 Task: Find connections with filter location Es Senia with filter topic #Socialnetworkingwith filter profile language Potuguese with filter current company East-West Seed with filter school Velammal Engineering College with filter industry Wholesale Metals and Minerals with filter service category Wedding Planning with filter keywords title Credit Authorizer
Action: Mouse moved to (587, 67)
Screenshot: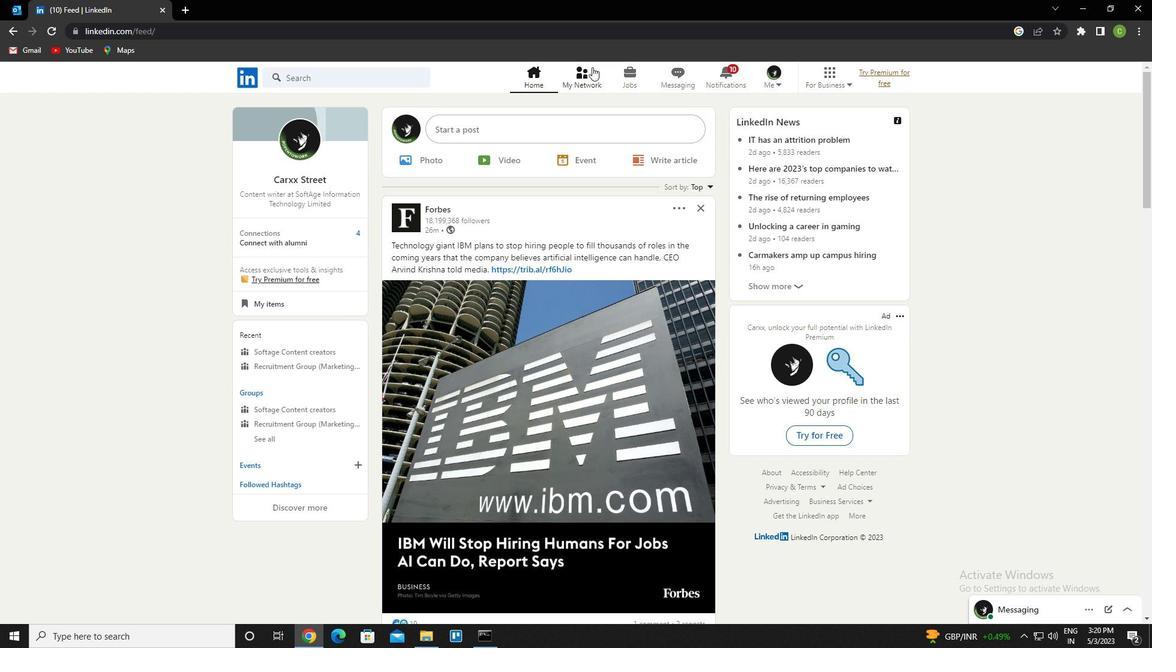 
Action: Mouse pressed left at (587, 67)
Screenshot: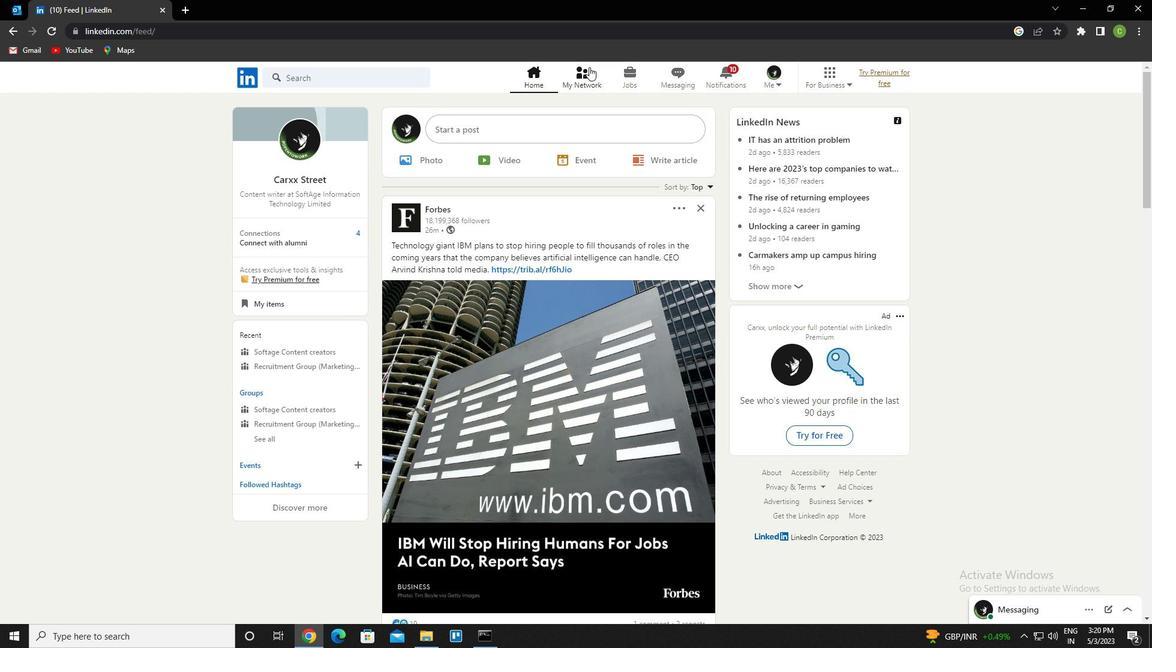 
Action: Mouse moved to (358, 145)
Screenshot: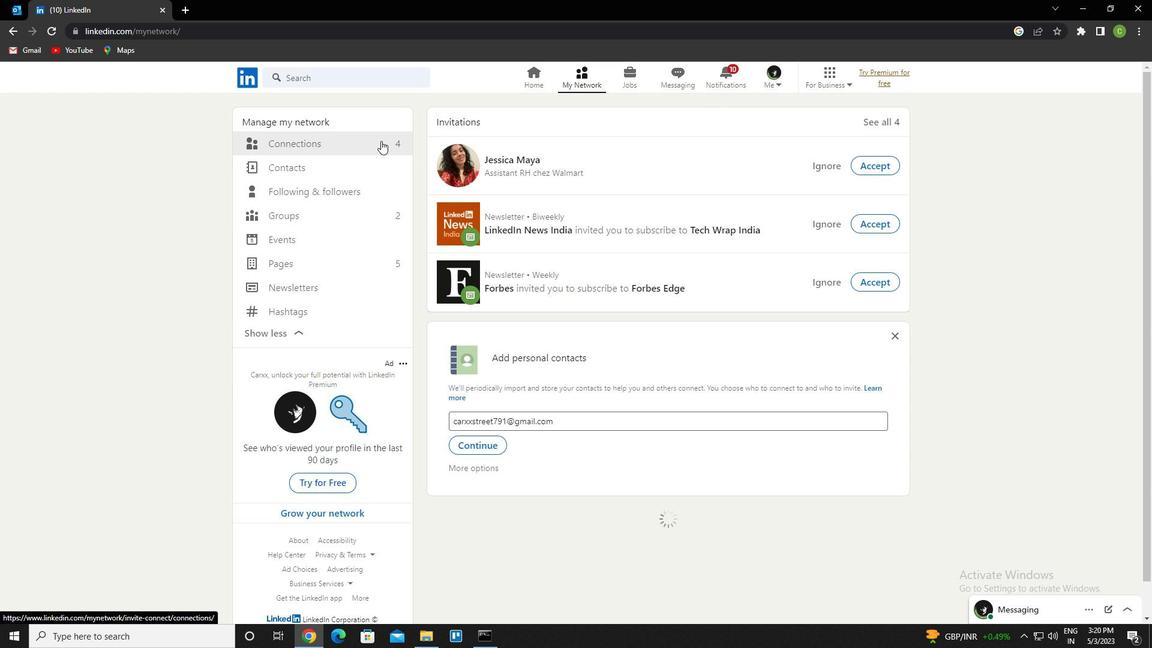 
Action: Mouse pressed left at (358, 145)
Screenshot: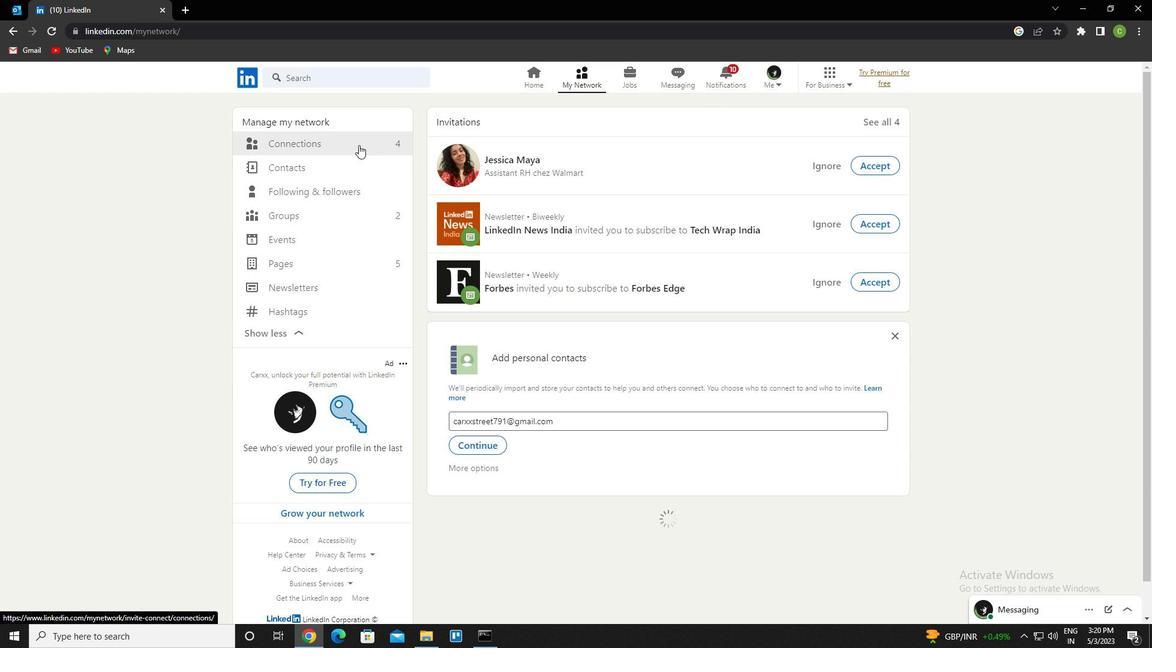 
Action: Mouse moved to (670, 145)
Screenshot: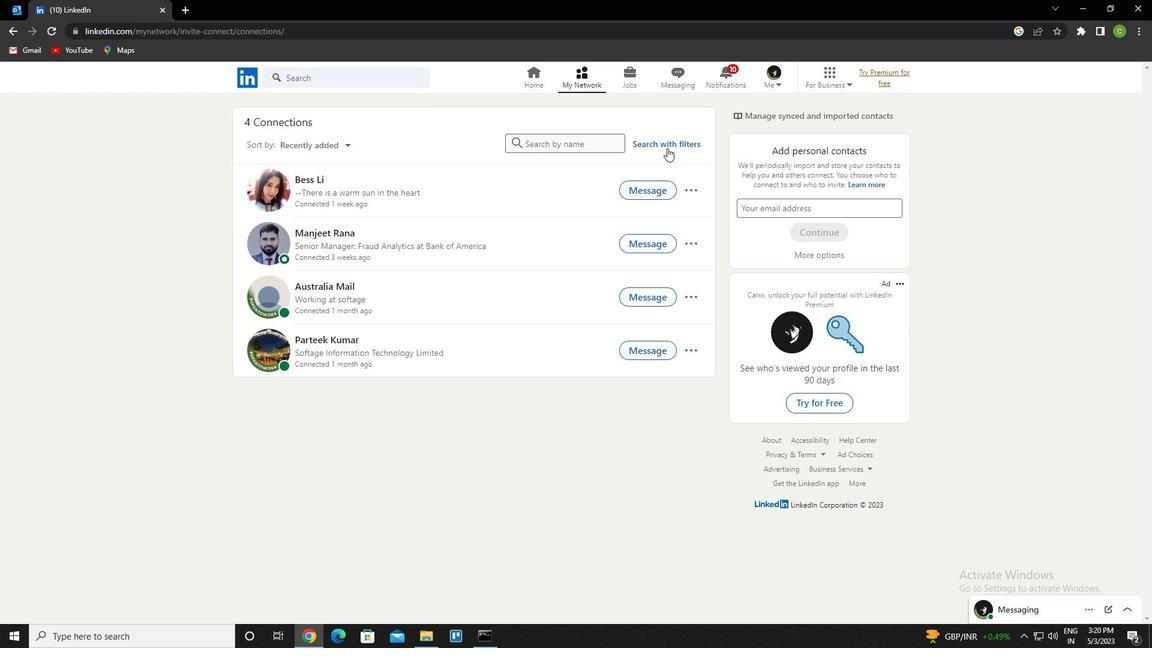 
Action: Mouse pressed left at (670, 145)
Screenshot: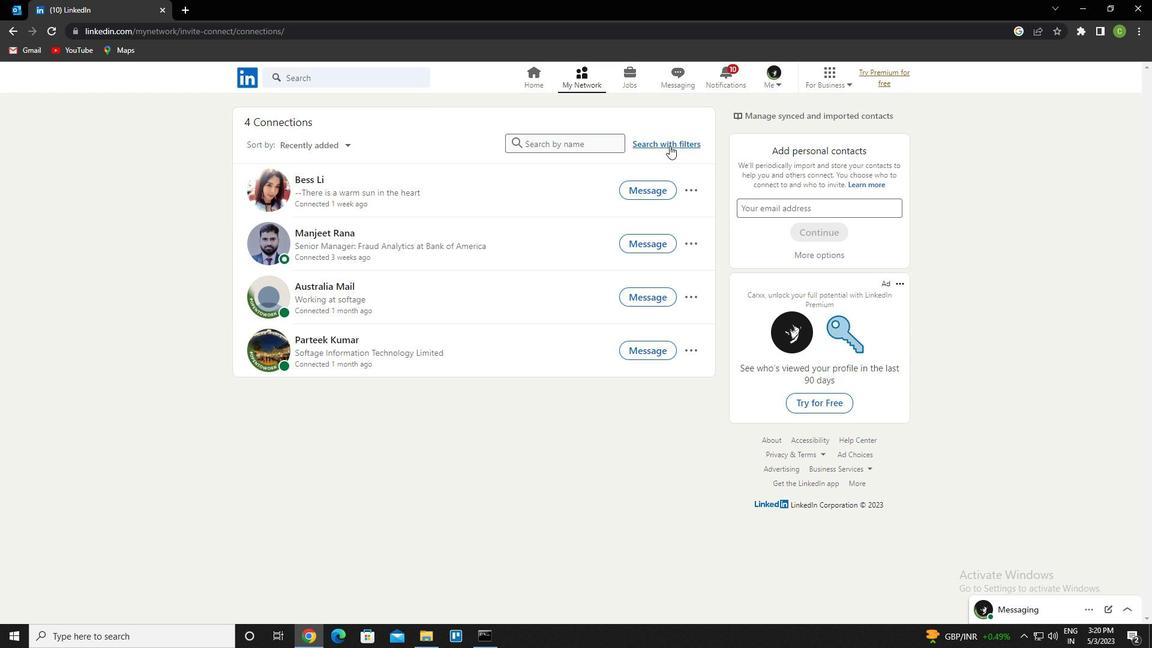 
Action: Mouse moved to (615, 115)
Screenshot: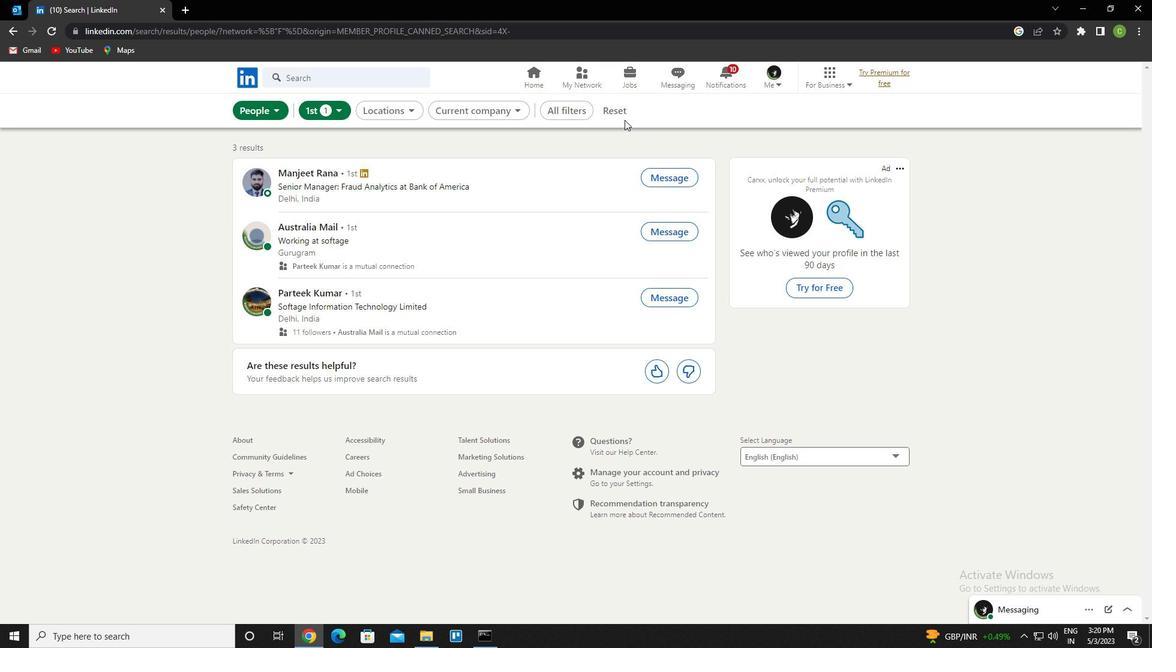
Action: Mouse pressed left at (615, 115)
Screenshot: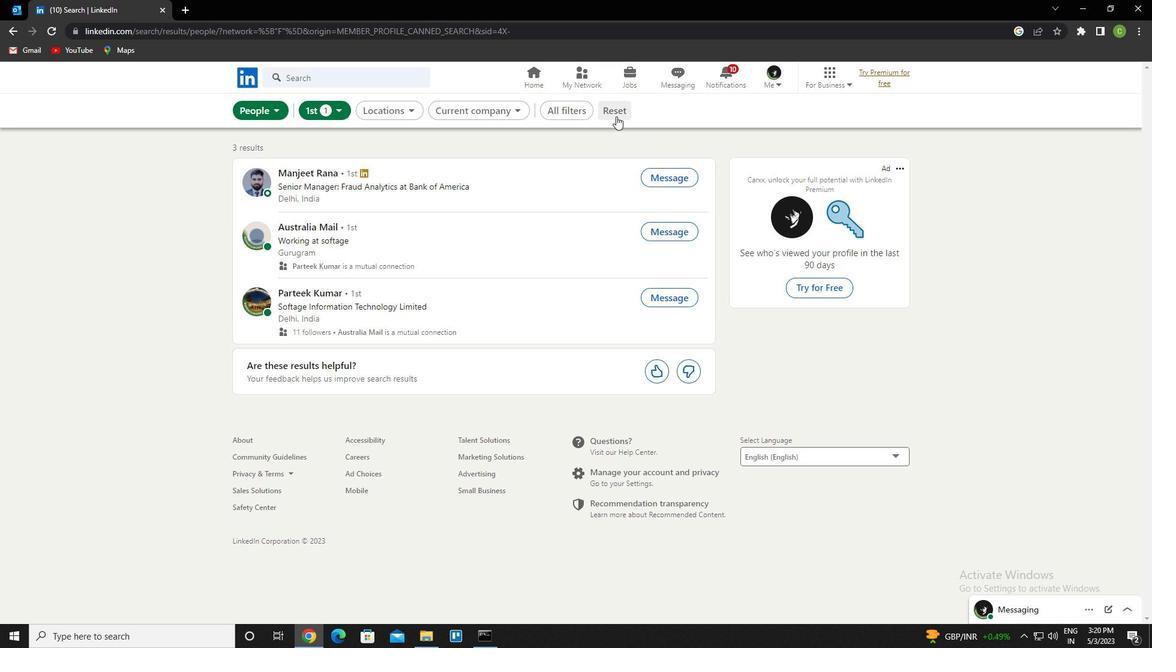 
Action: Mouse moved to (597, 115)
Screenshot: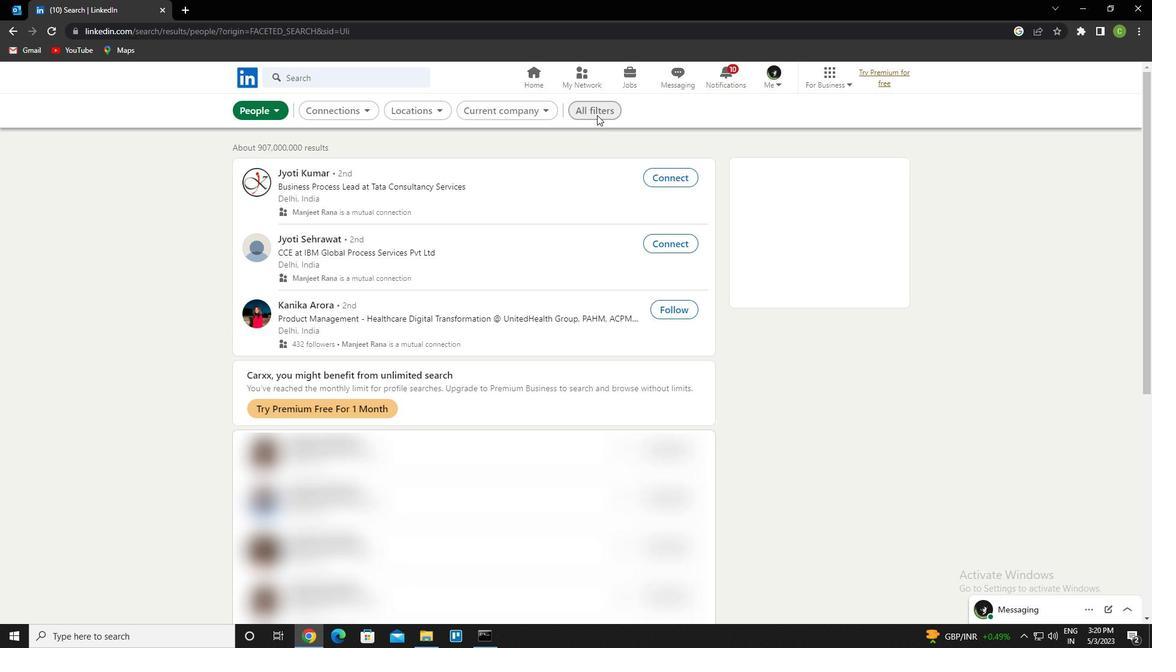 
Action: Mouse pressed left at (597, 115)
Screenshot: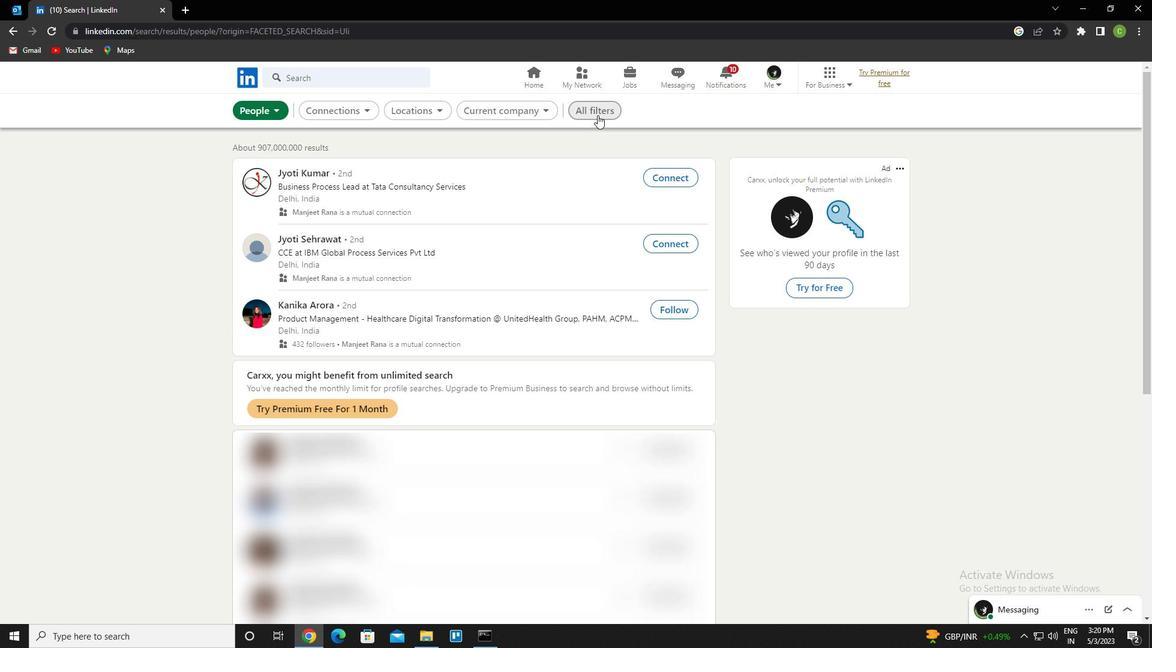 
Action: Mouse moved to (1139, 357)
Screenshot: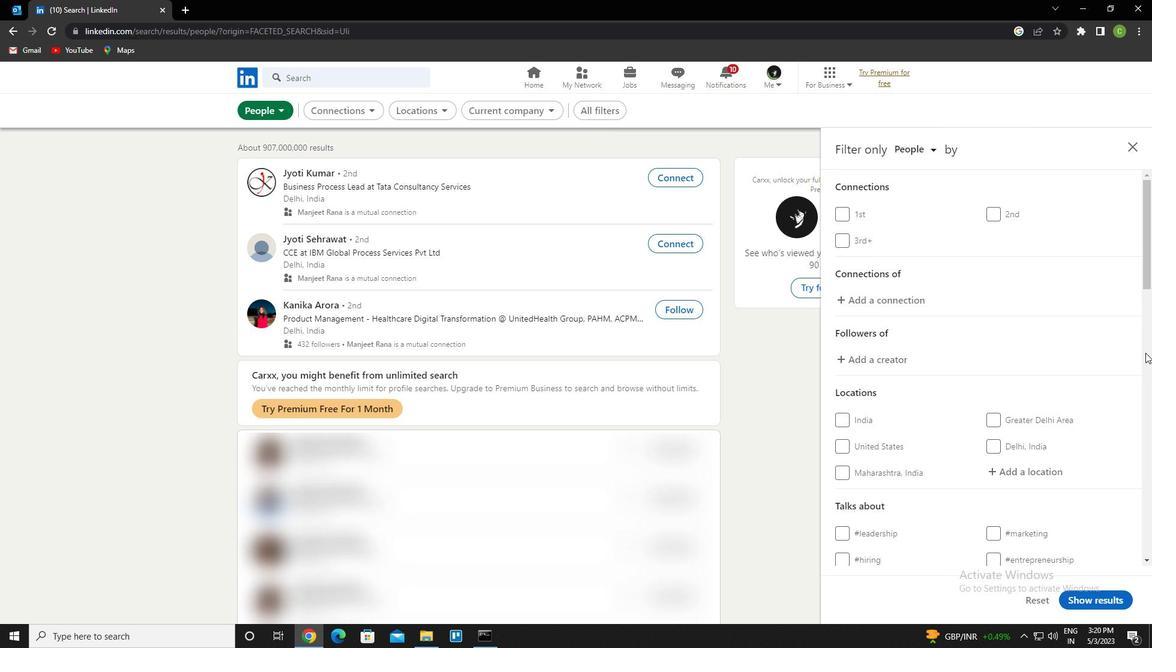 
Action: Mouse scrolled (1139, 357) with delta (0, 0)
Screenshot: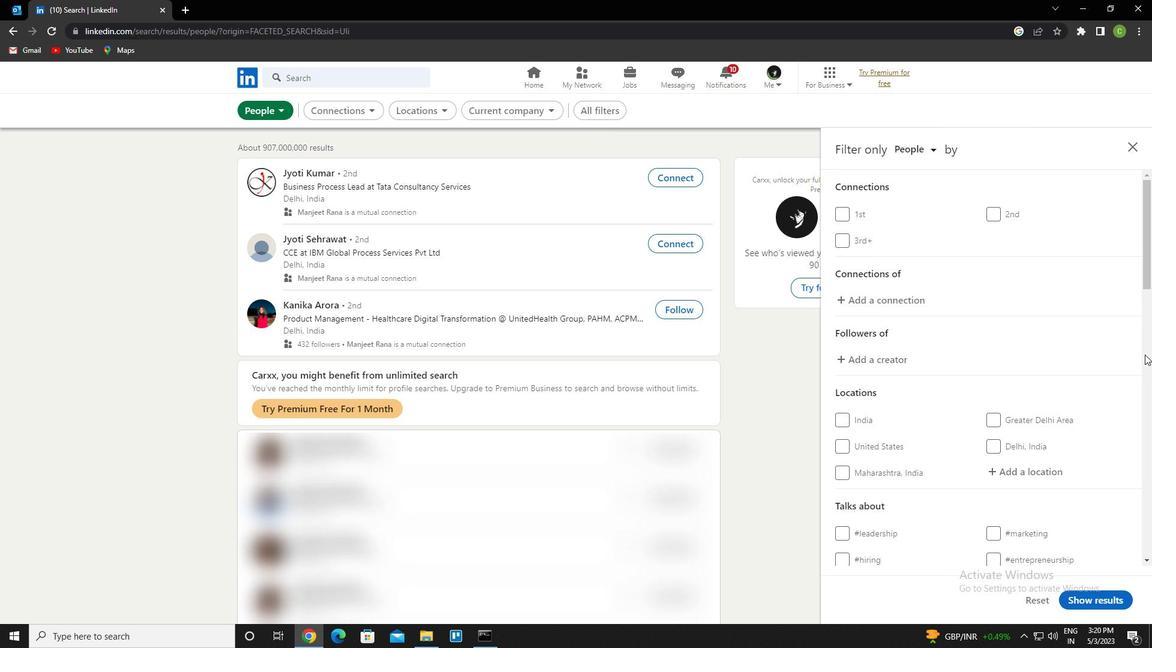 
Action: Mouse moved to (1061, 347)
Screenshot: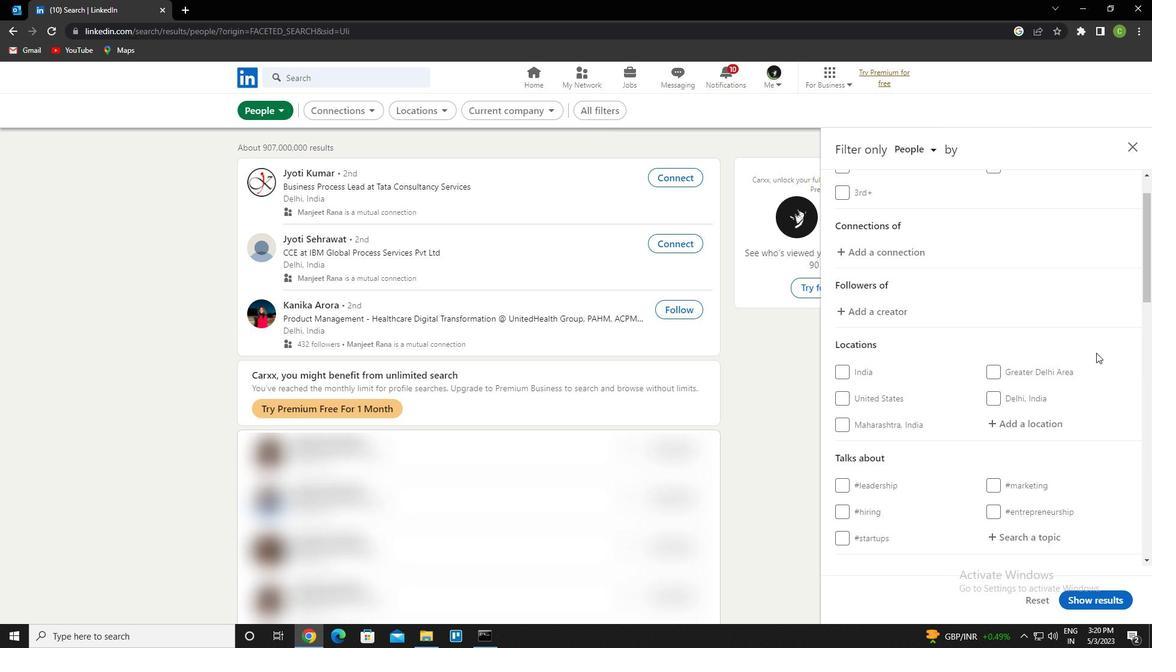 
Action: Mouse scrolled (1061, 346) with delta (0, 0)
Screenshot: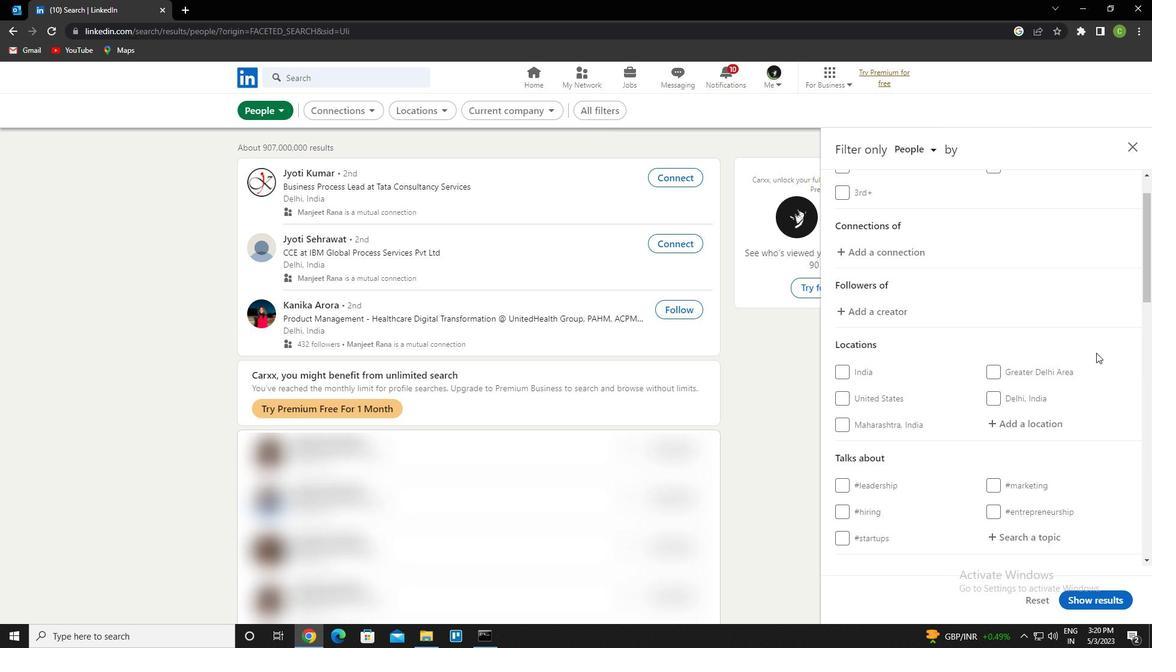 
Action: Mouse moved to (1050, 346)
Screenshot: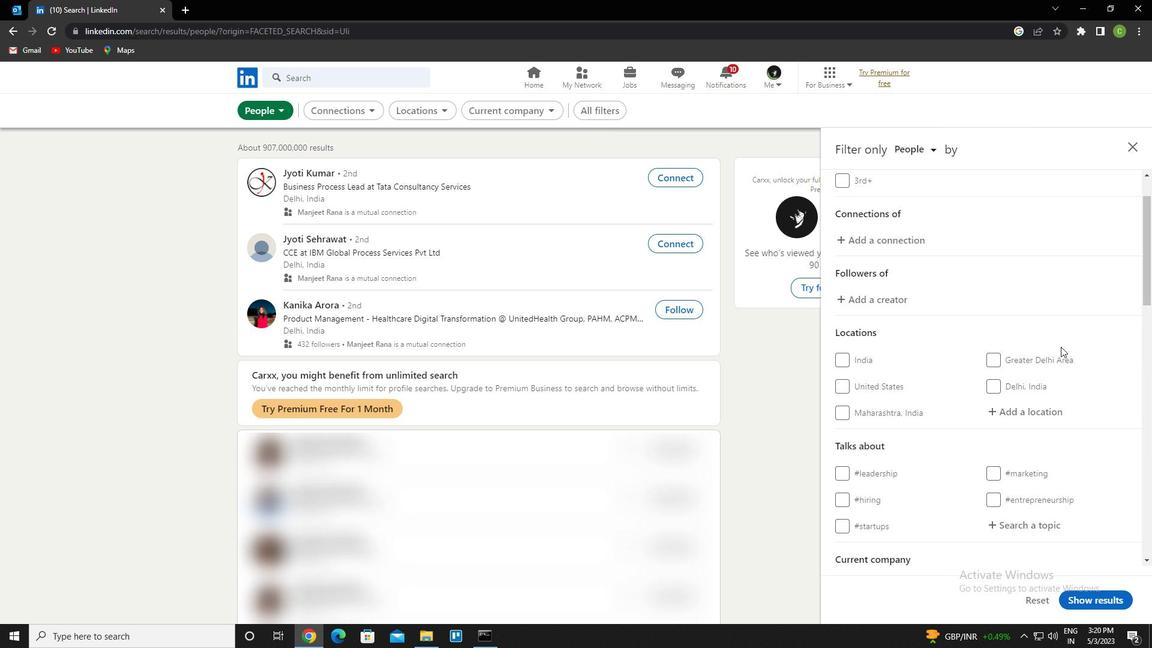 
Action: Mouse scrolled (1050, 345) with delta (0, 0)
Screenshot: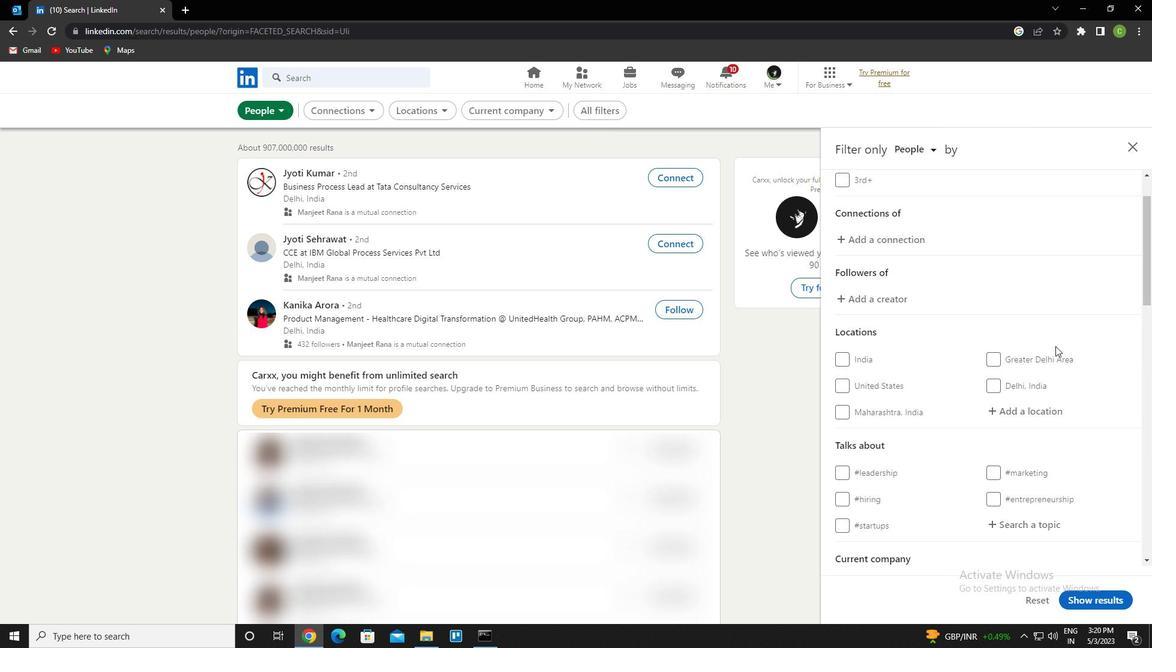 
Action: Mouse moved to (1041, 295)
Screenshot: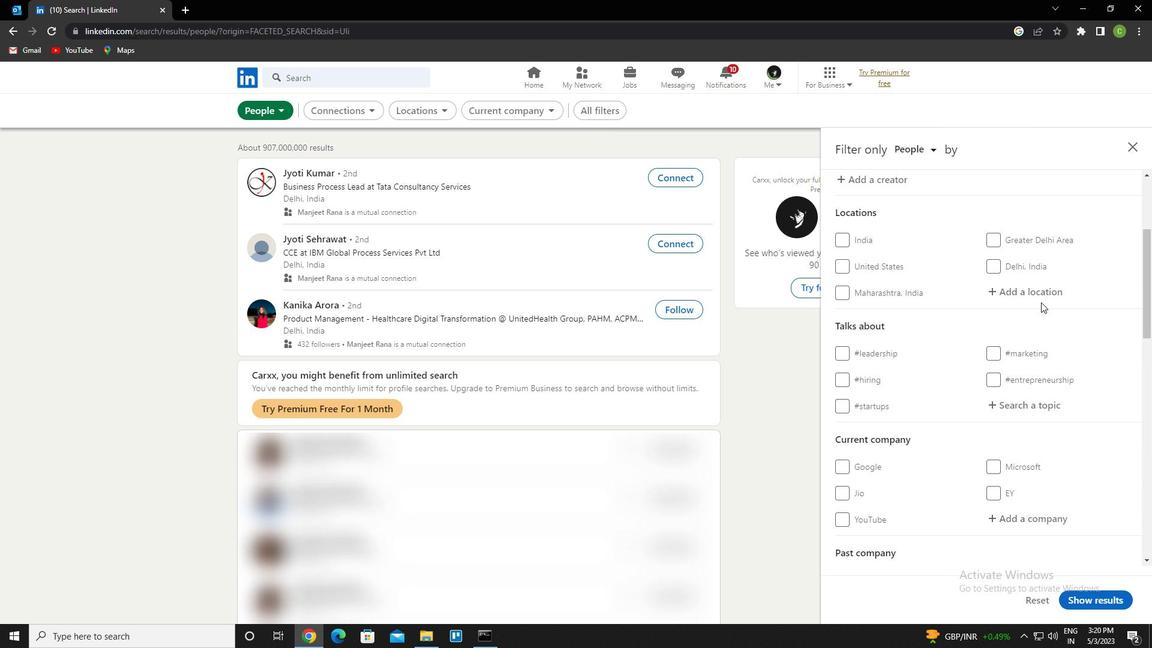 
Action: Mouse pressed left at (1041, 295)
Screenshot: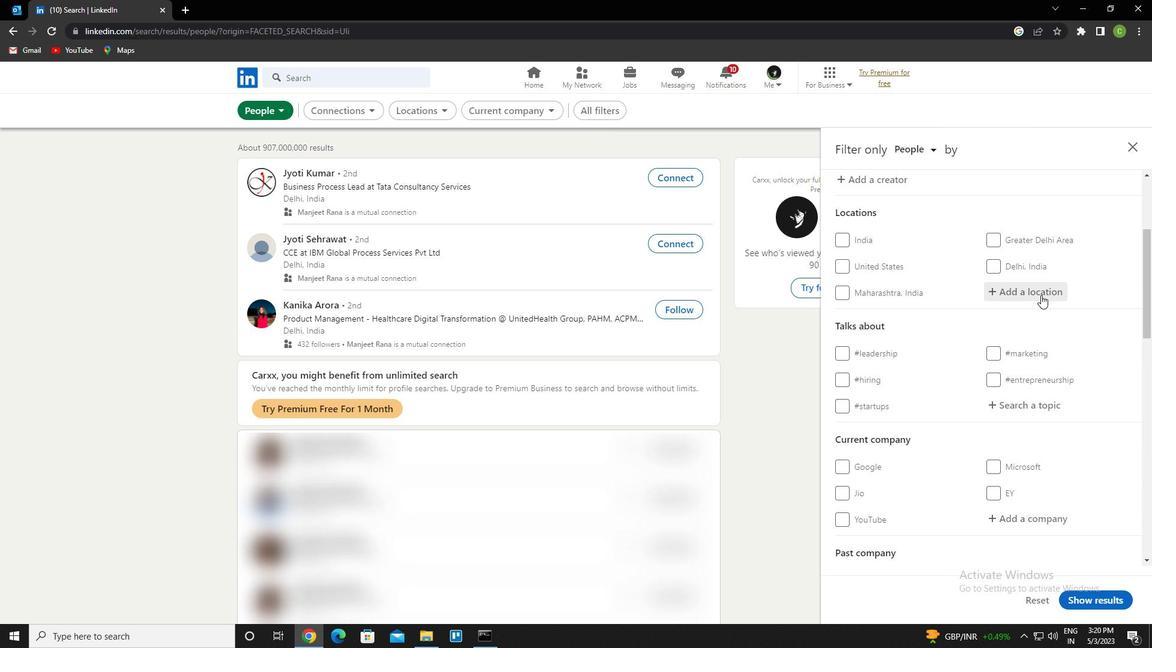 
Action: Key pressed <Key.caps_lock>e<Key.caps_lock>s<Key.space><Key.caps_lock>s<Key.caps_lock>enia<Key.down><Key.enter>
Screenshot: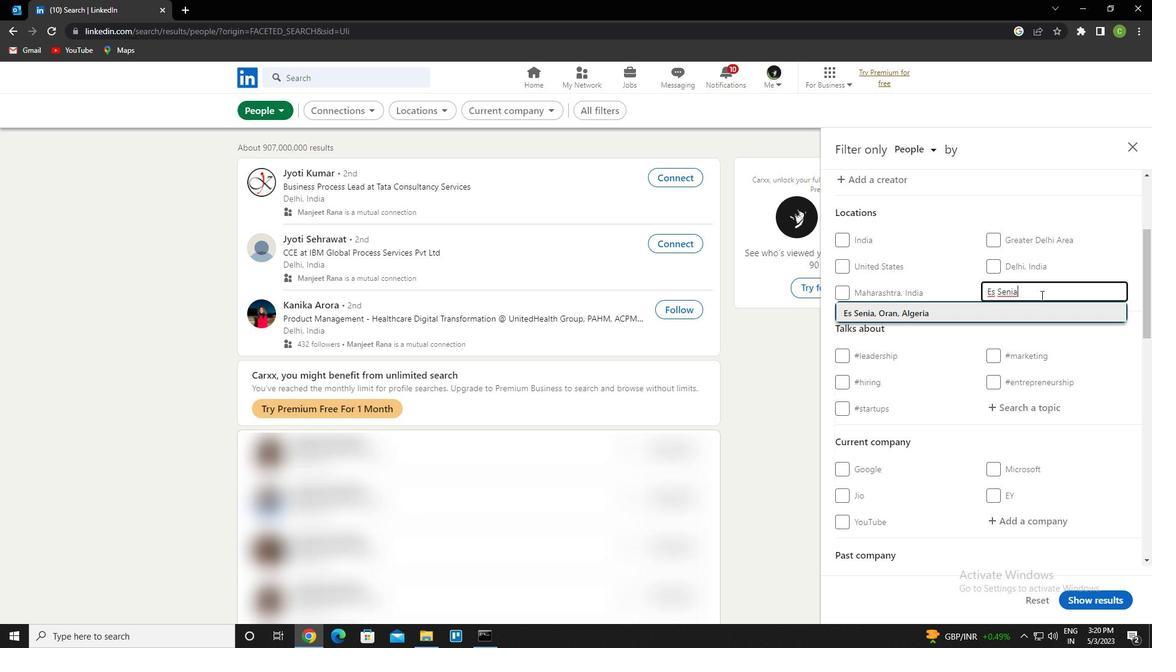 
Action: Mouse moved to (1146, 354)
Screenshot: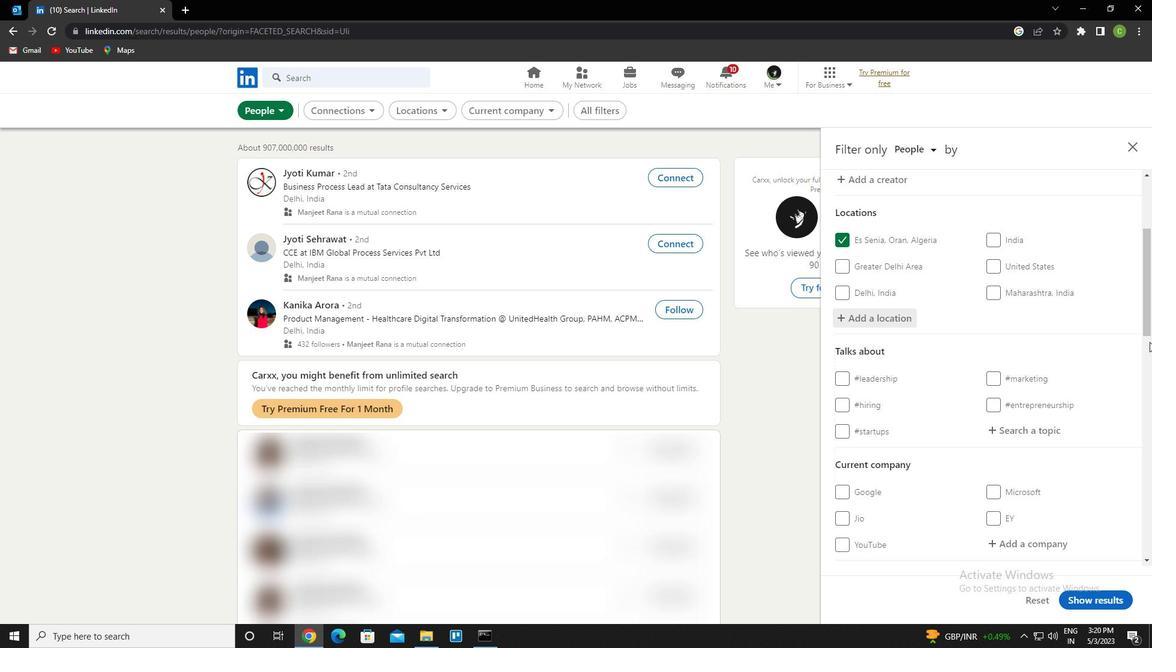 
Action: Mouse scrolled (1146, 354) with delta (0, 0)
Screenshot: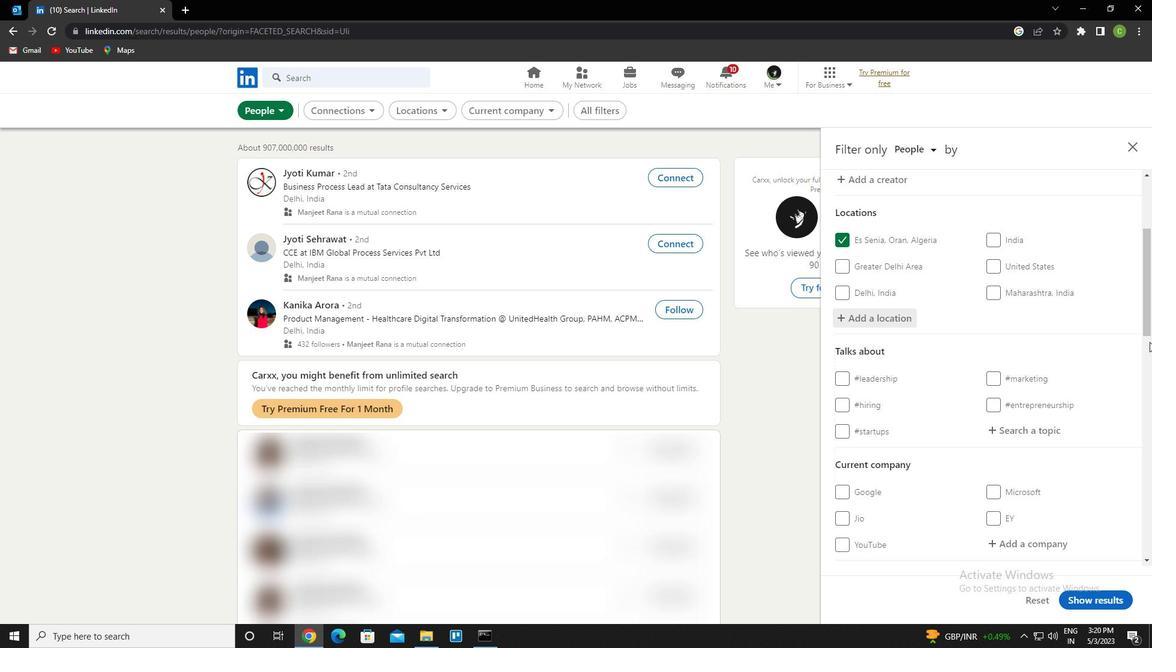 
Action: Mouse moved to (1140, 363)
Screenshot: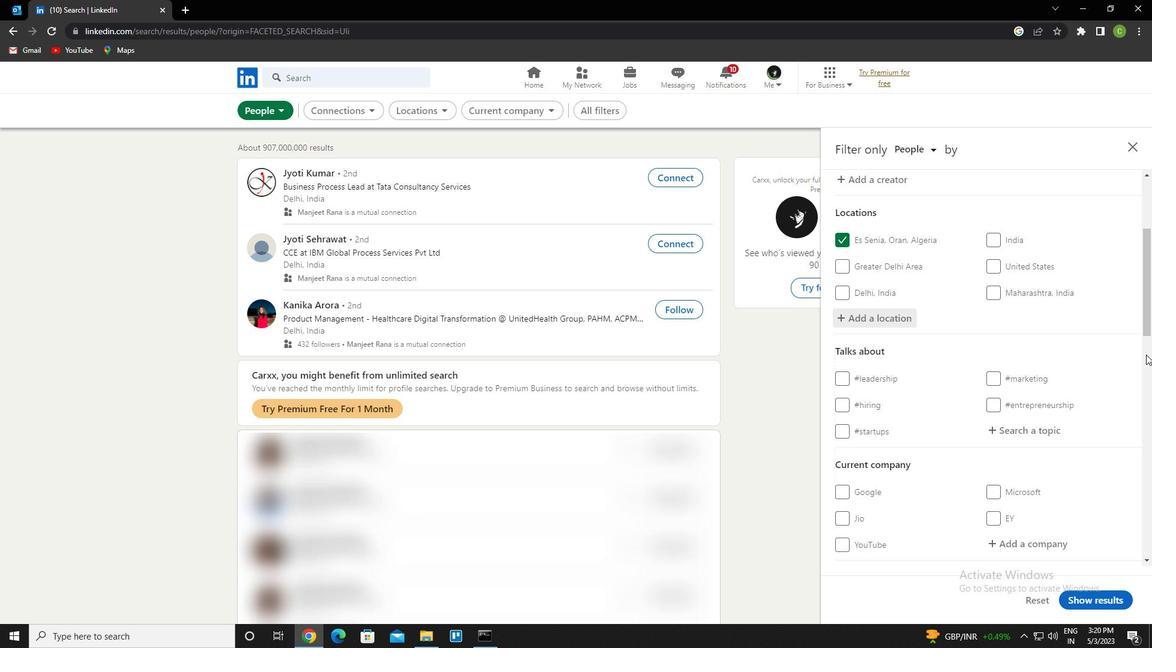 
Action: Mouse scrolled (1140, 362) with delta (0, 0)
Screenshot: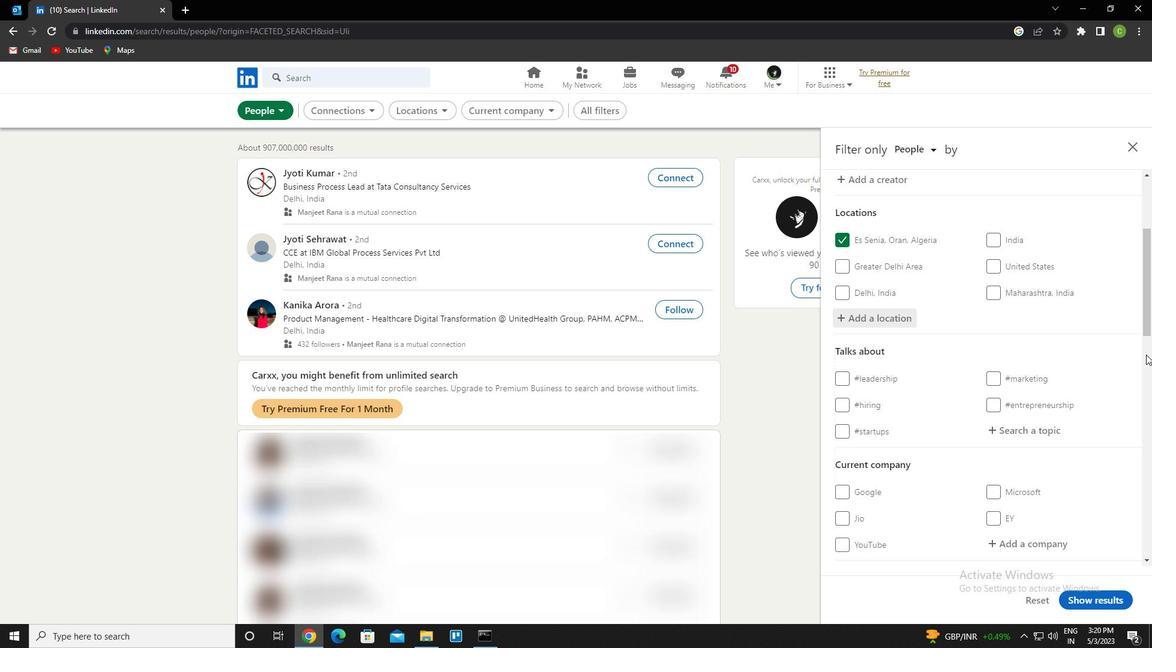 
Action: Mouse moved to (1029, 313)
Screenshot: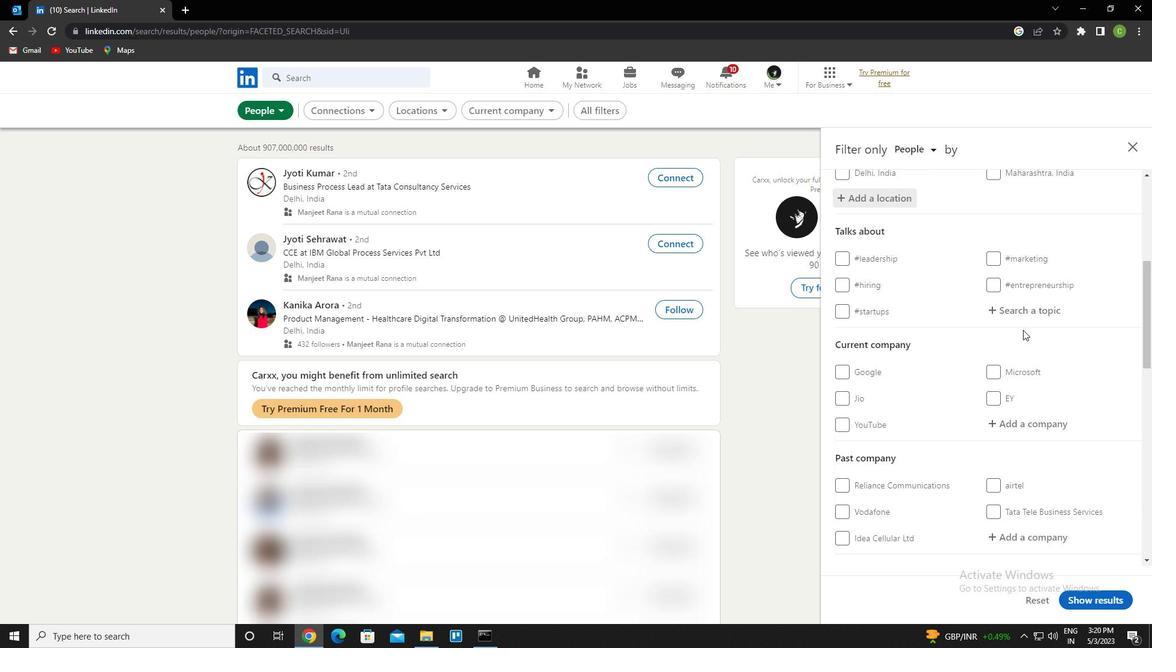 
Action: Mouse pressed left at (1029, 313)
Screenshot: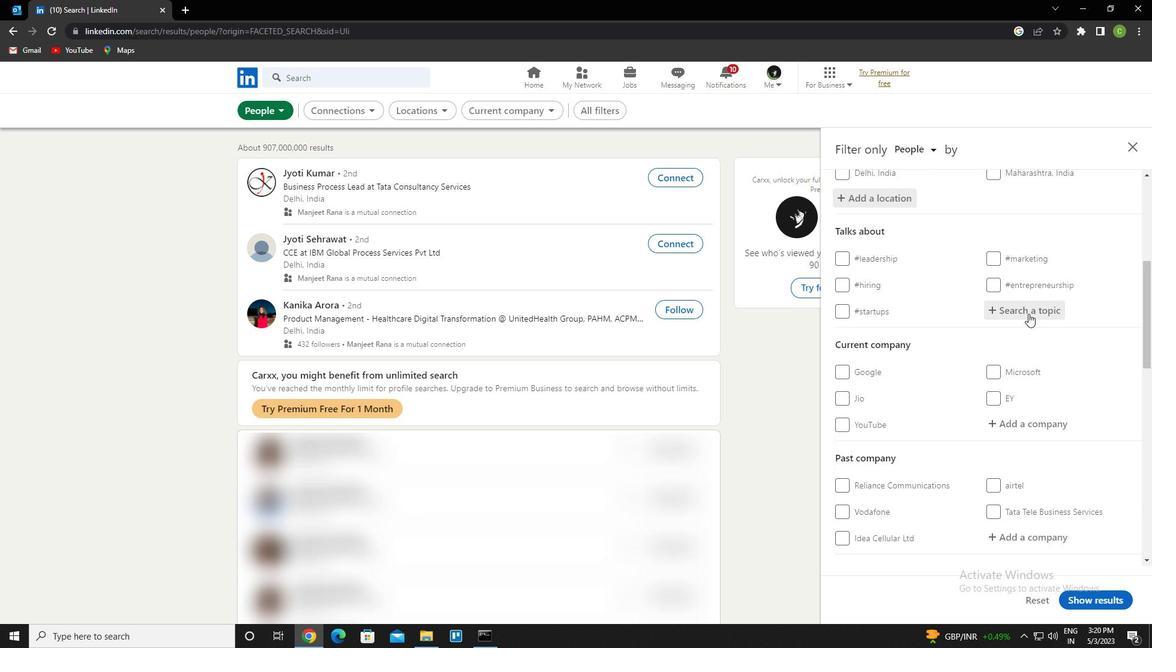 
Action: Key pressed socialnetworking<Key.down><Key.enter>
Screenshot: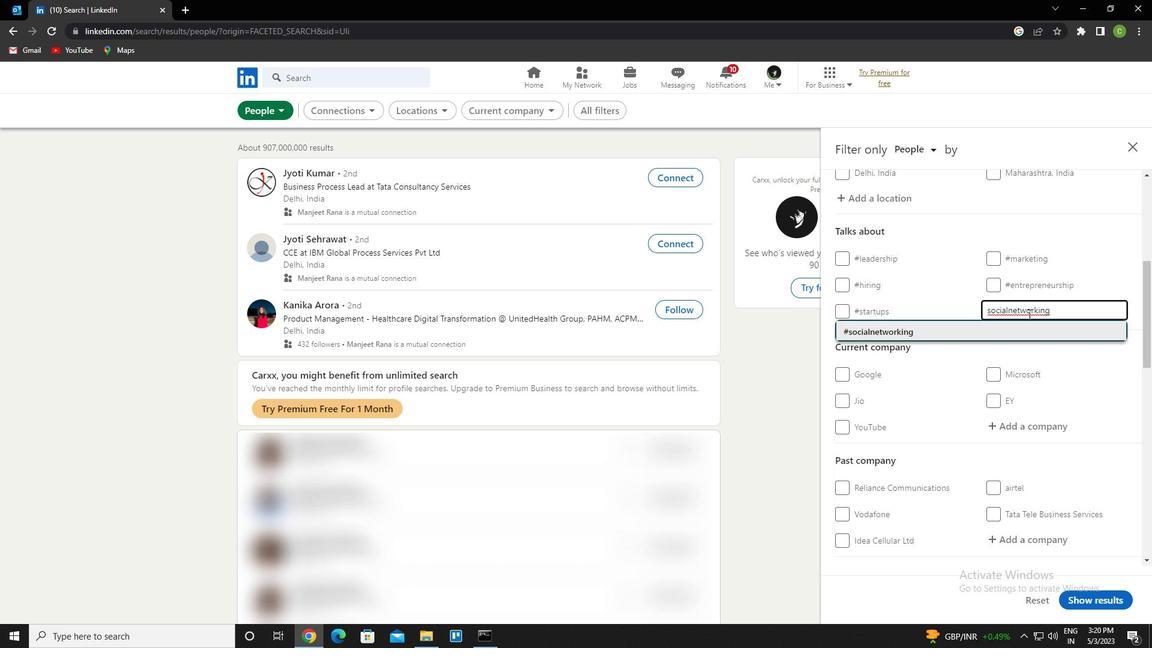 
Action: Mouse moved to (1044, 312)
Screenshot: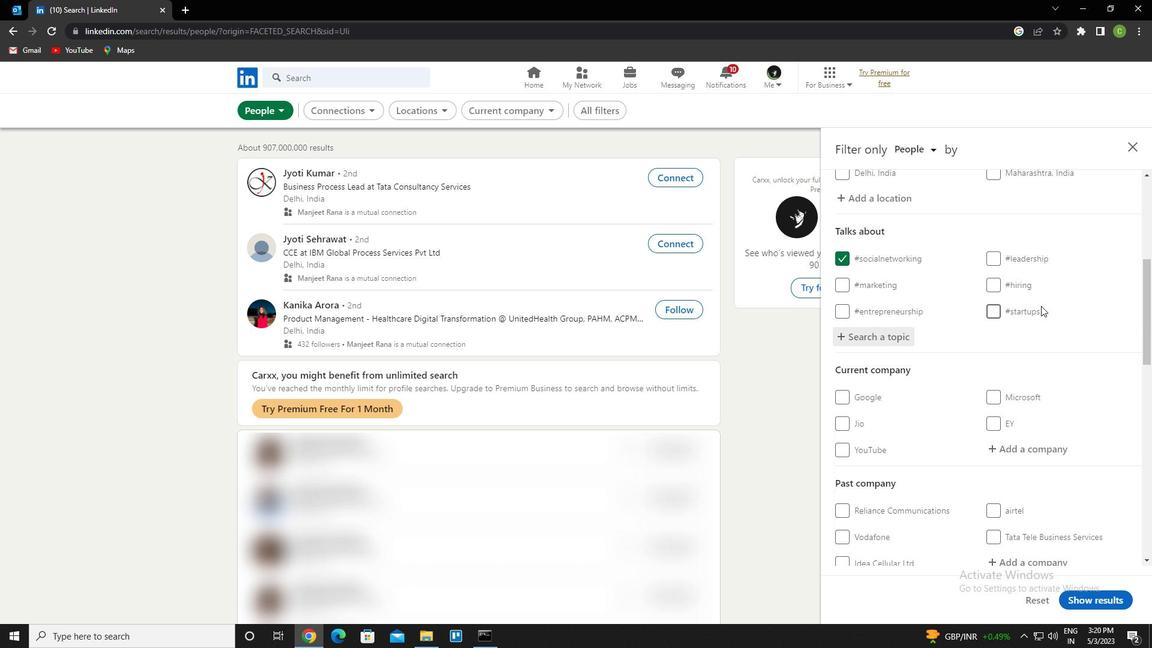 
Action: Mouse scrolled (1044, 311) with delta (0, 0)
Screenshot: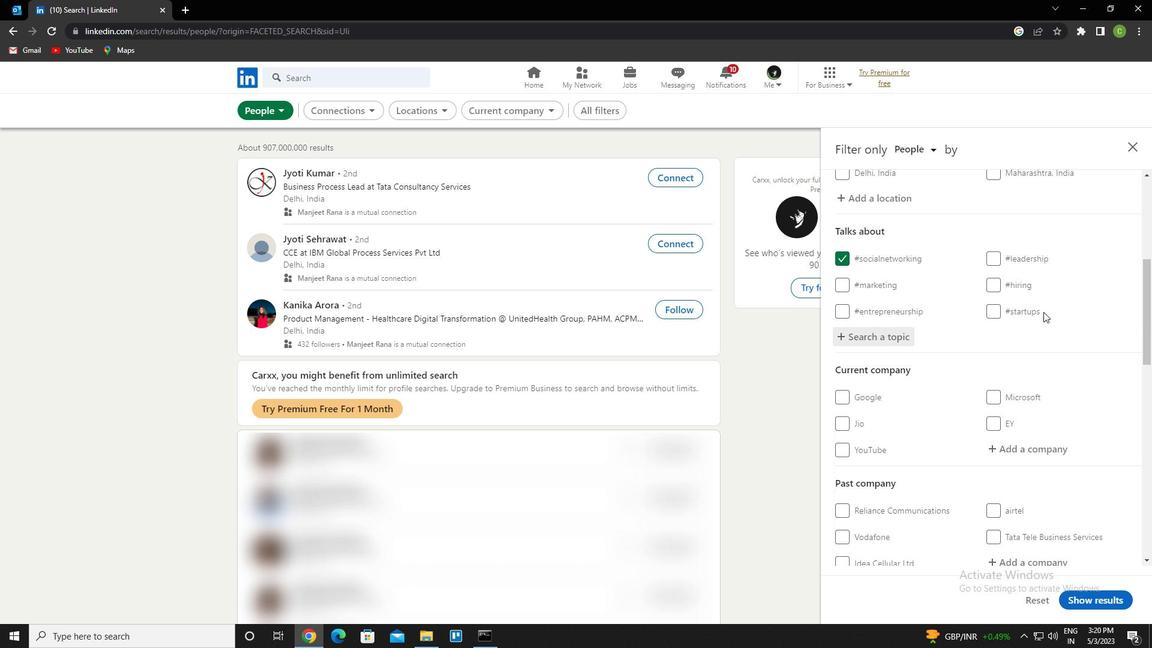 
Action: Mouse moved to (1044, 312)
Screenshot: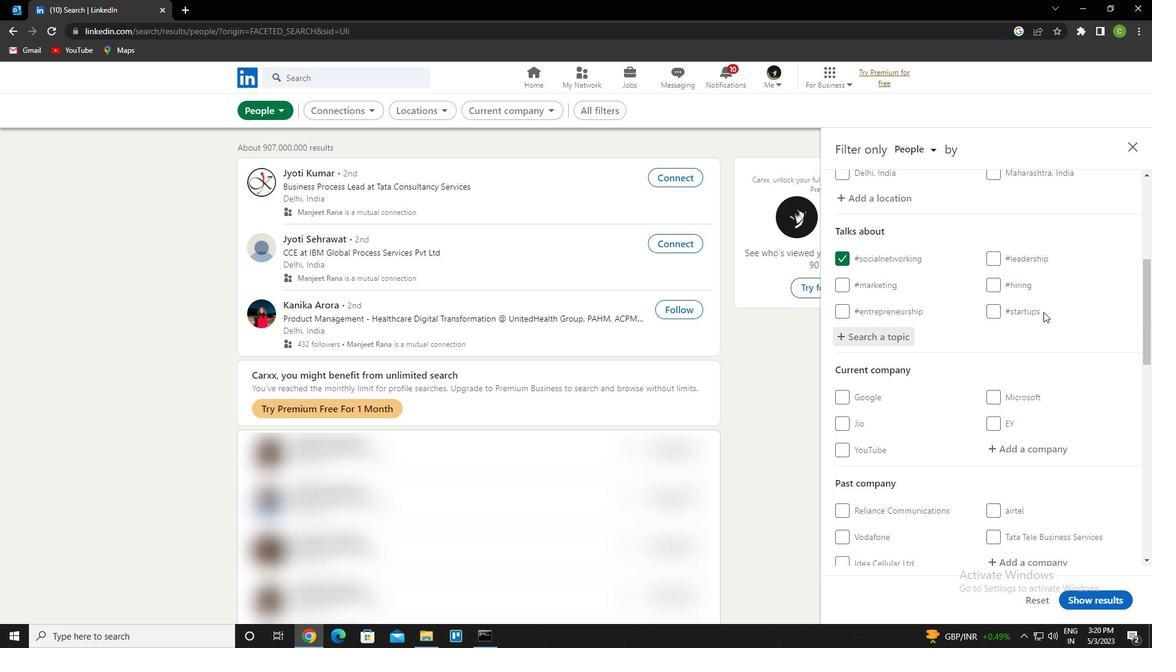 
Action: Mouse scrolled (1044, 312) with delta (0, 0)
Screenshot: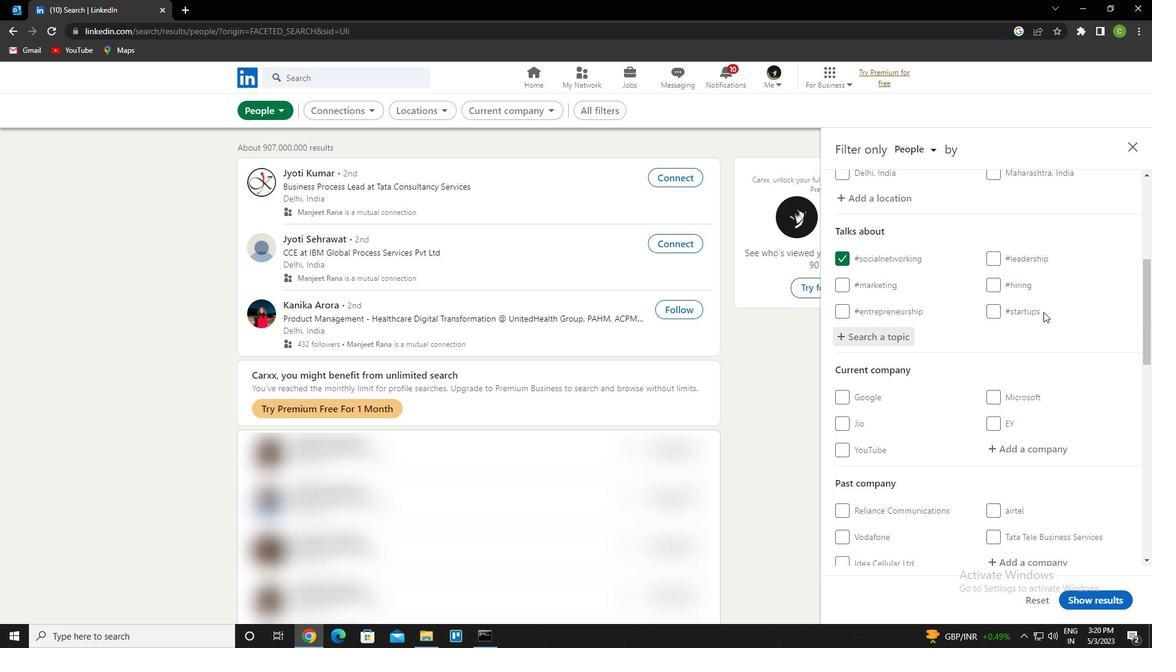
Action: Mouse scrolled (1044, 312) with delta (0, 0)
Screenshot: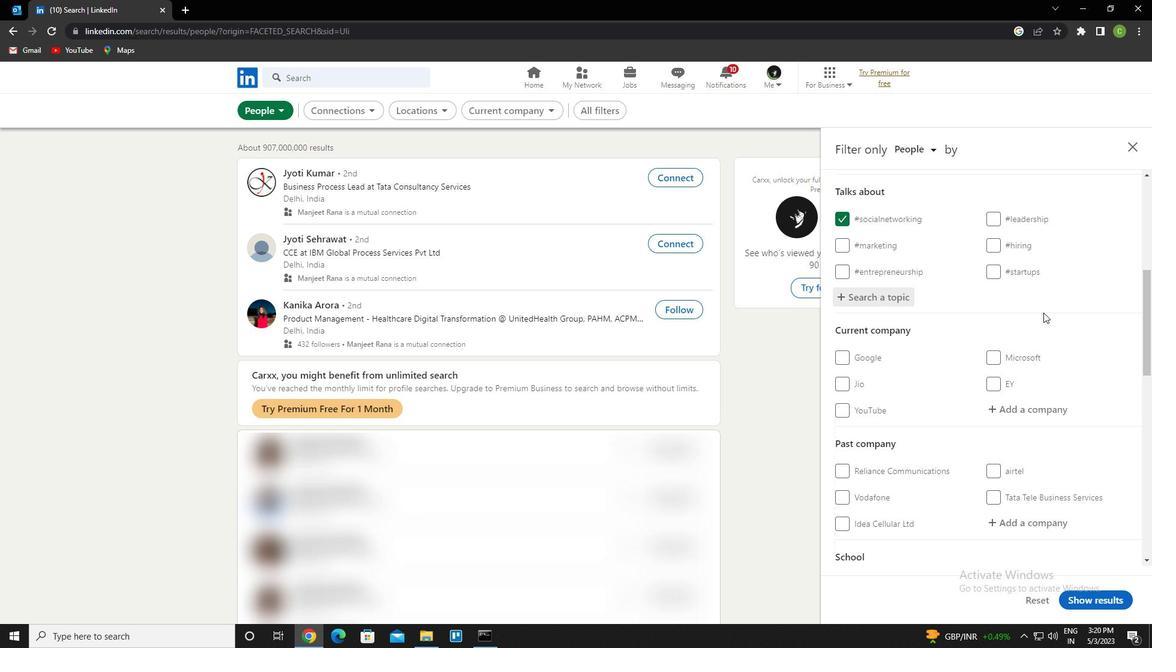 
Action: Mouse scrolled (1044, 312) with delta (0, 0)
Screenshot: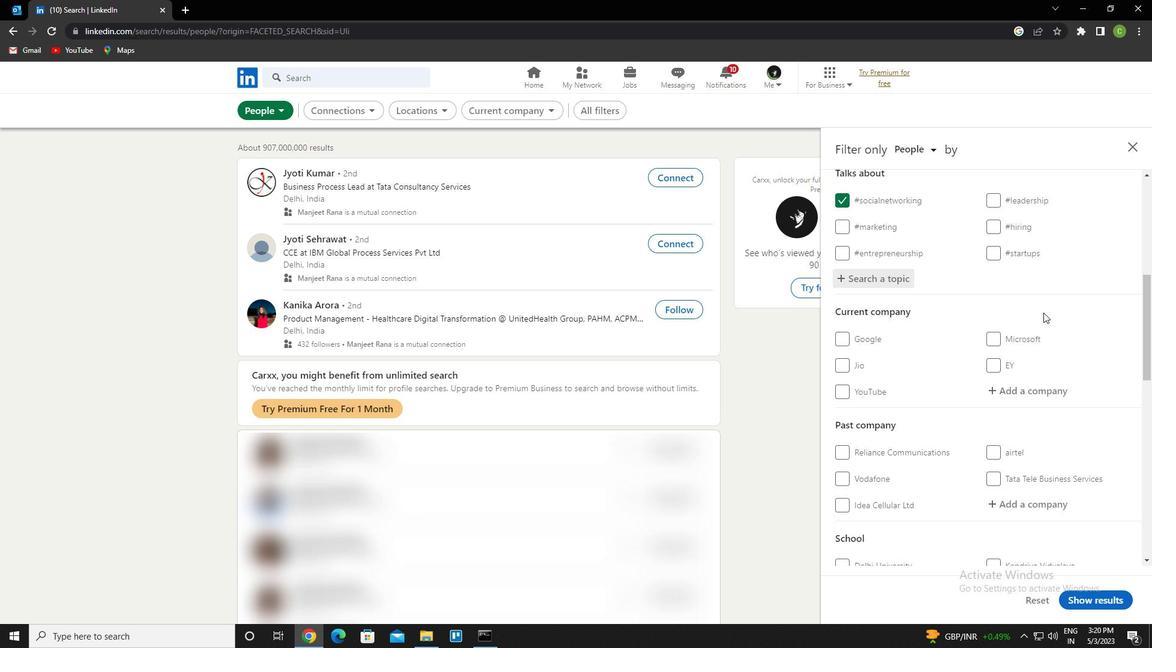
Action: Mouse moved to (1043, 313)
Screenshot: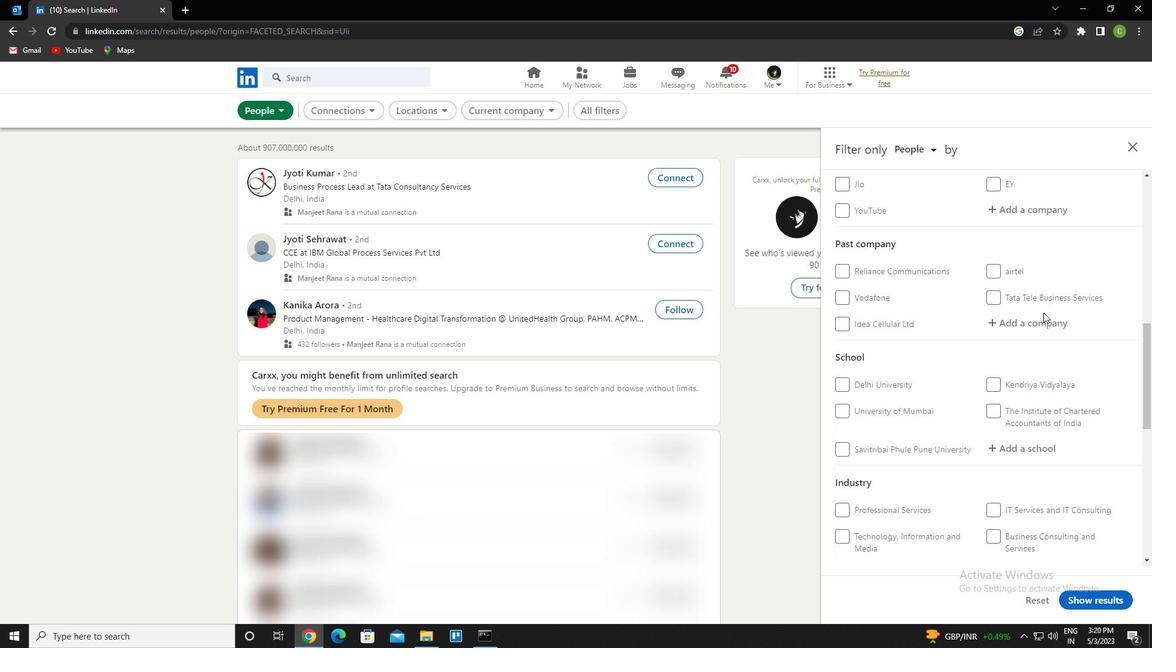 
Action: Mouse scrolled (1043, 313) with delta (0, 0)
Screenshot: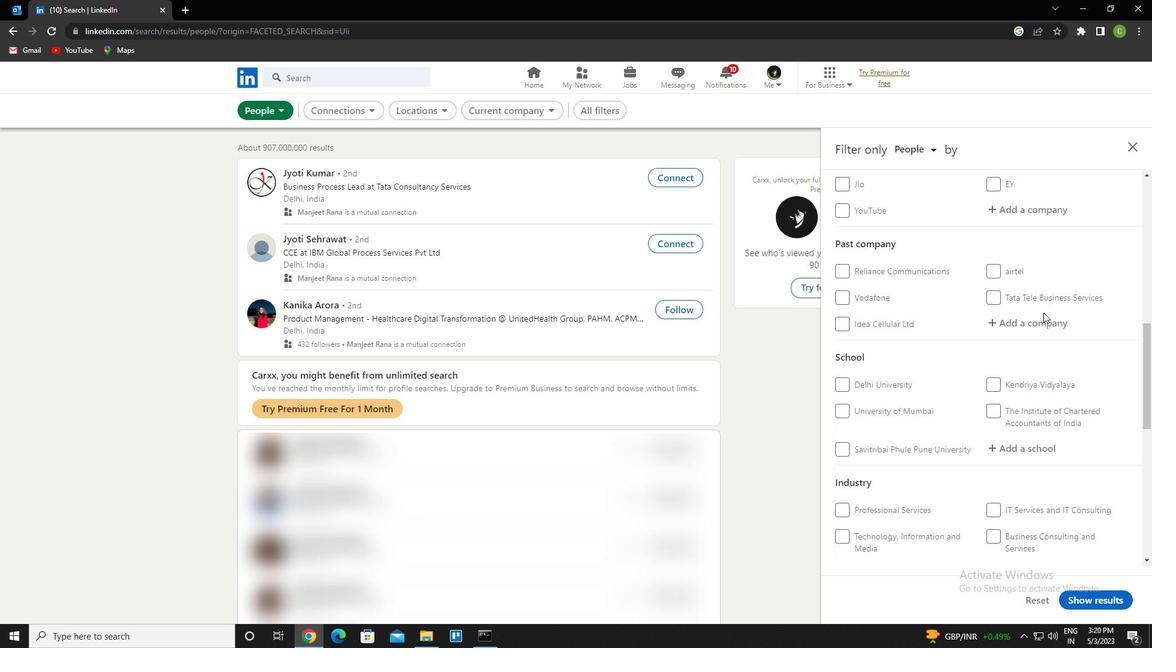 
Action: Mouse moved to (1043, 314)
Screenshot: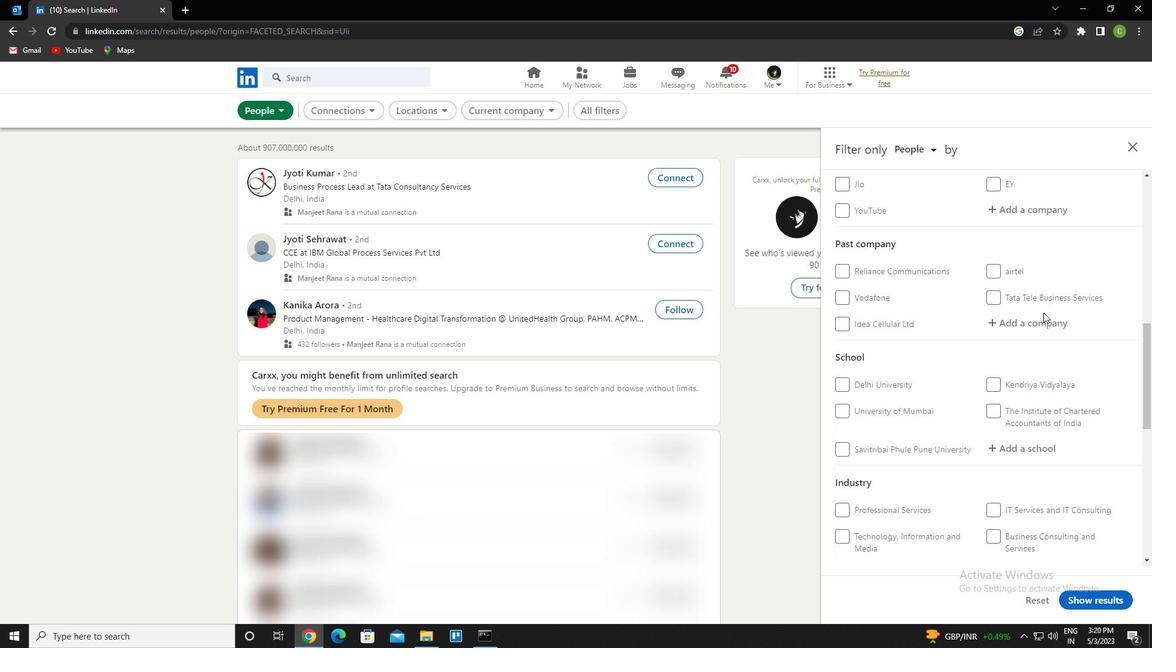 
Action: Mouse scrolled (1043, 313) with delta (0, 0)
Screenshot: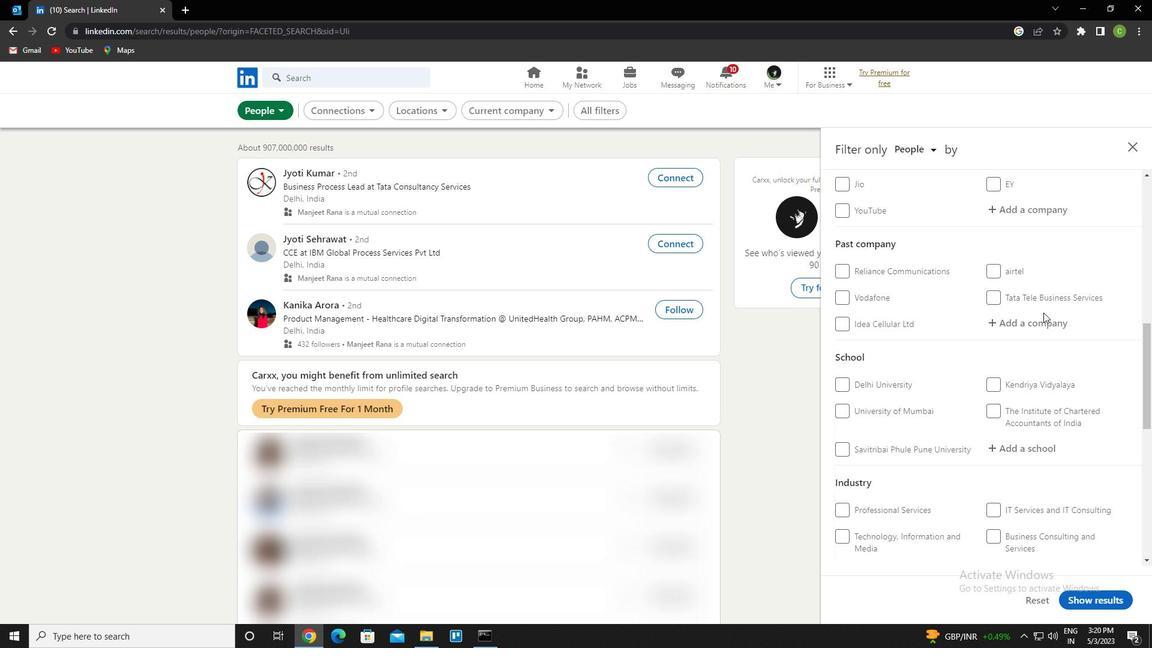 
Action: Mouse moved to (1043, 315)
Screenshot: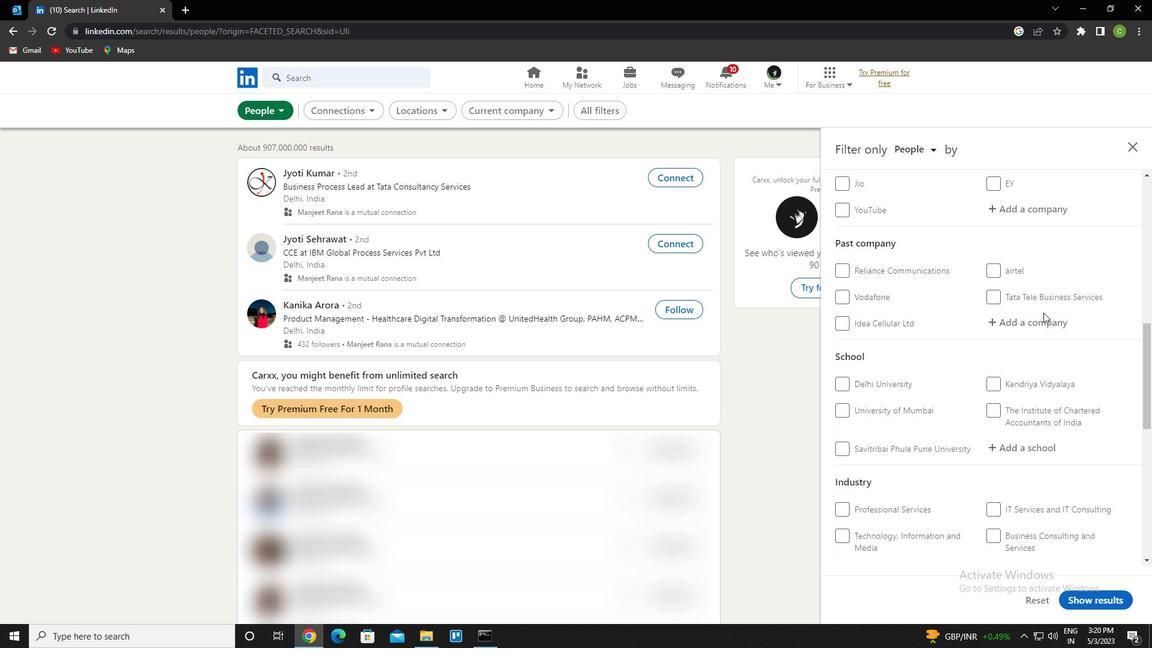 
Action: Mouse scrolled (1043, 314) with delta (0, 0)
Screenshot: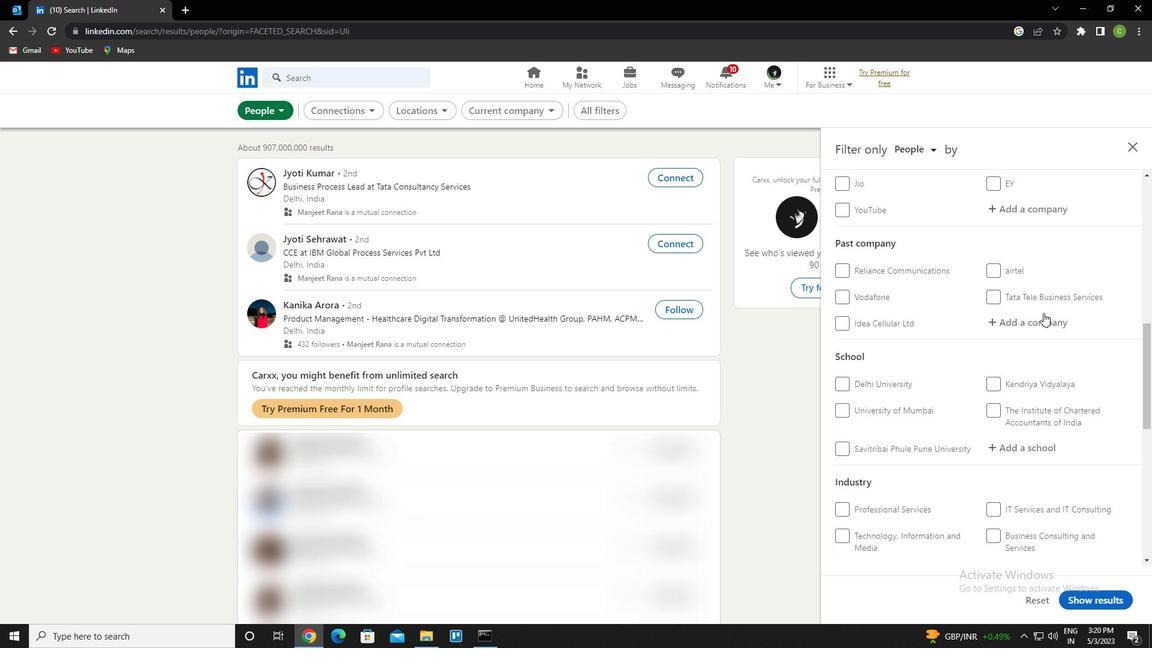 
Action: Mouse moved to (997, 483)
Screenshot: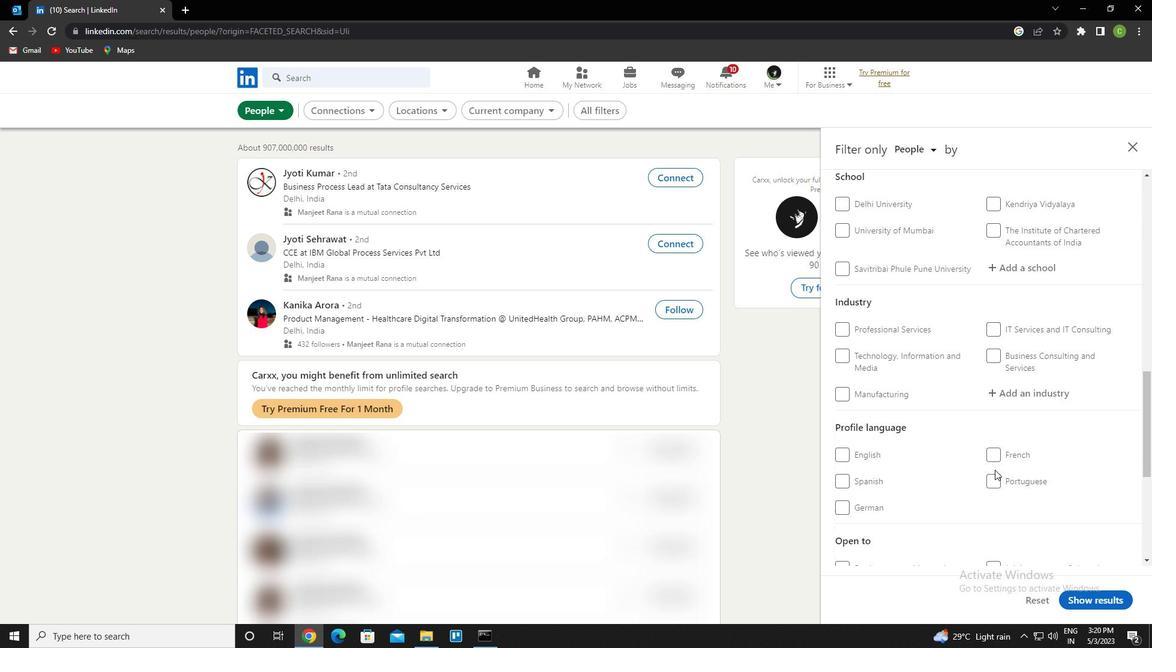 
Action: Mouse pressed left at (997, 483)
Screenshot: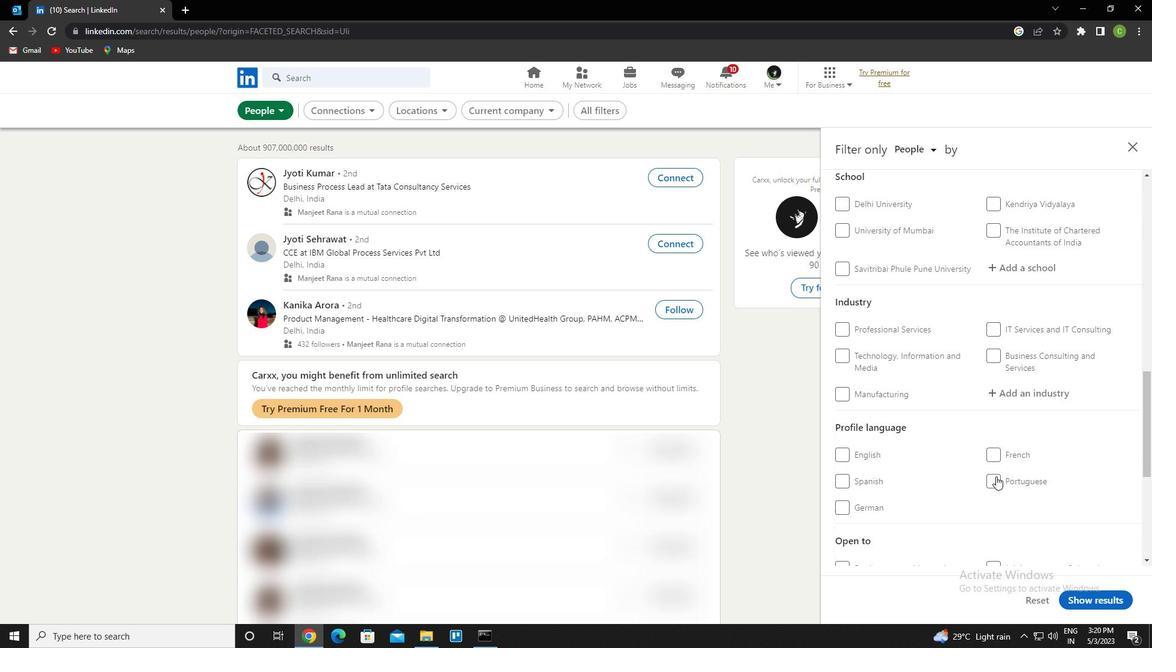 
Action: Mouse moved to (983, 406)
Screenshot: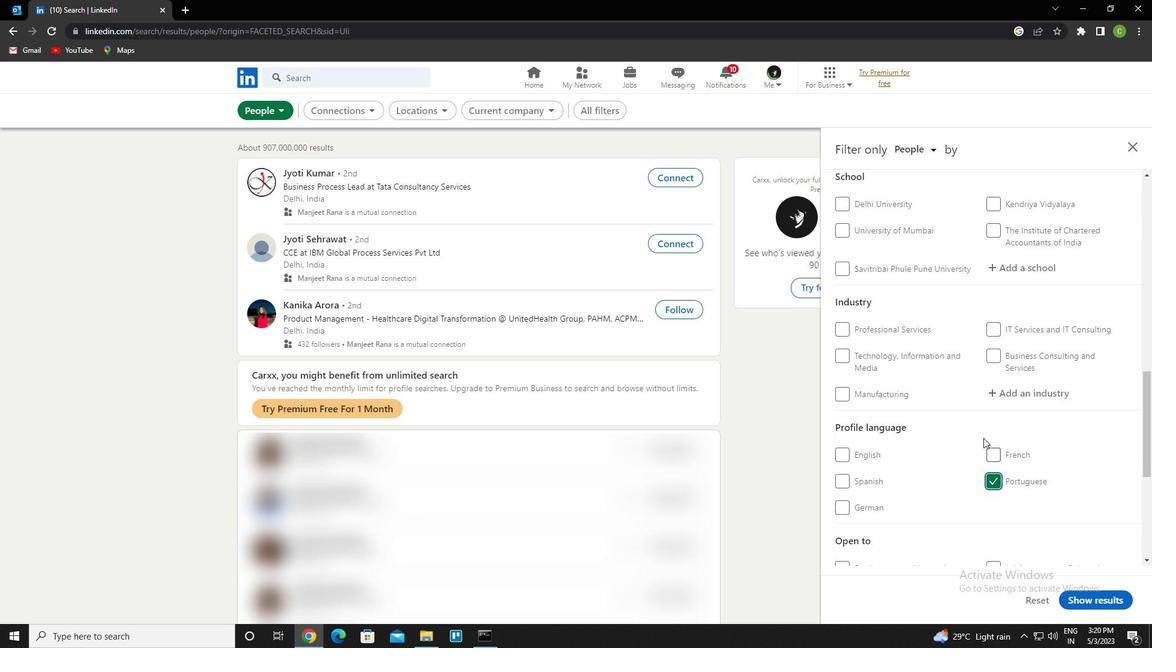 
Action: Mouse scrolled (983, 407) with delta (0, 0)
Screenshot: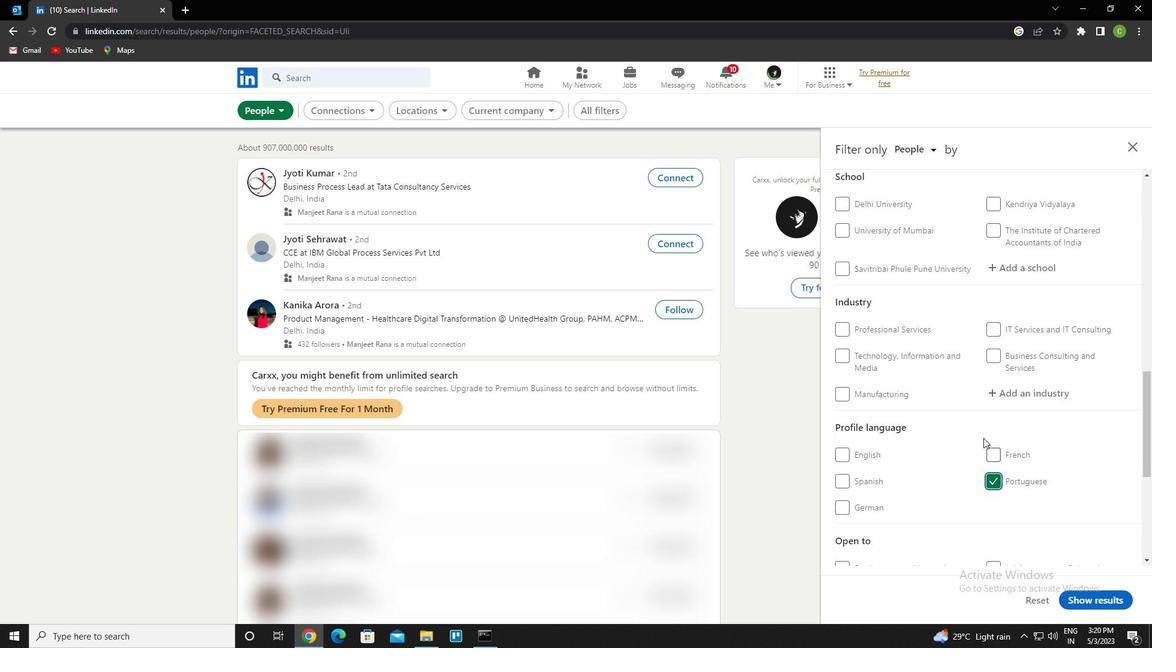 
Action: Mouse scrolled (983, 407) with delta (0, 0)
Screenshot: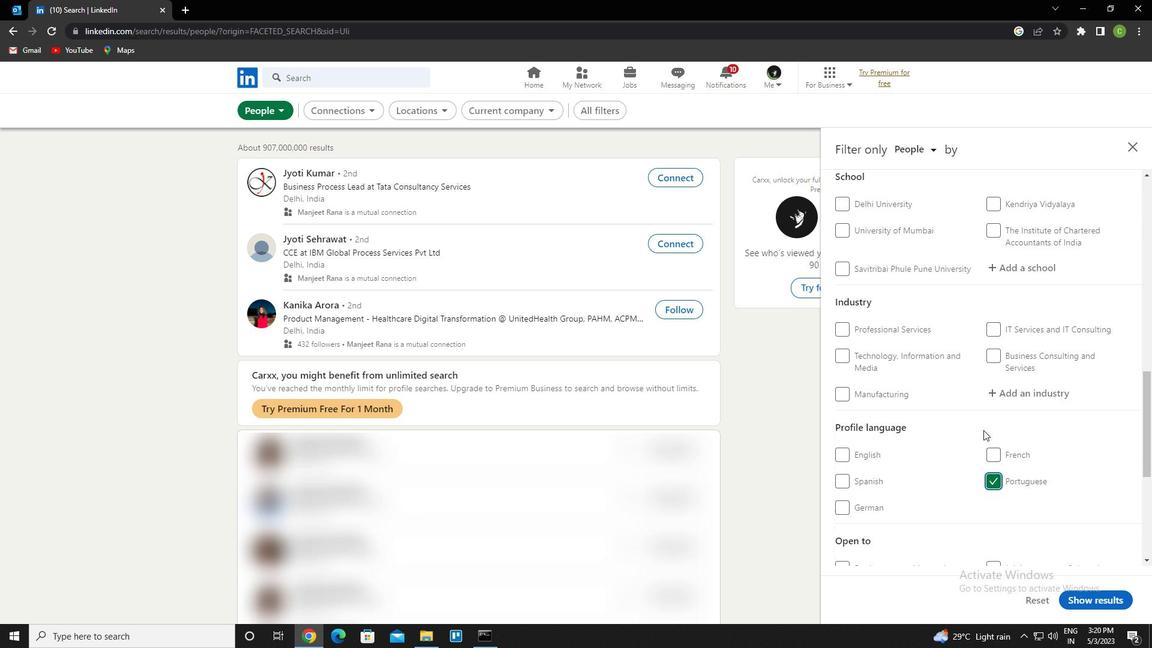 
Action: Mouse scrolled (983, 407) with delta (0, 0)
Screenshot: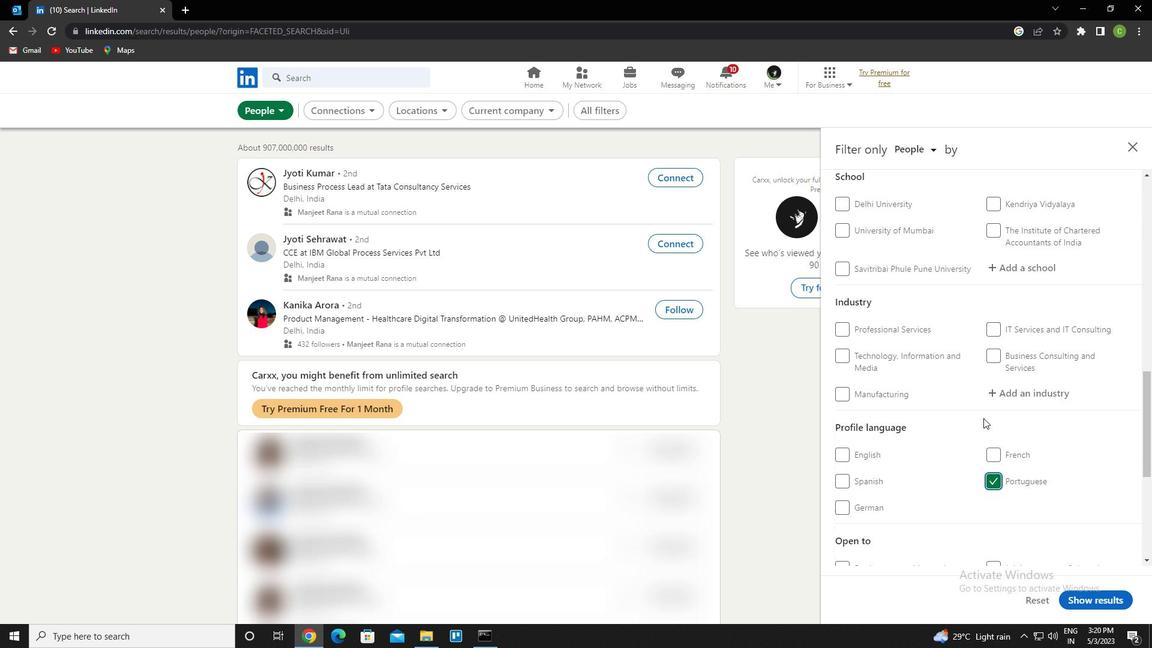 
Action: Mouse moved to (983, 405)
Screenshot: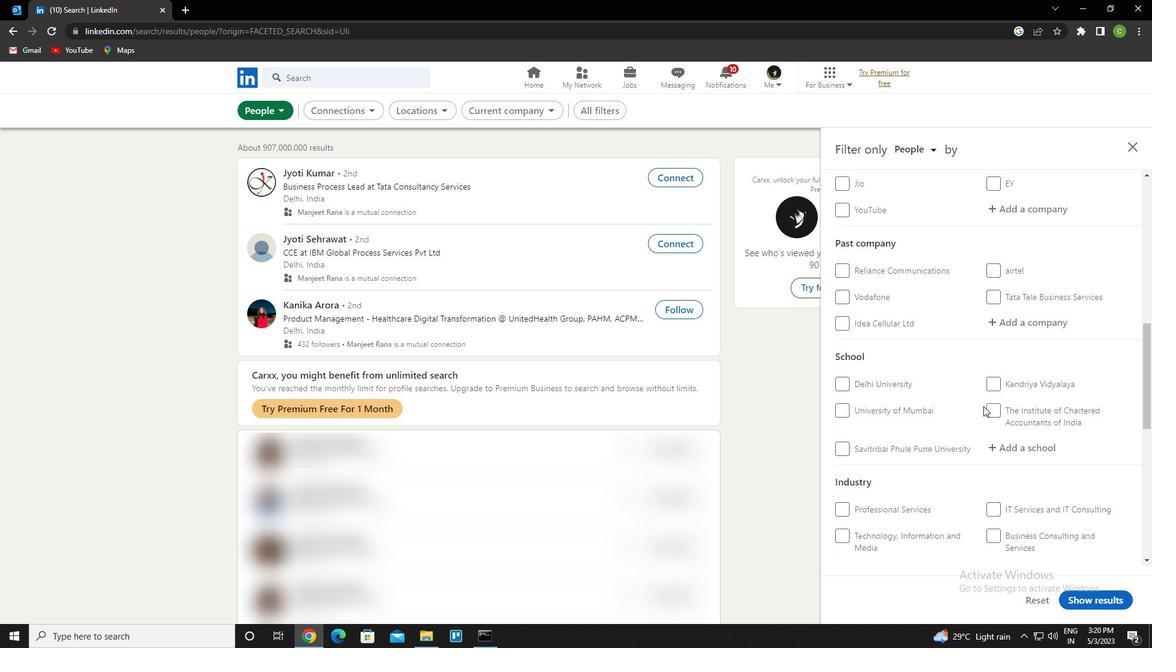 
Action: Mouse scrolled (983, 406) with delta (0, 0)
Screenshot: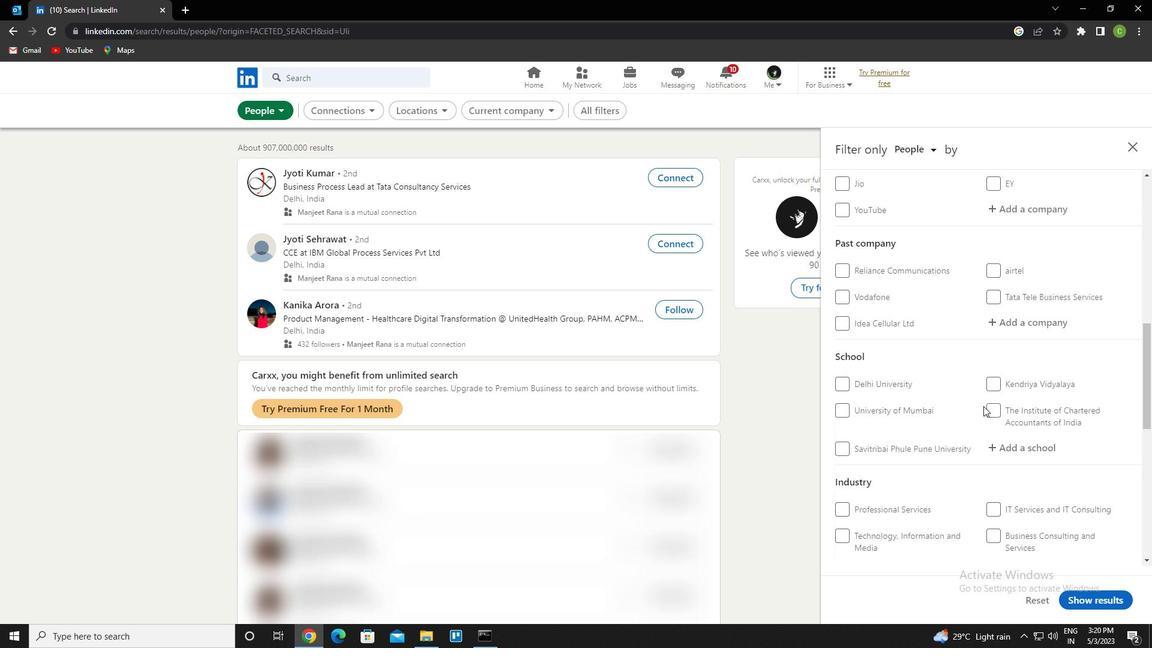 
Action: Mouse scrolled (983, 406) with delta (0, 0)
Screenshot: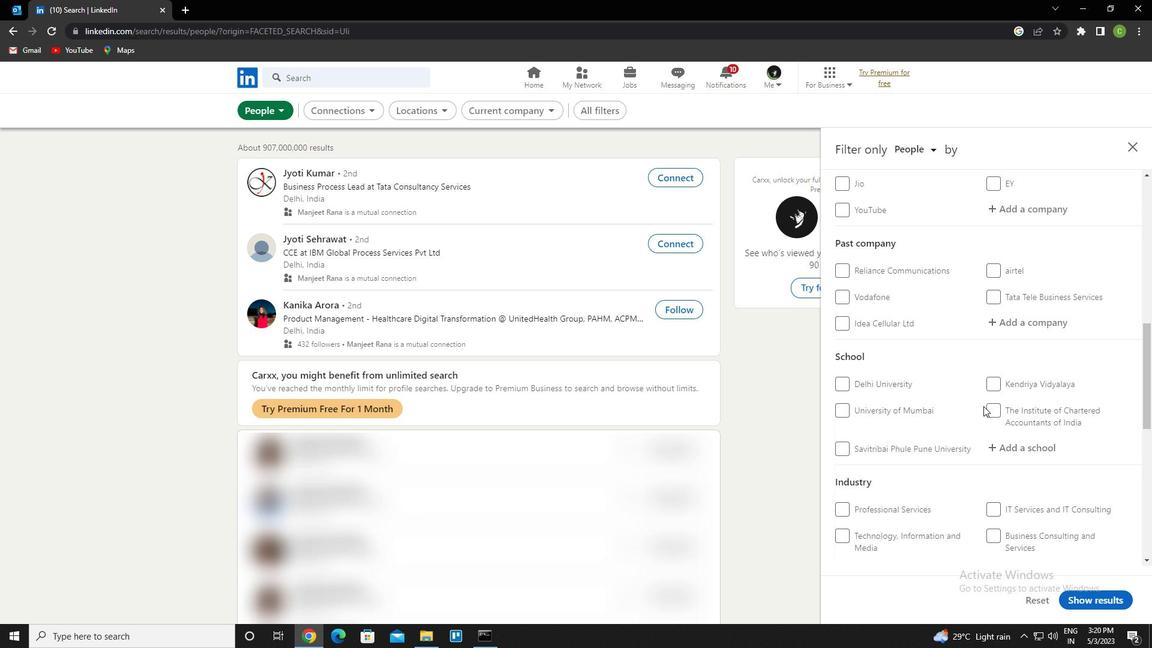 
Action: Mouse moved to (1050, 323)
Screenshot: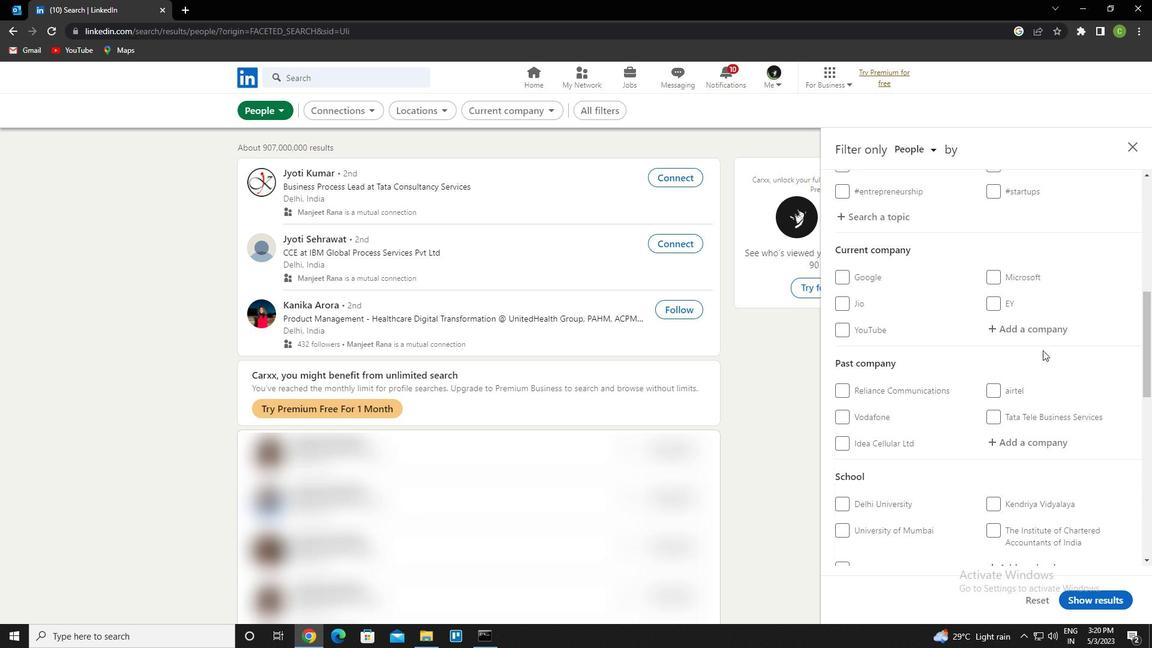 
Action: Mouse pressed left at (1050, 323)
Screenshot: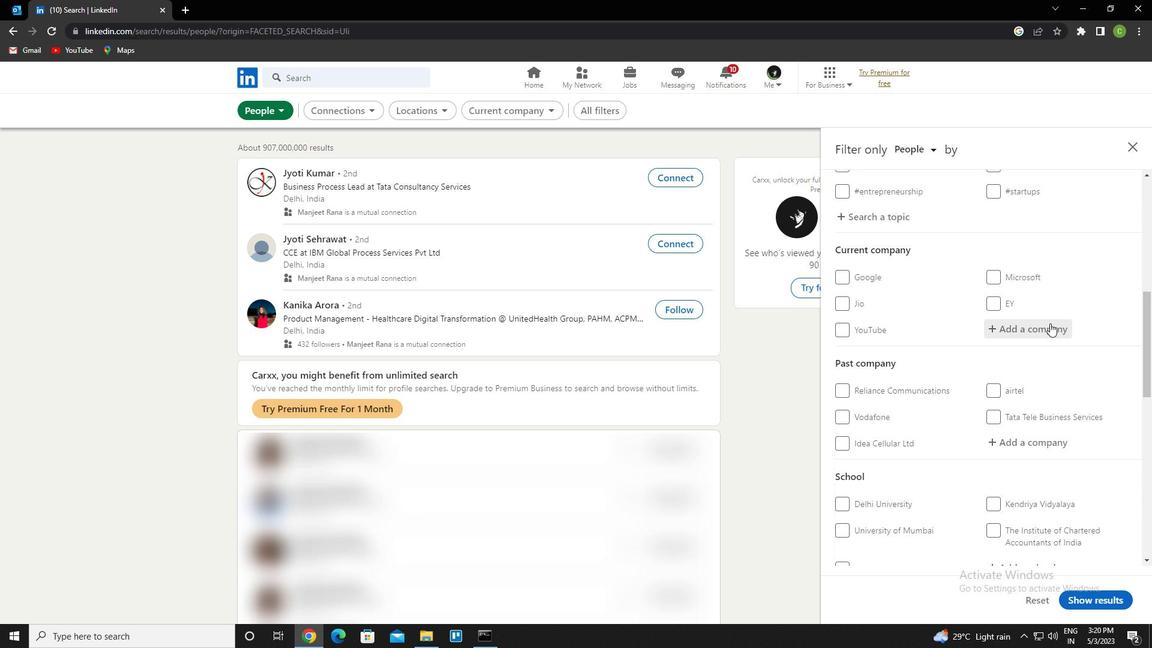 
Action: Key pressed <Key.caps_lock>e<Key.caps_lock>ast-<Key.caps_lock>w<Key.caps_lock>est<Key.space><Key.caps_lock>s<Key.caps_lock>eed<Key.down><Key.enter>
Screenshot: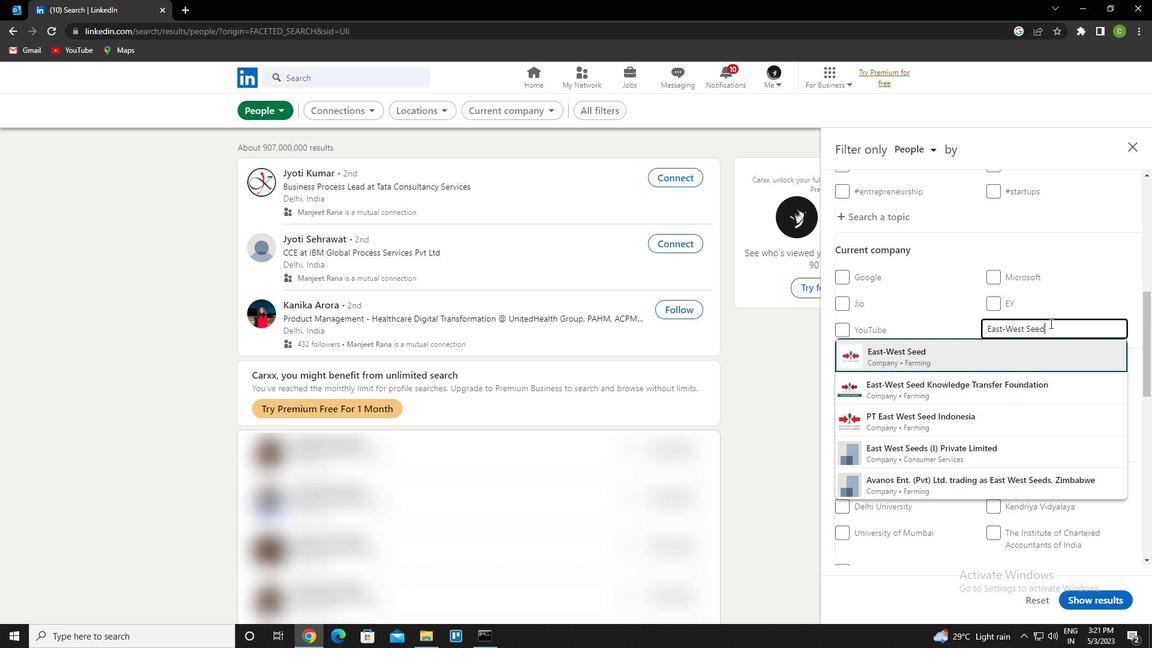 
Action: Mouse moved to (1050, 324)
Screenshot: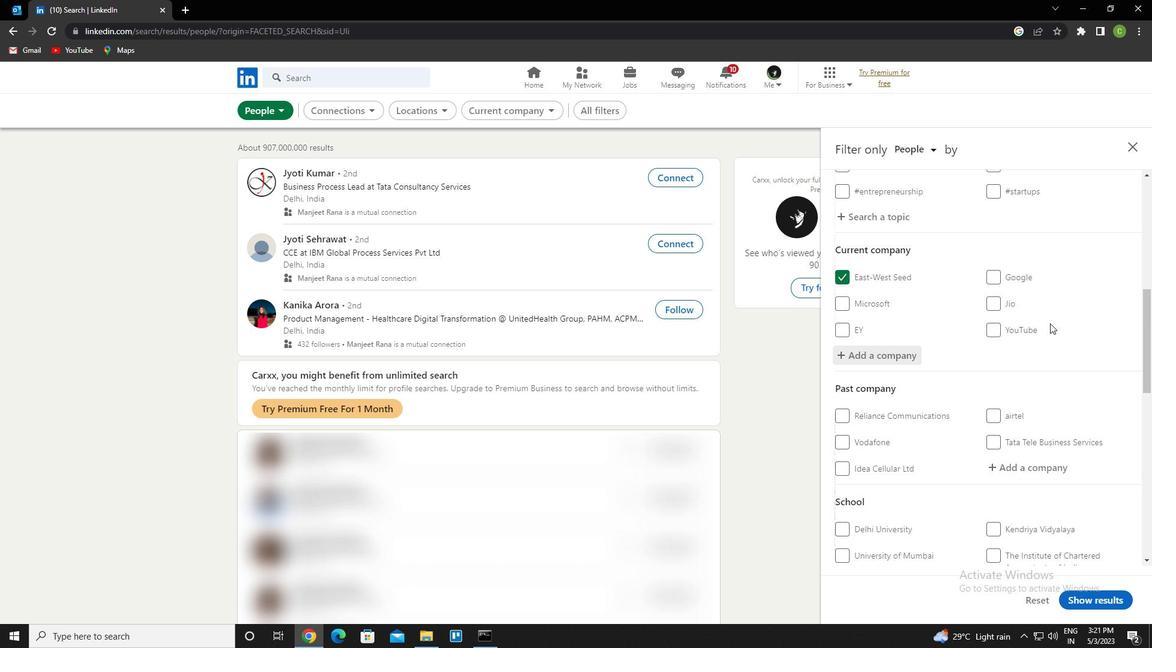 
Action: Mouse scrolled (1050, 324) with delta (0, 0)
Screenshot: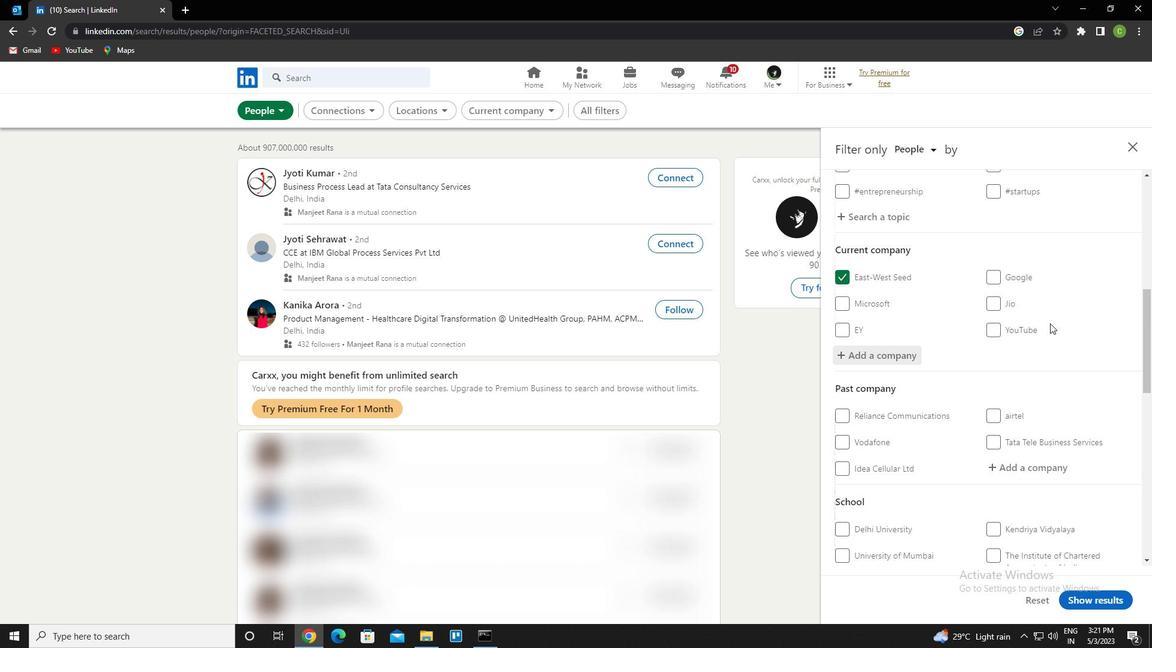
Action: Mouse moved to (1048, 332)
Screenshot: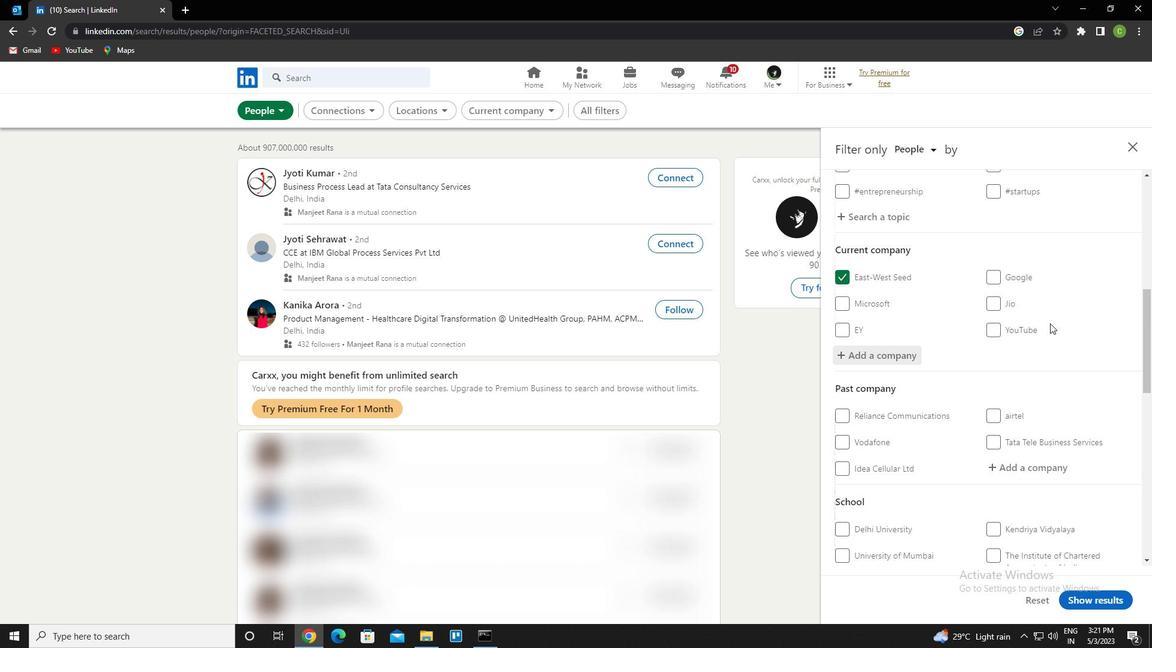 
Action: Mouse scrolled (1048, 331) with delta (0, 0)
Screenshot: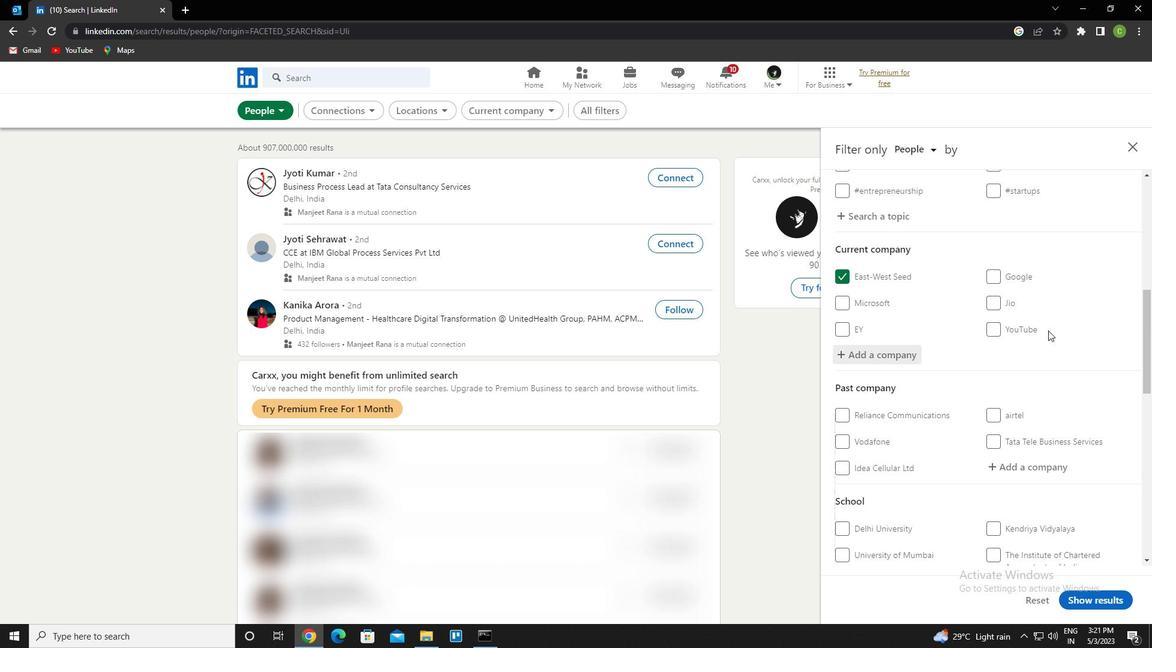 
Action: Mouse scrolled (1048, 331) with delta (0, 0)
Screenshot: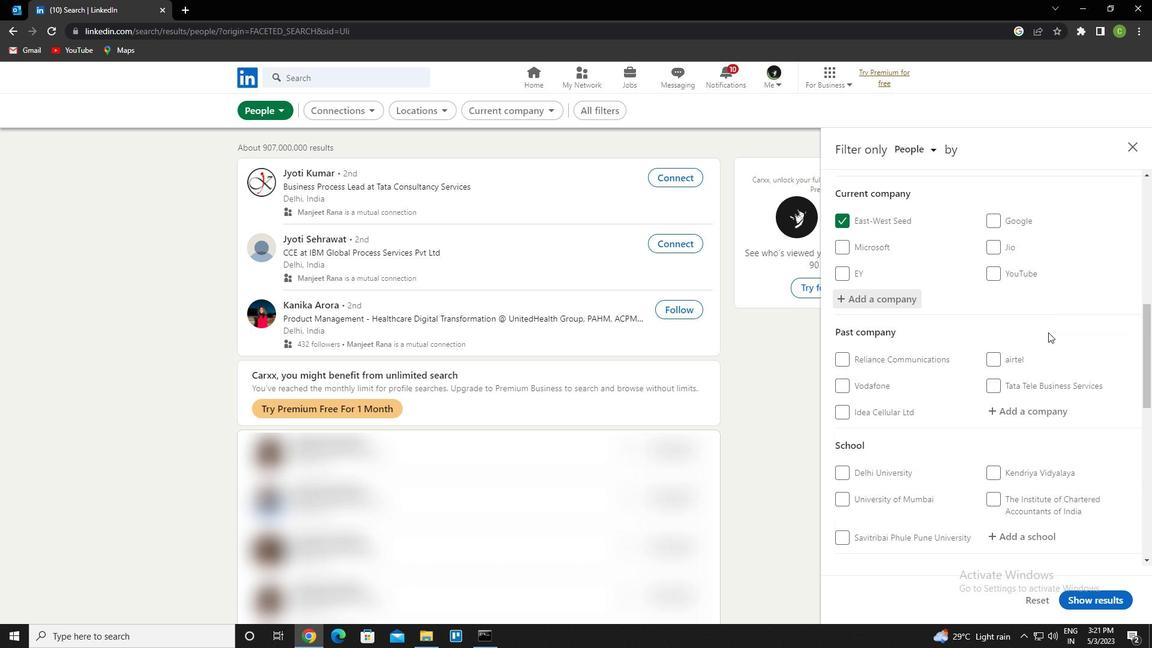 
Action: Mouse moved to (1024, 408)
Screenshot: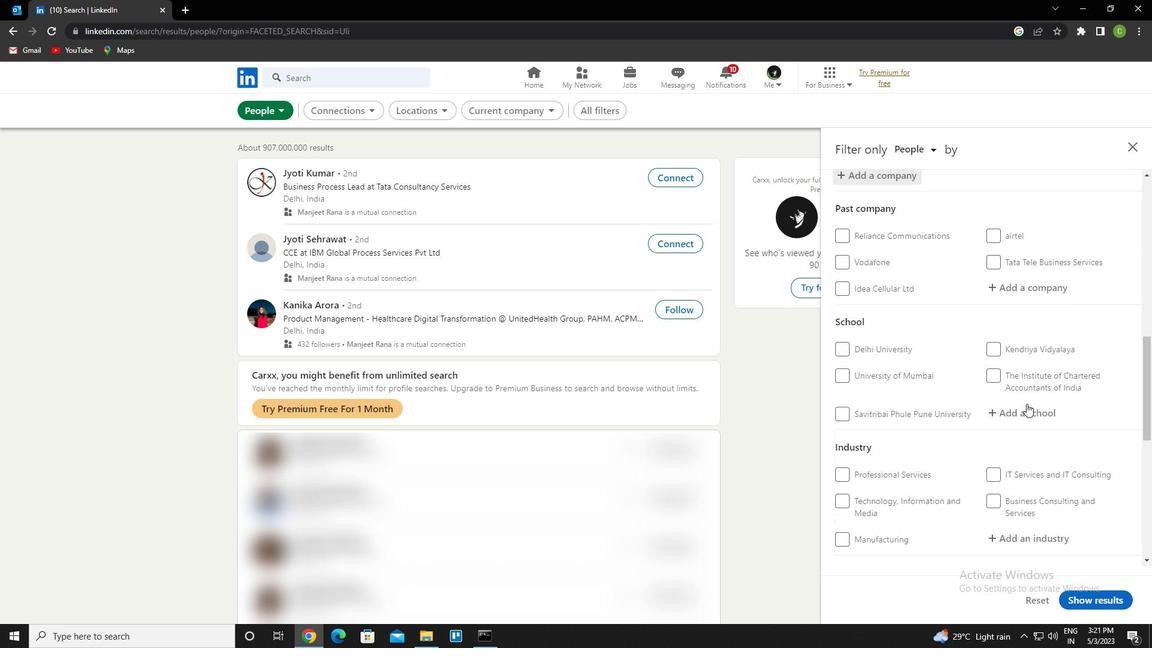 
Action: Mouse pressed left at (1024, 408)
Screenshot: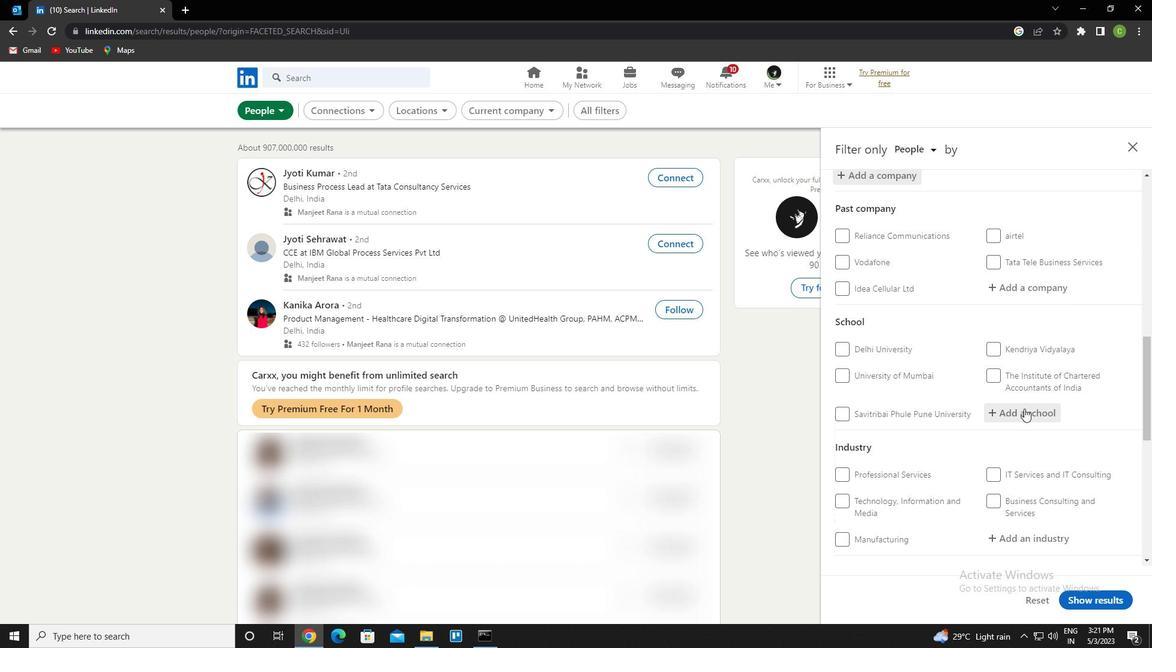 
Action: Key pressed <Key.caps_lock>v<Key.caps_lock>elammal<Key.space>engineering<Key.down><Key.enter>
Screenshot: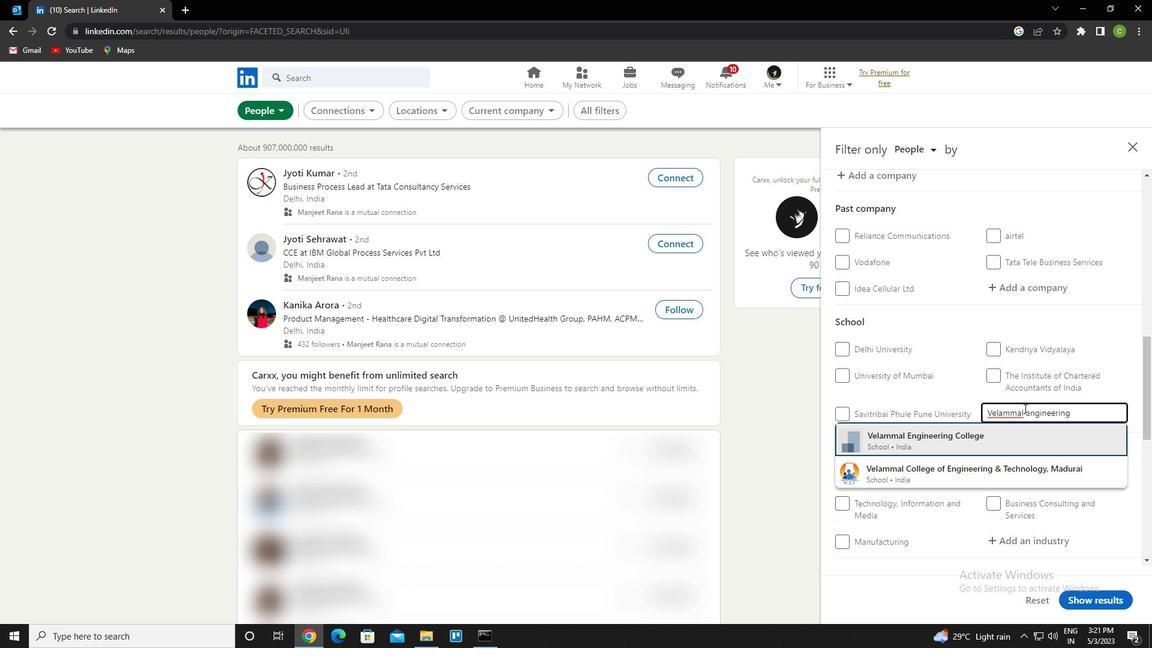 
Action: Mouse moved to (1025, 408)
Screenshot: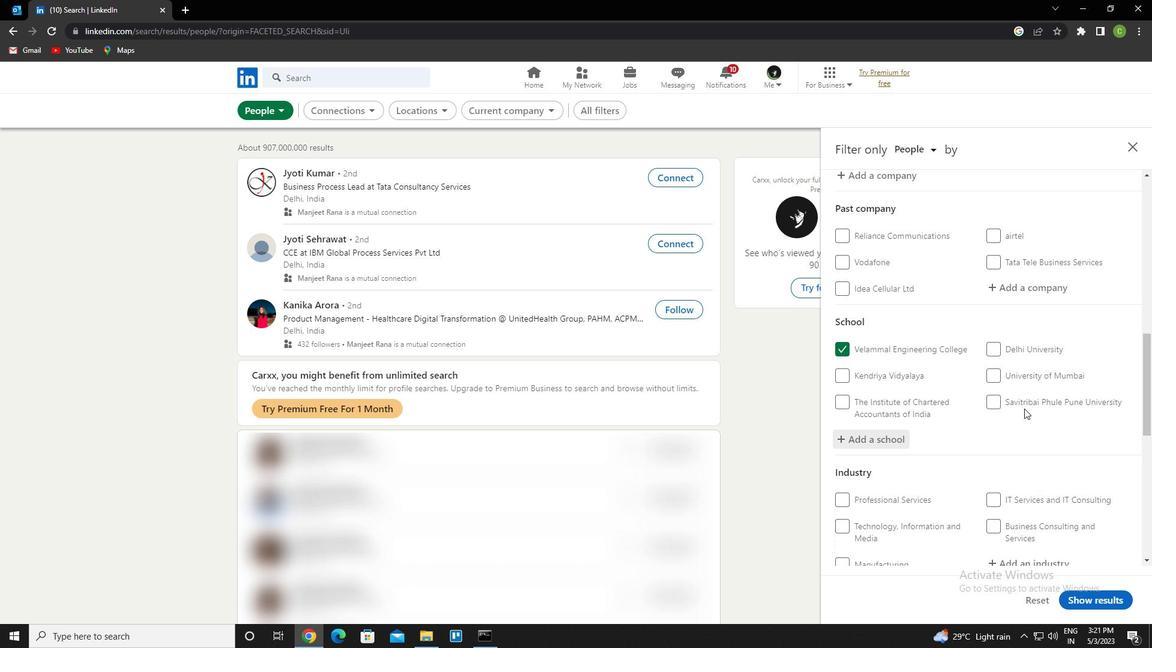 
Action: Mouse scrolled (1025, 407) with delta (0, 0)
Screenshot: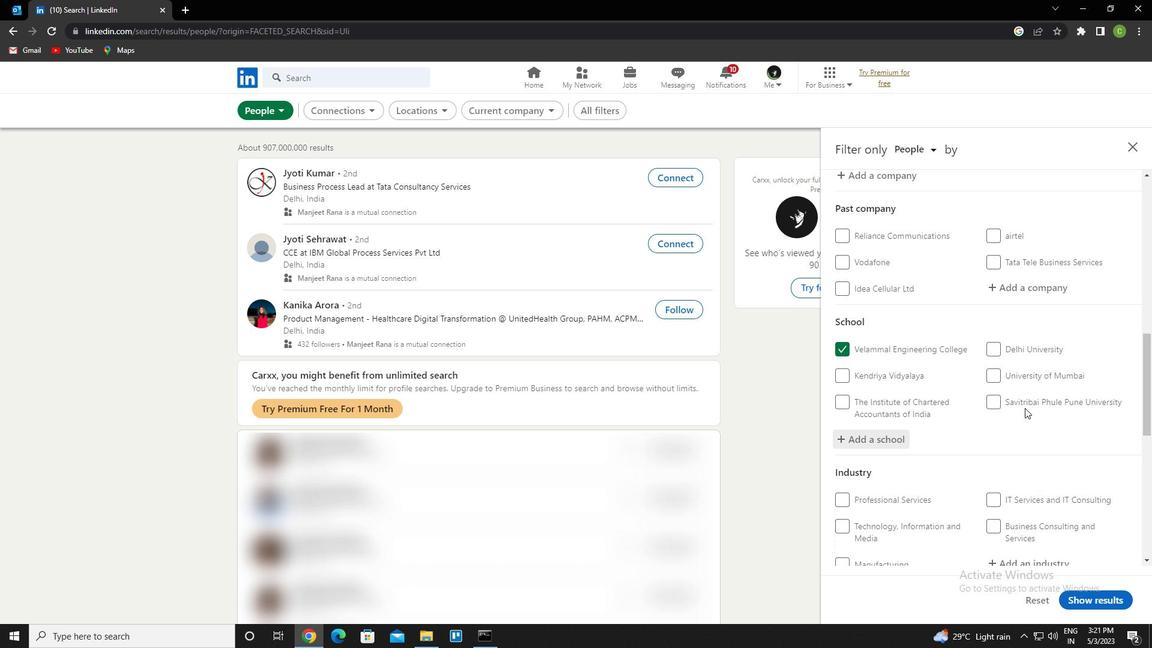 
Action: Mouse scrolled (1025, 407) with delta (0, 0)
Screenshot: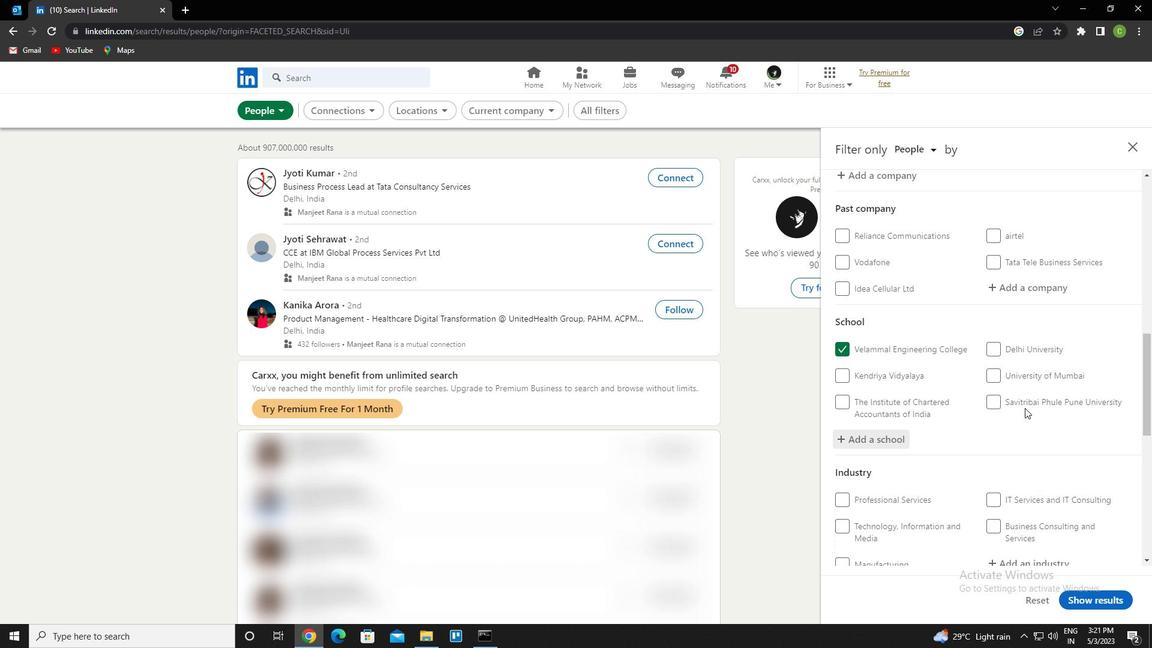 
Action: Mouse moved to (1026, 408)
Screenshot: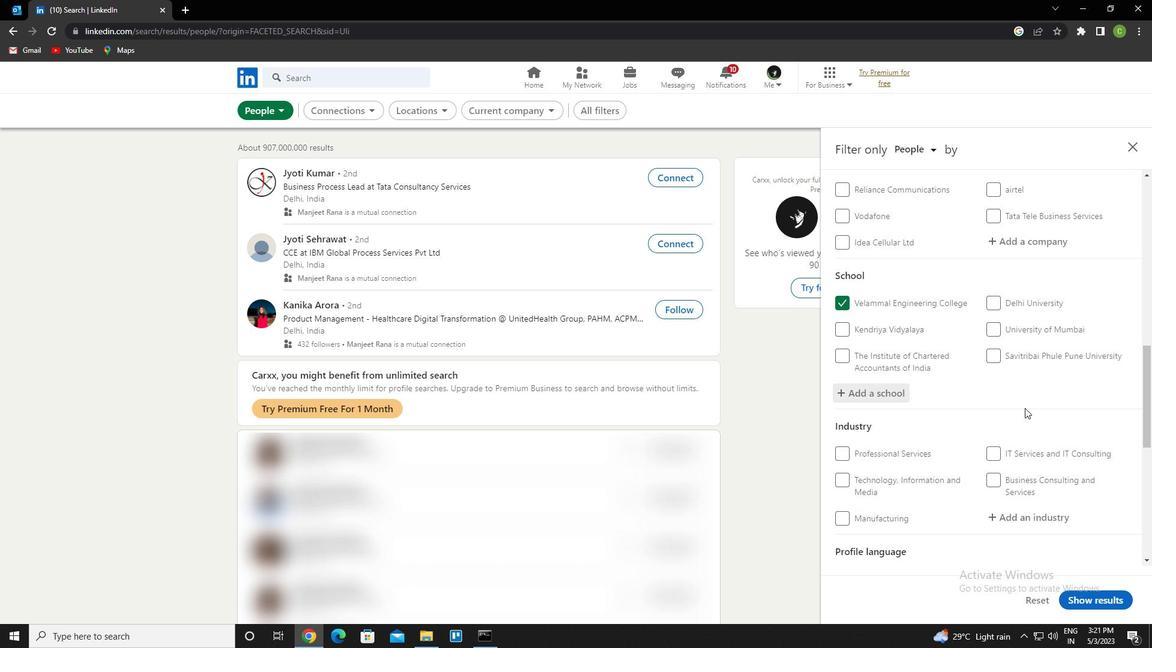 
Action: Mouse scrolled (1026, 408) with delta (0, 0)
Screenshot: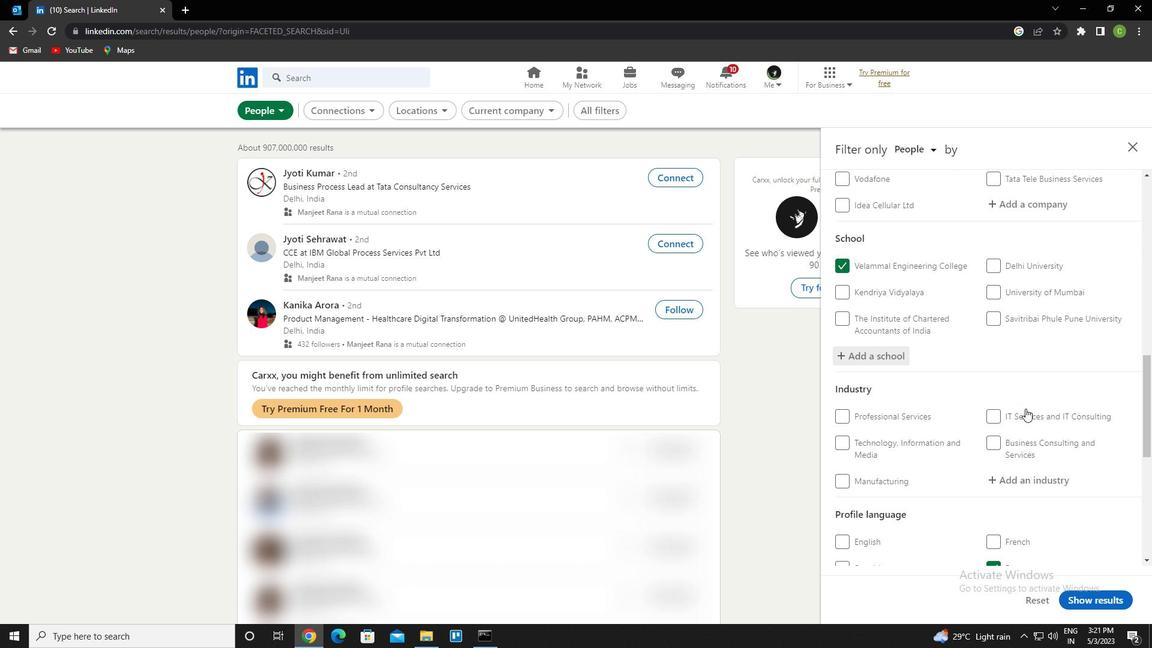 
Action: Mouse moved to (1026, 409)
Screenshot: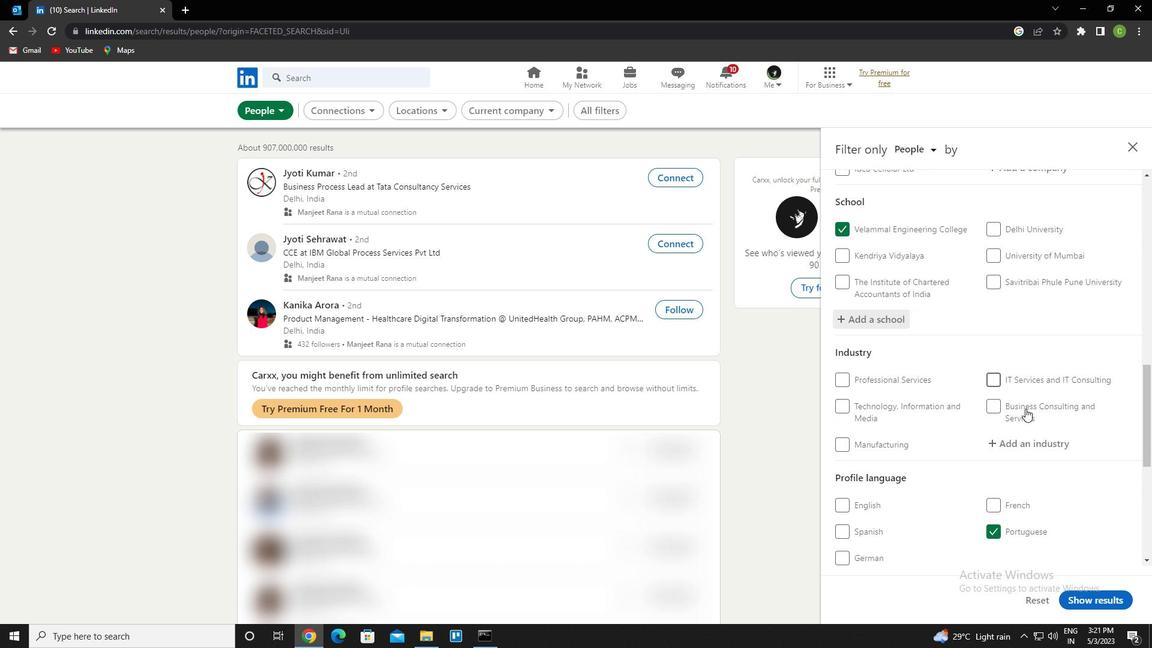 
Action: Mouse scrolled (1026, 408) with delta (0, 0)
Screenshot: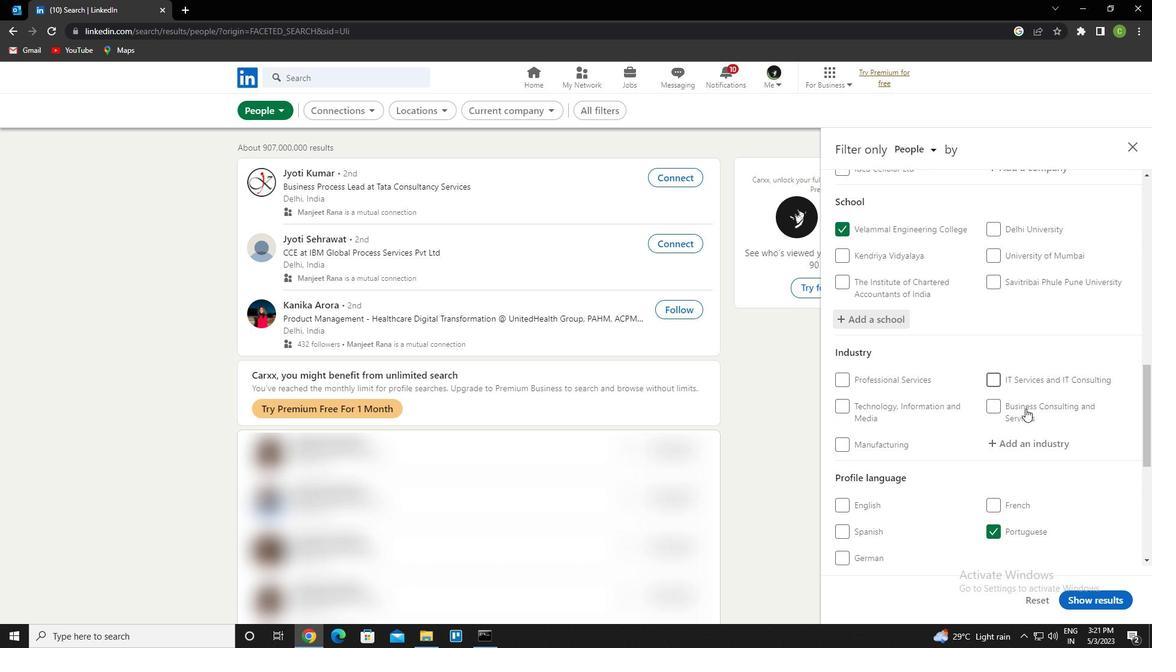 
Action: Mouse moved to (1048, 319)
Screenshot: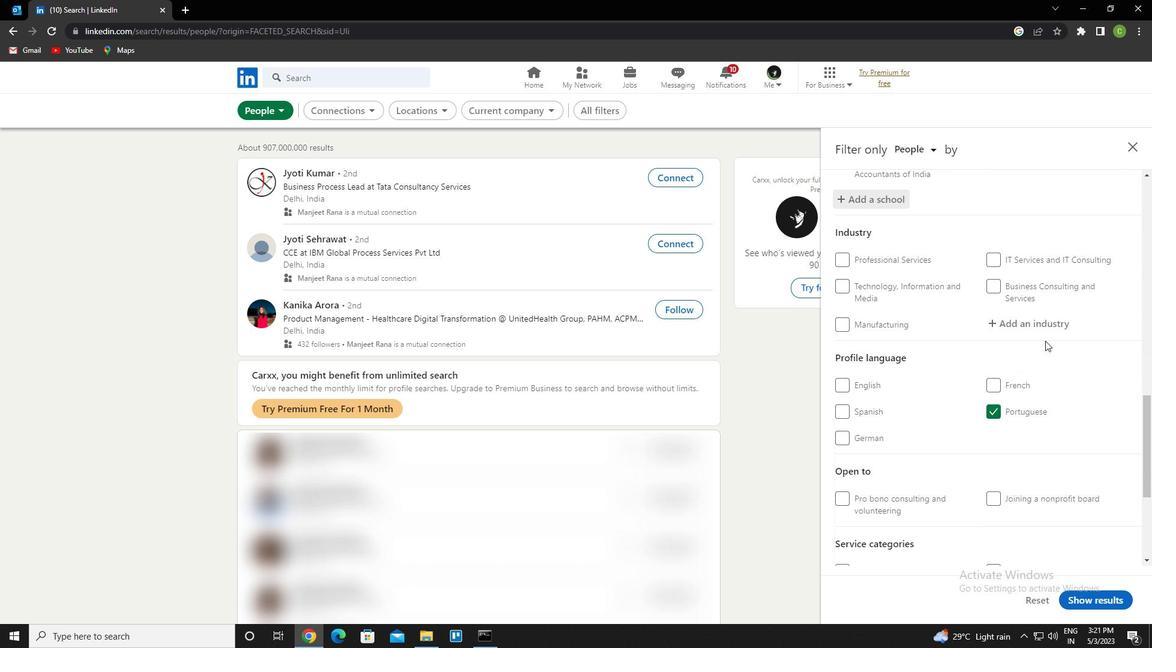 
Action: Mouse pressed left at (1048, 319)
Screenshot: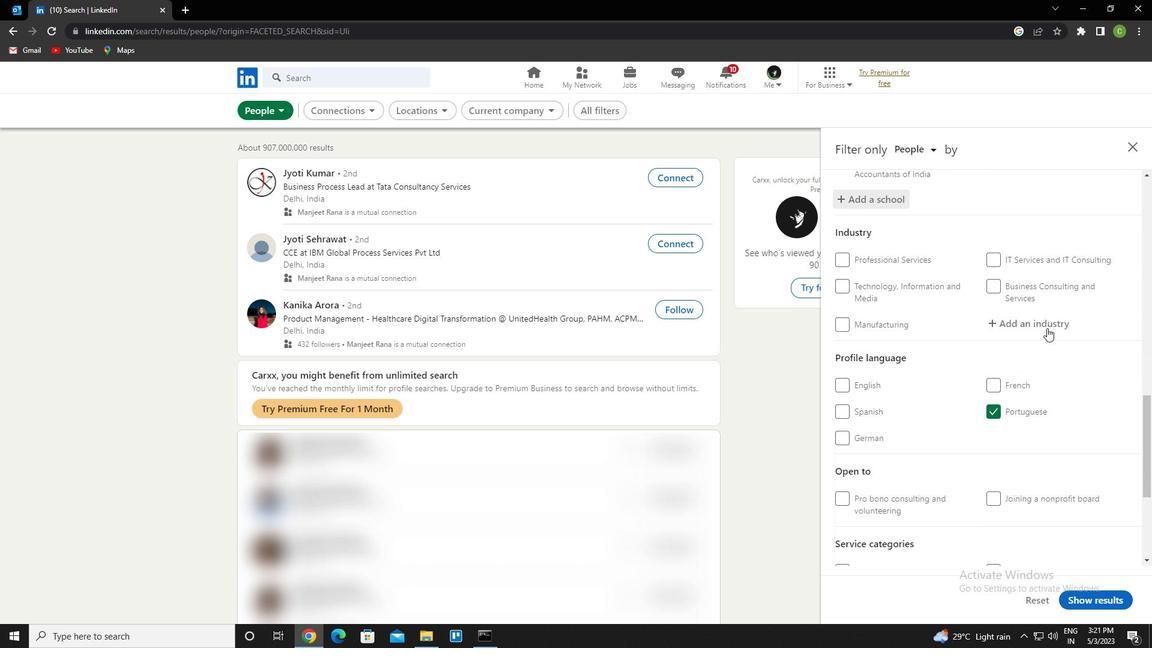 
Action: Mouse moved to (1048, 318)
Screenshot: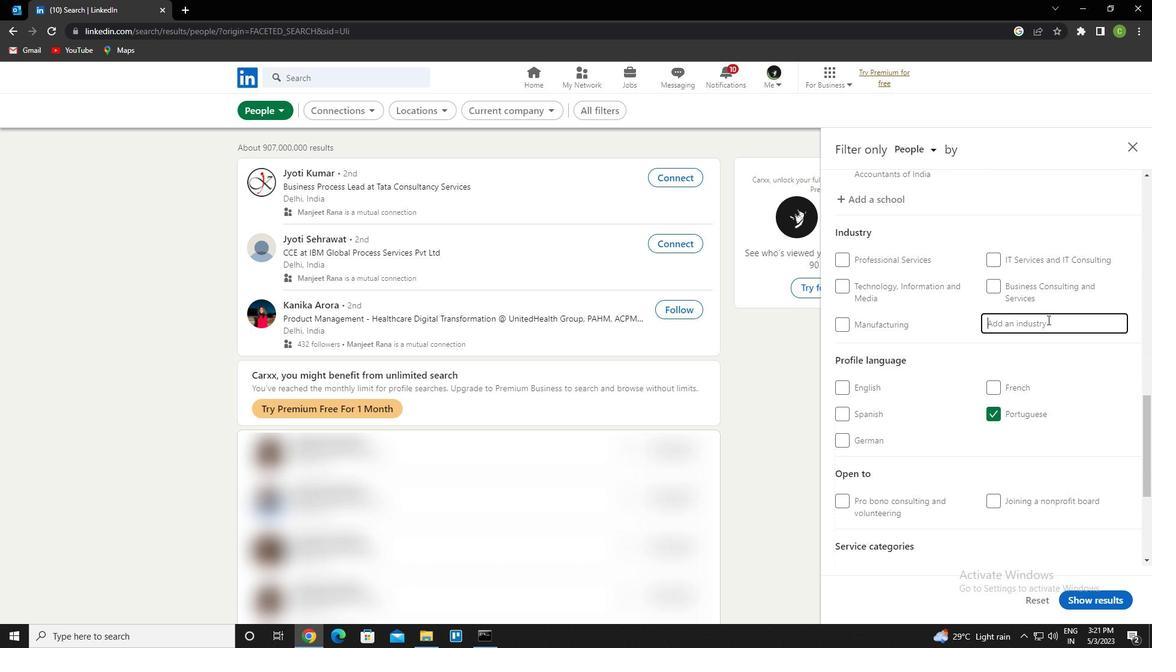 
Action: Key pressed wholesale<Key.space>metals<Key.down><Key.enter>
Screenshot: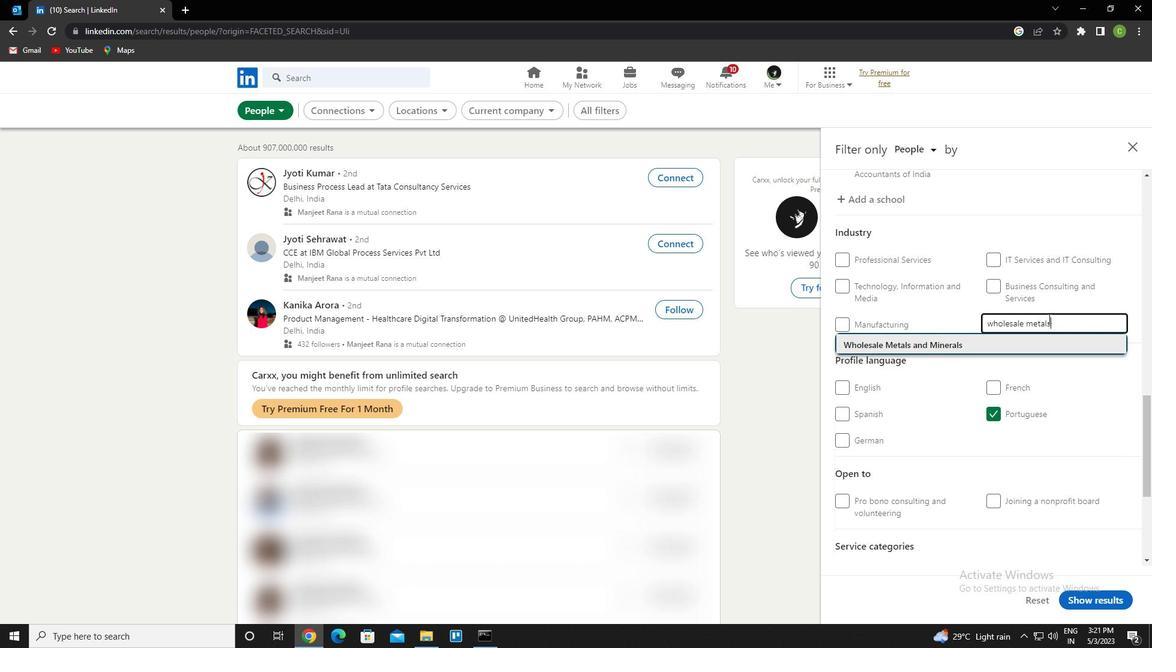 
Action: Mouse moved to (1138, 168)
Screenshot: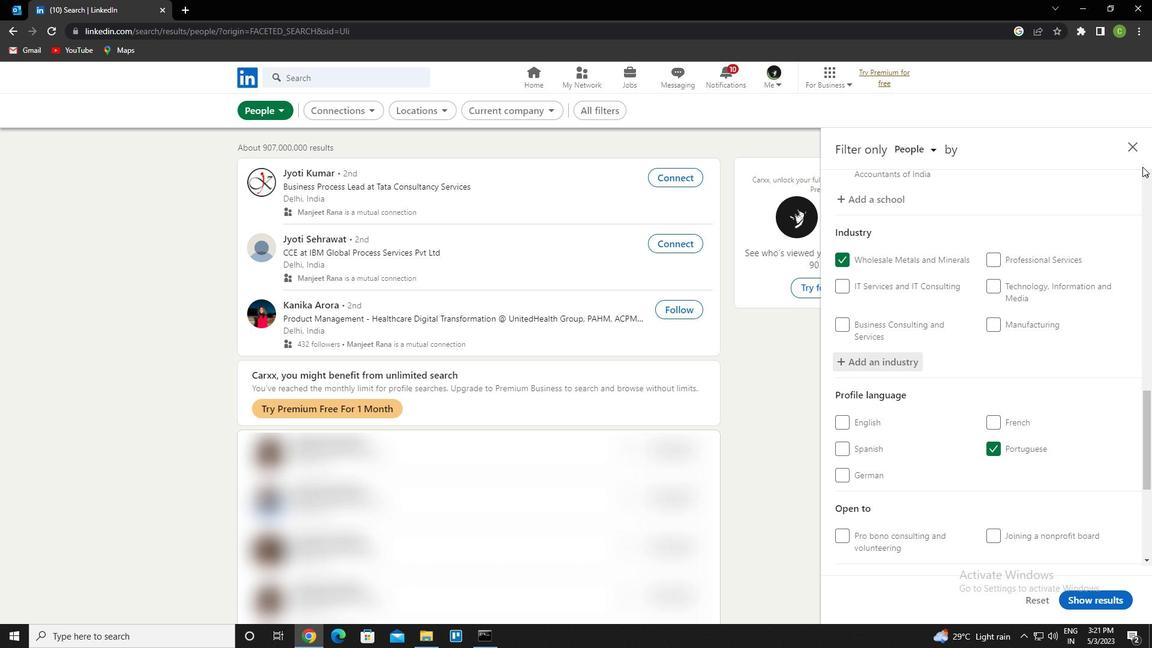 
Action: Mouse scrolled (1138, 168) with delta (0, 0)
Screenshot: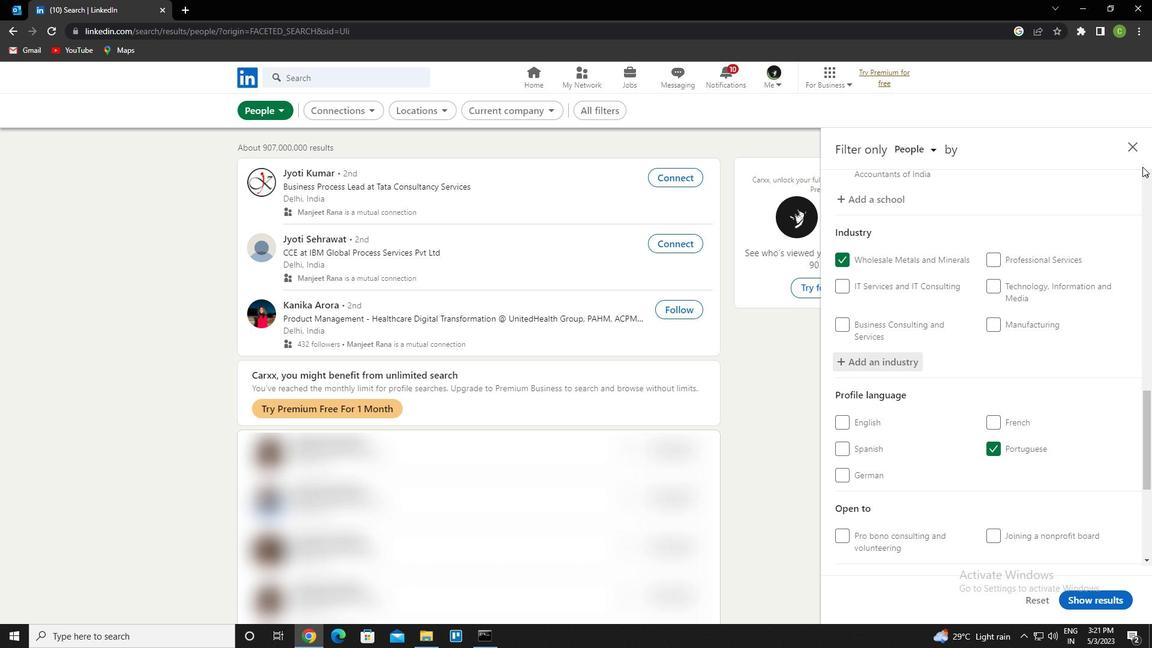 
Action: Mouse moved to (1129, 178)
Screenshot: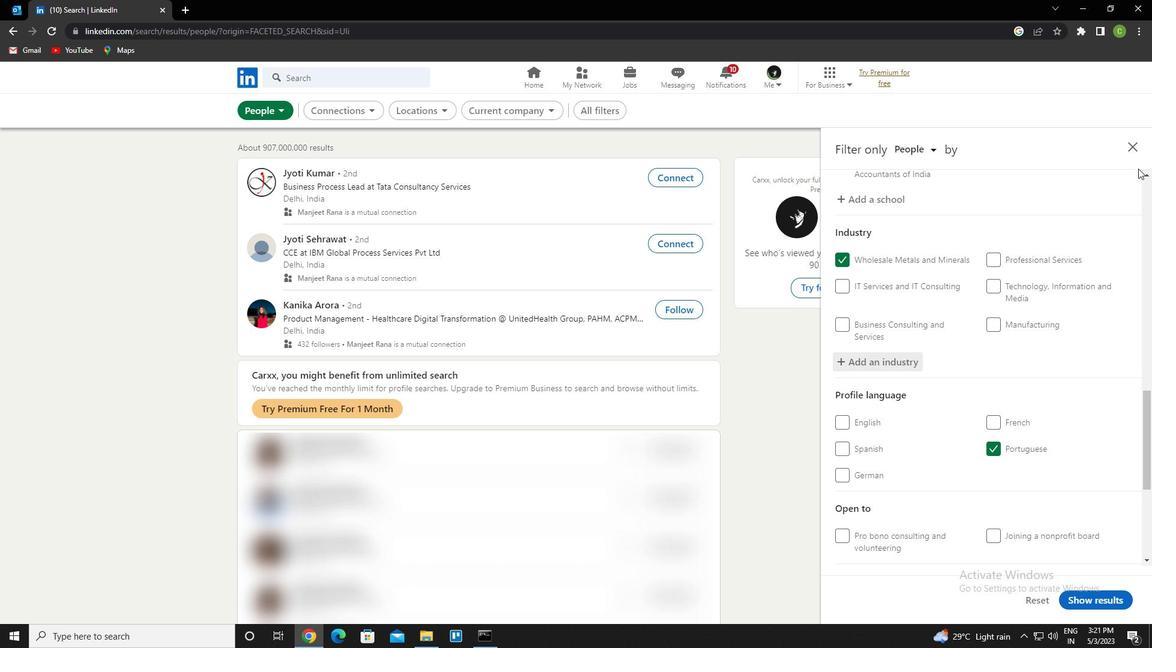 
Action: Mouse scrolled (1129, 178) with delta (0, 0)
Screenshot: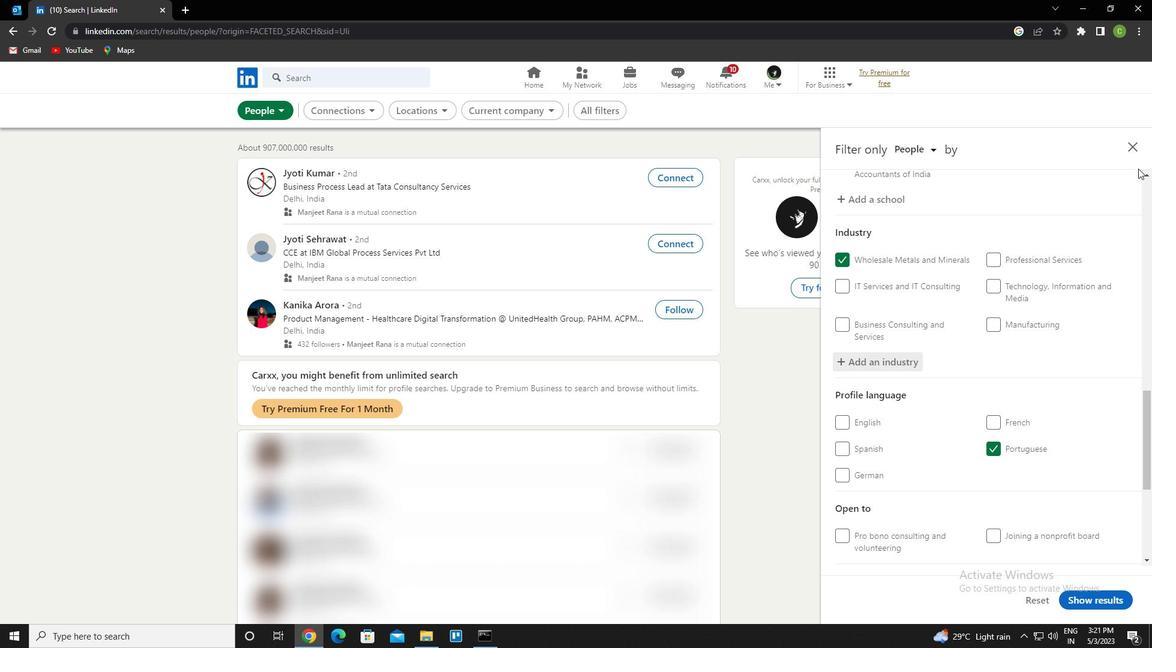 
Action: Mouse moved to (1059, 308)
Screenshot: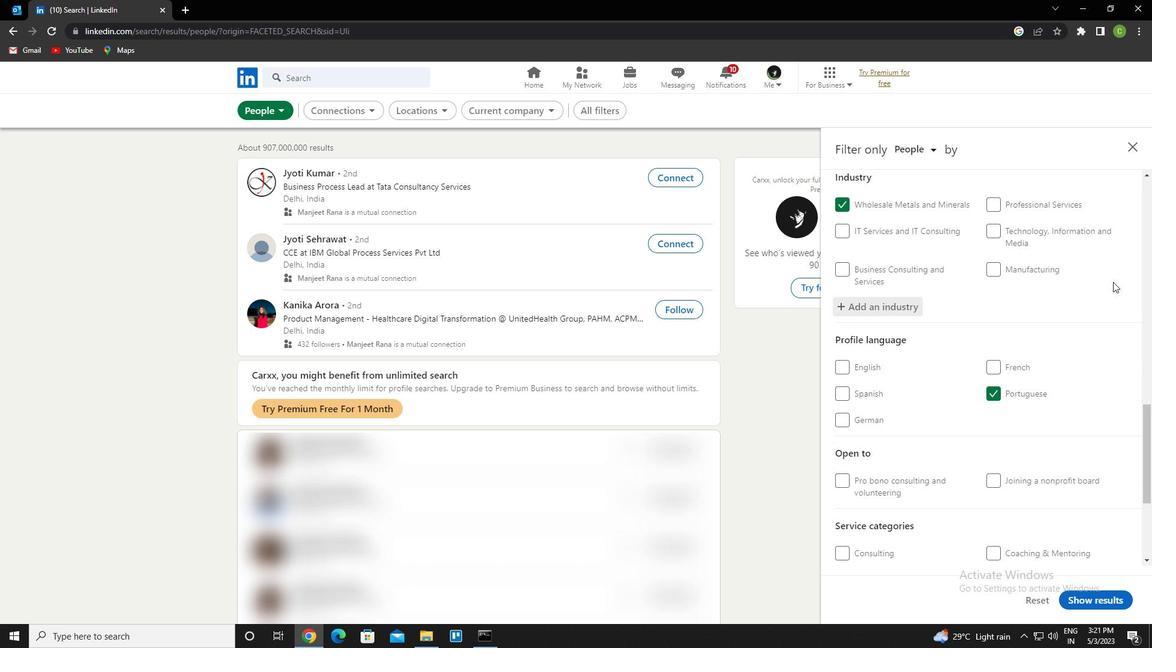 
Action: Mouse scrolled (1059, 307) with delta (0, 0)
Screenshot: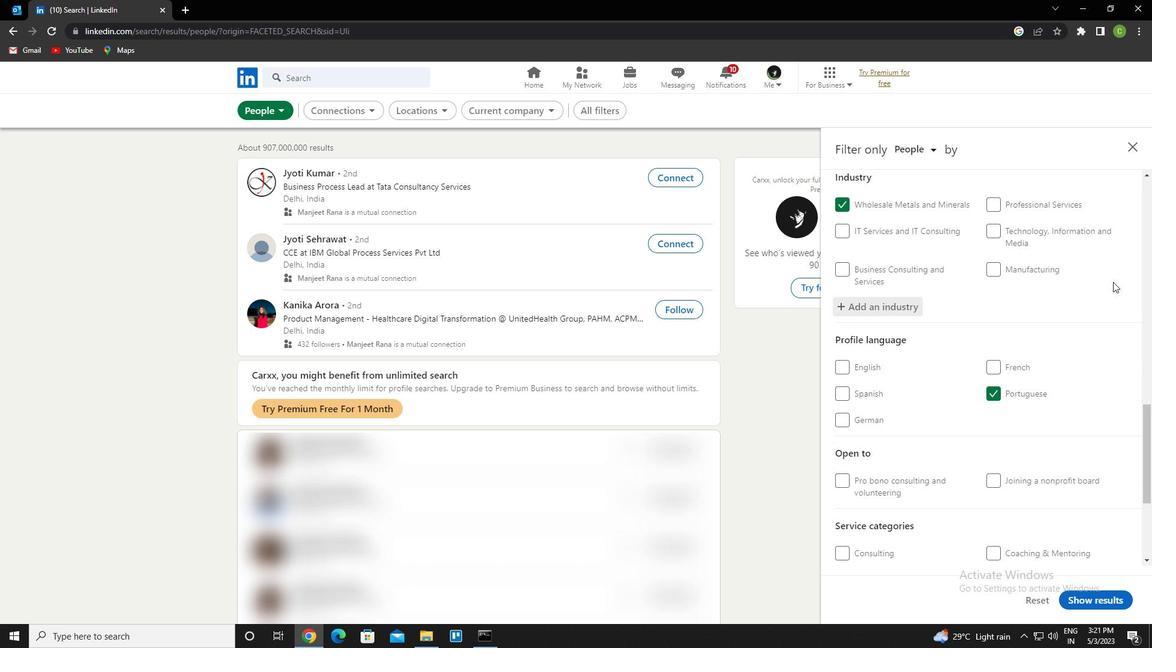
Action: Mouse moved to (1046, 310)
Screenshot: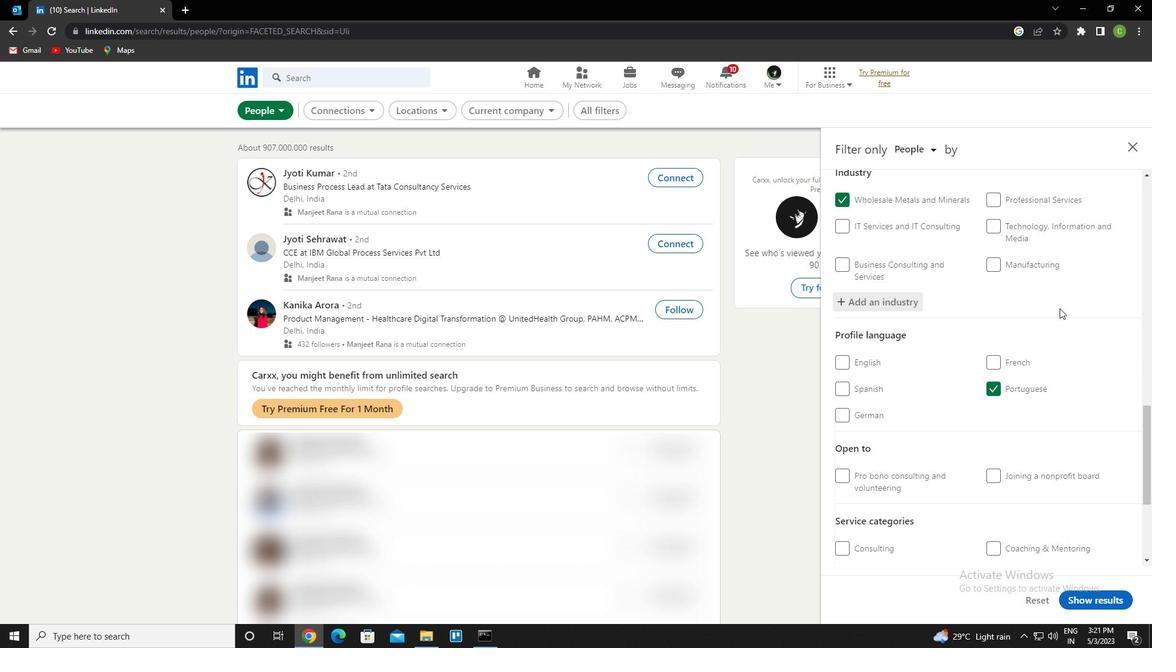 
Action: Mouse scrolled (1046, 310) with delta (0, 0)
Screenshot: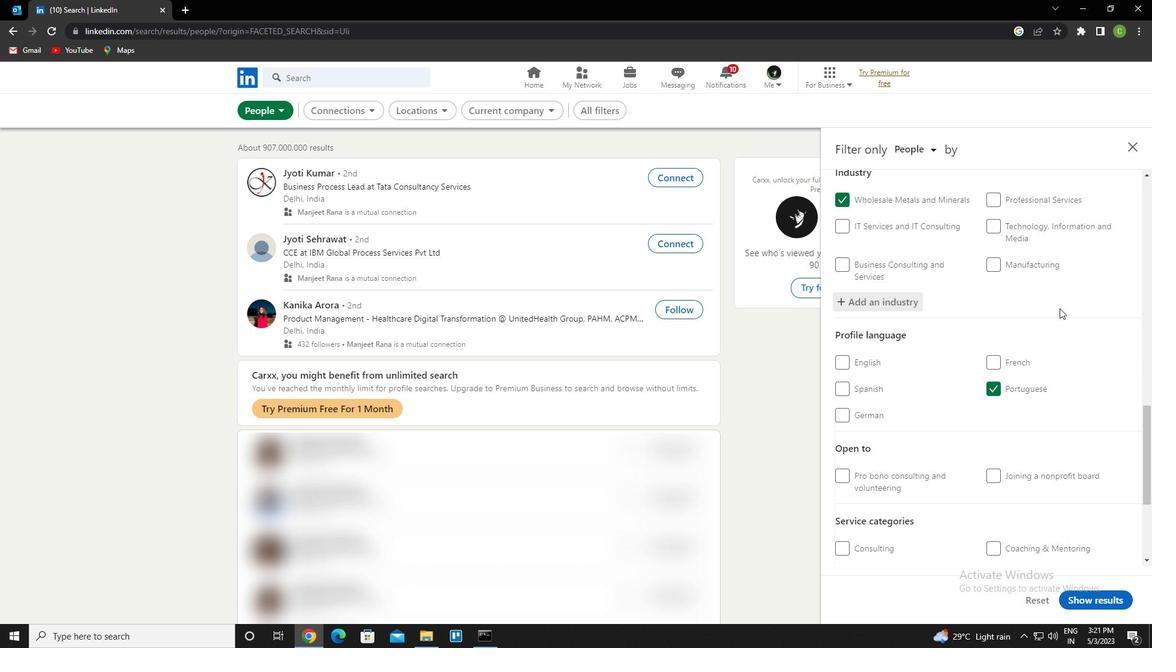 
Action: Mouse moved to (1040, 311)
Screenshot: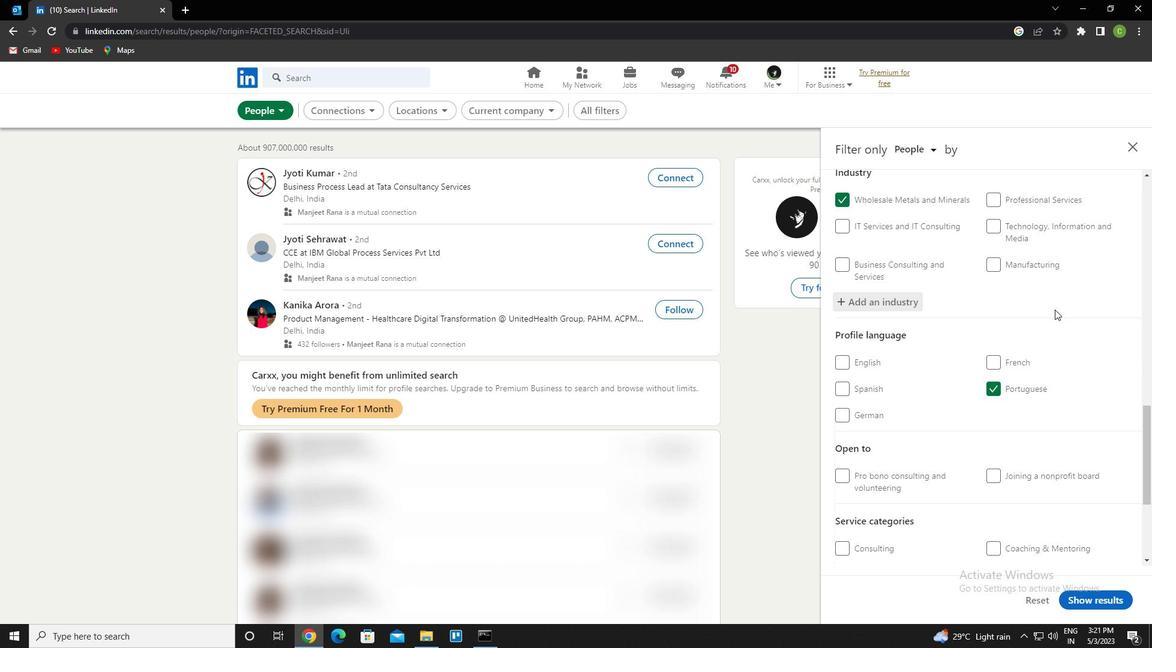 
Action: Mouse scrolled (1040, 310) with delta (0, 0)
Screenshot: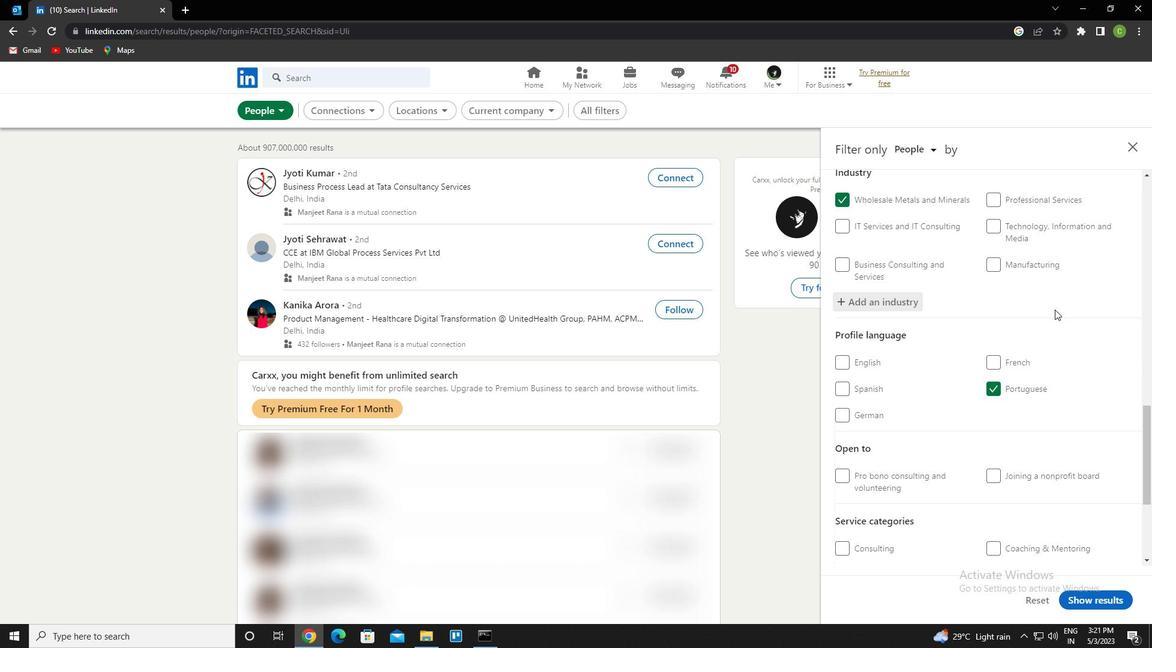 
Action: Mouse moved to (1038, 312)
Screenshot: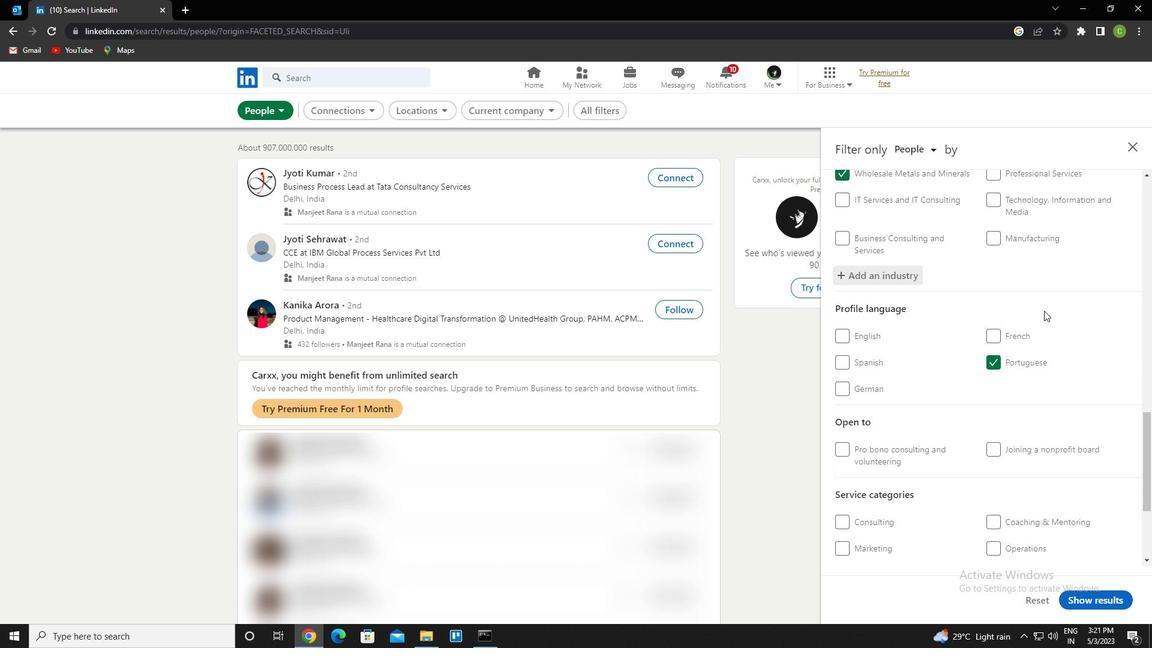 
Action: Mouse scrolled (1038, 311) with delta (0, 0)
Screenshot: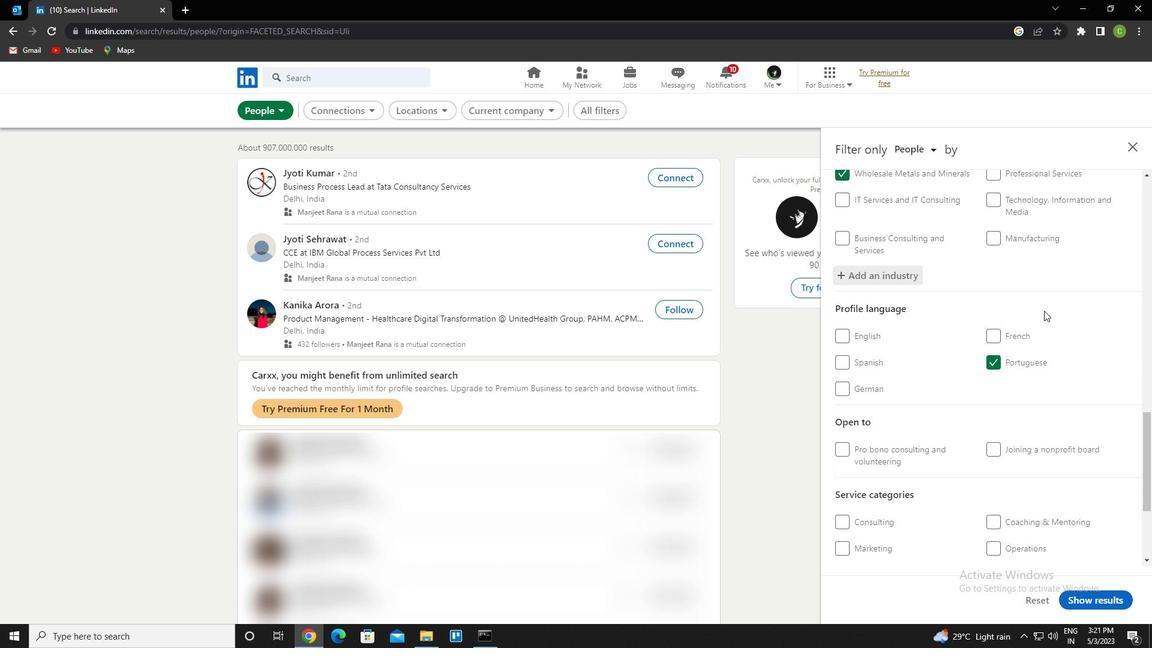 
Action: Mouse moved to (1019, 398)
Screenshot: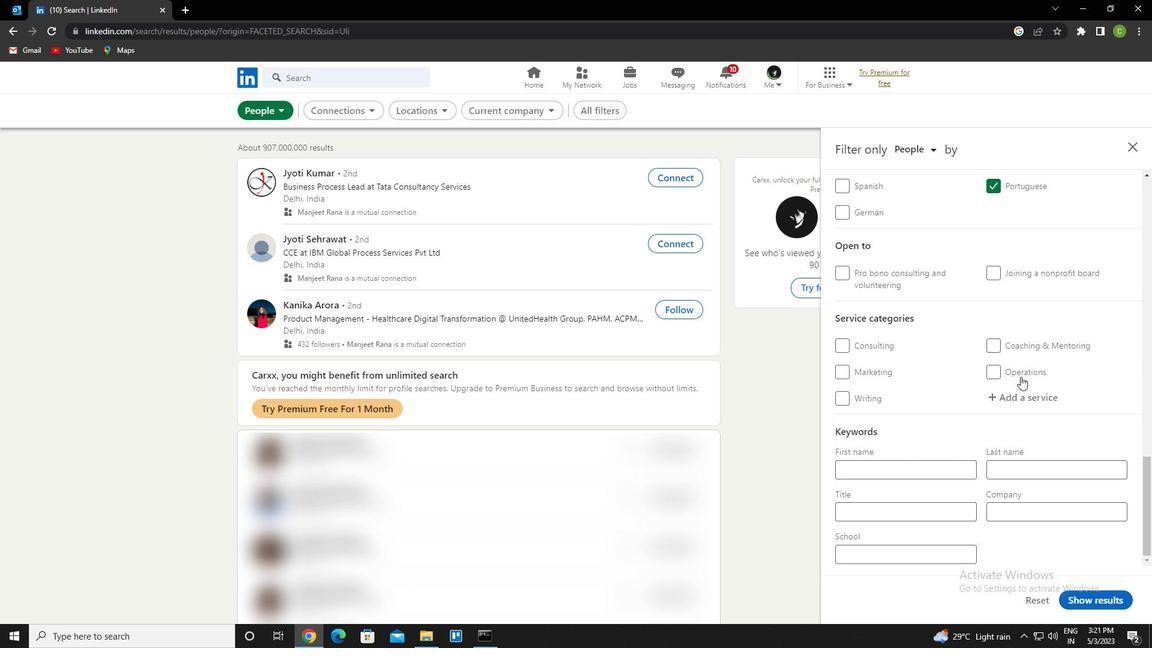 
Action: Mouse pressed left at (1019, 398)
Screenshot: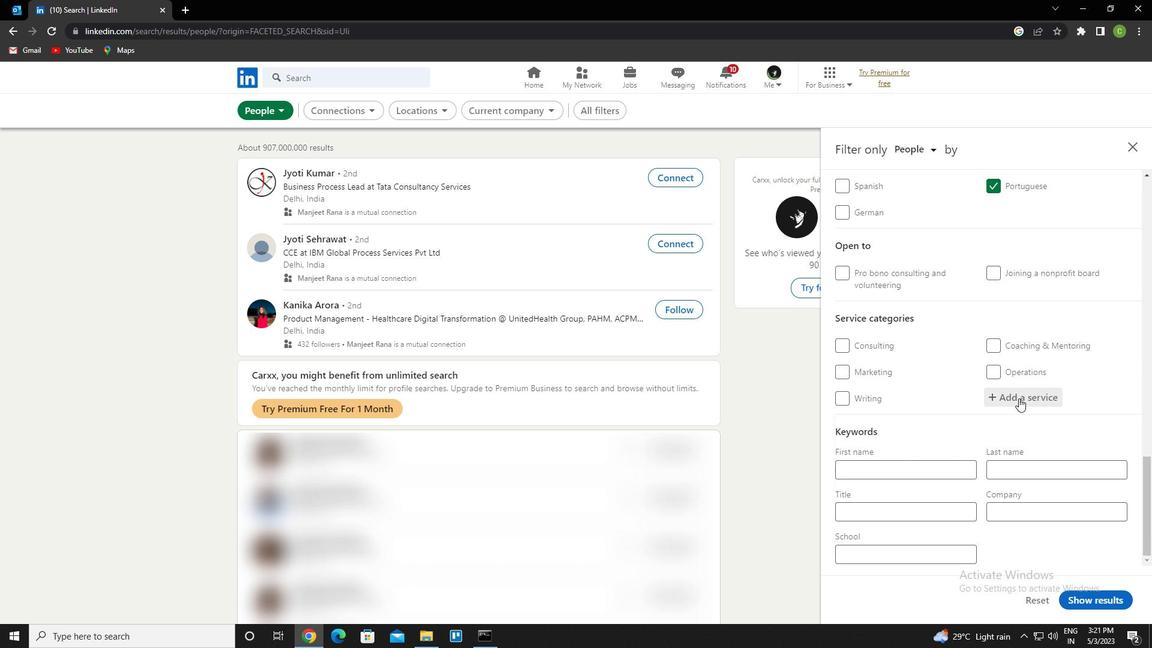 
Action: Mouse moved to (1021, 398)
Screenshot: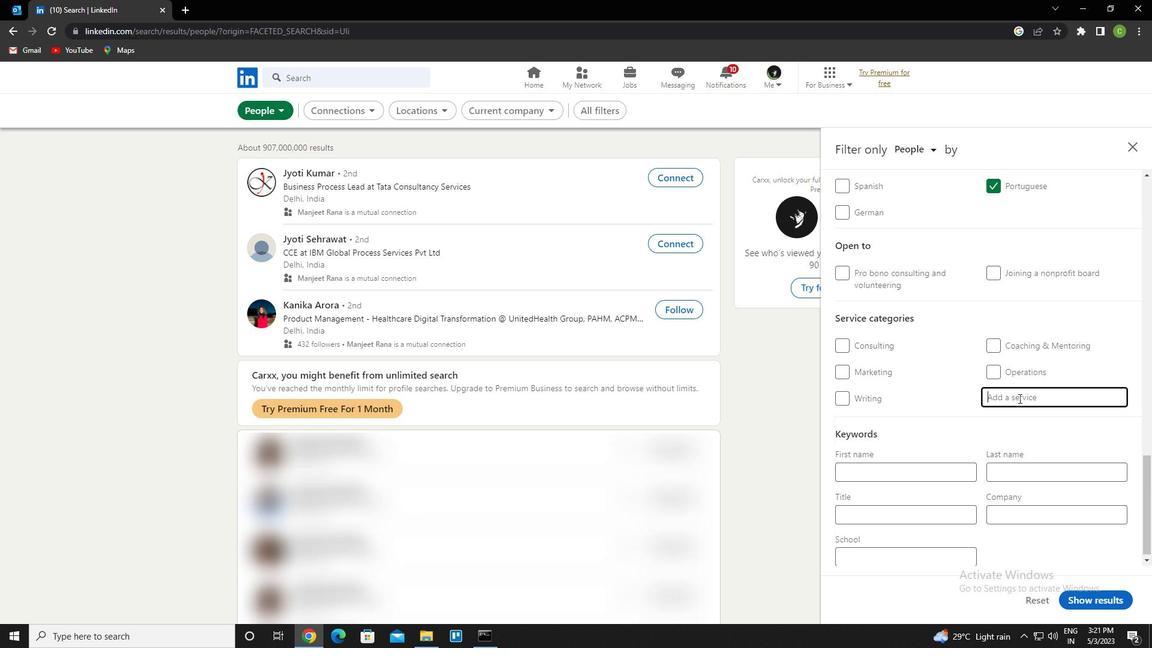
Action: Key pressed <Key.caps_lock>w<Key.caps_lock>edding<Key.space>planning<Key.down><Key.enter>
Screenshot: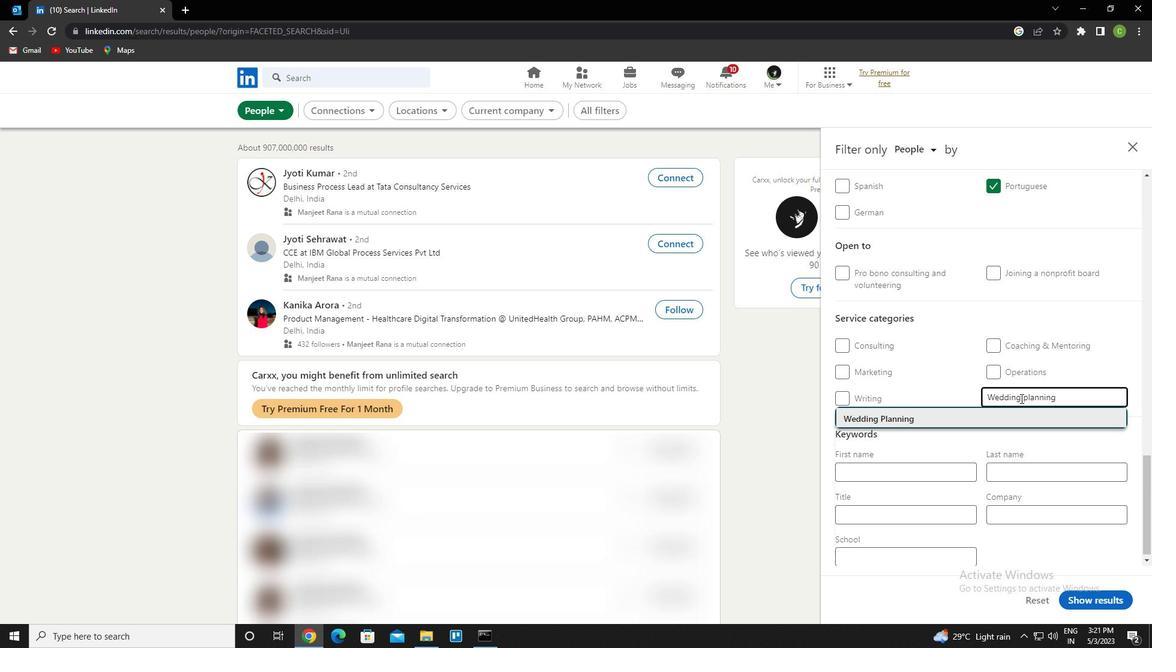 
Action: Mouse scrolled (1021, 398) with delta (0, 0)
Screenshot: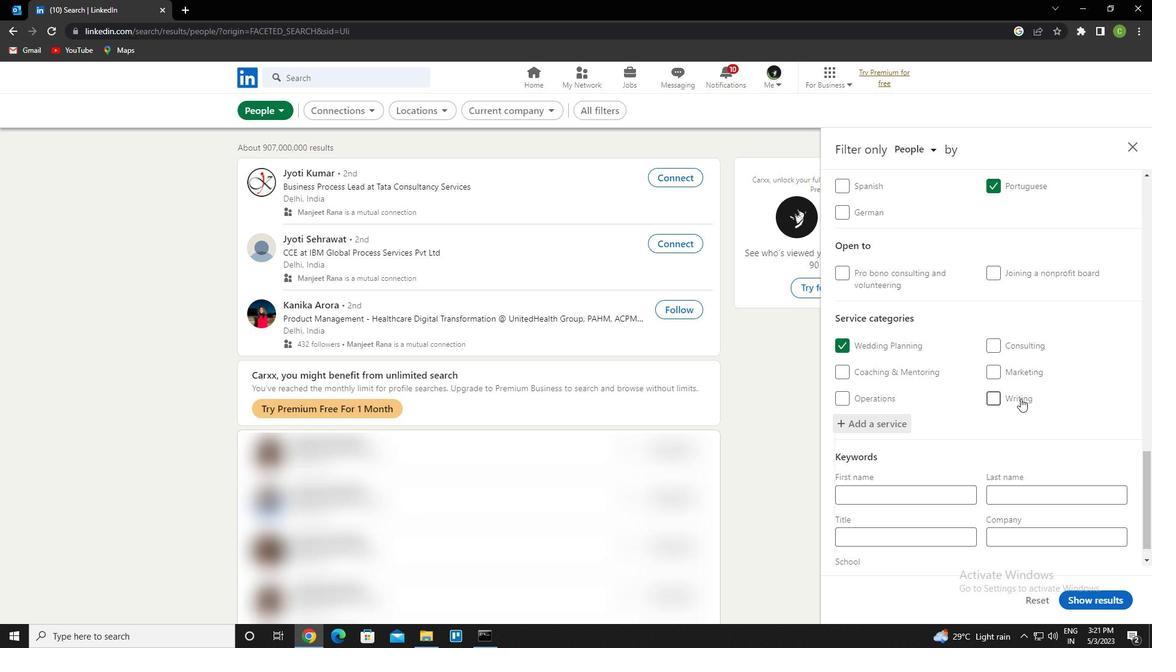 
Action: Mouse moved to (1018, 403)
Screenshot: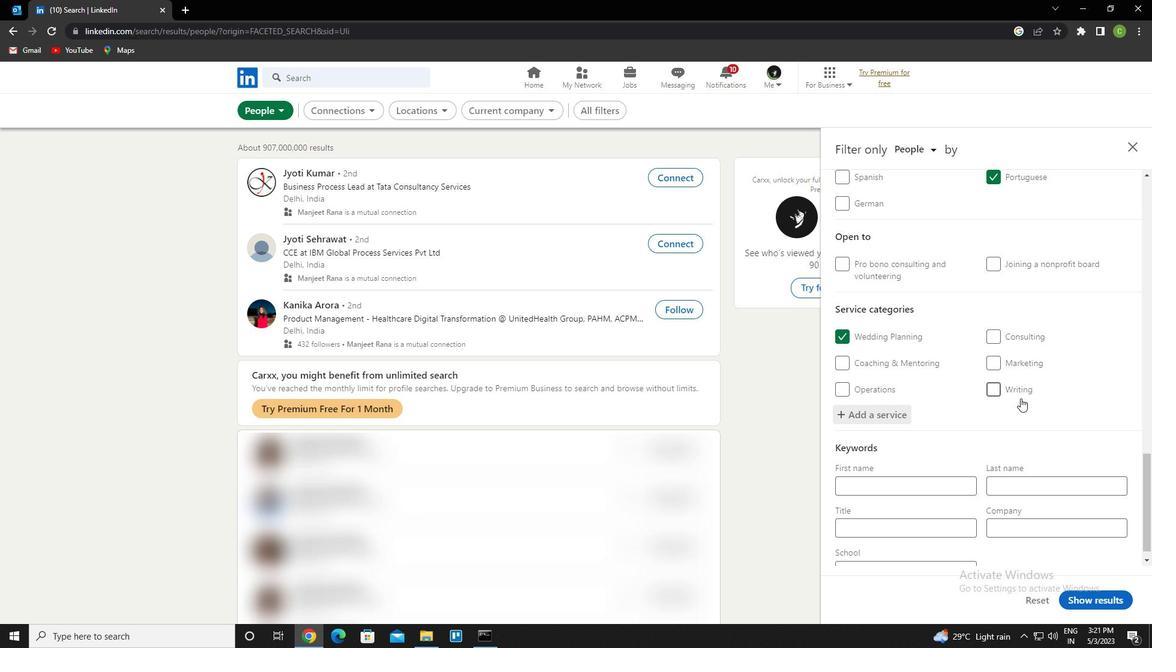 
Action: Mouse scrolled (1018, 402) with delta (0, 0)
Screenshot: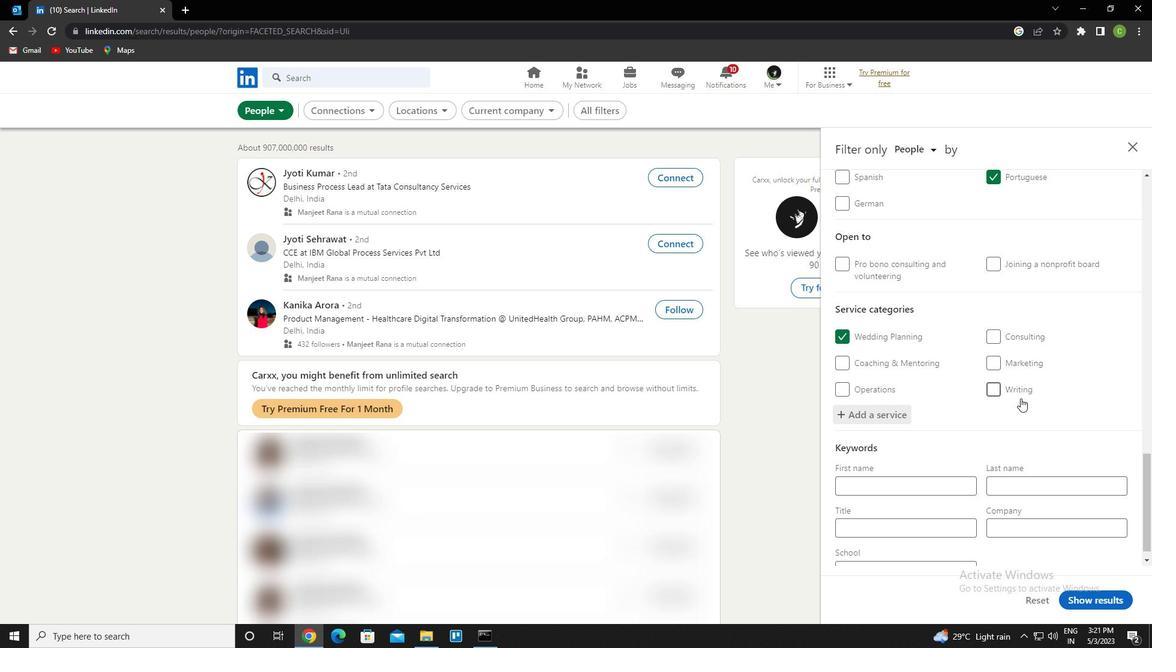 
Action: Mouse moved to (1015, 409)
Screenshot: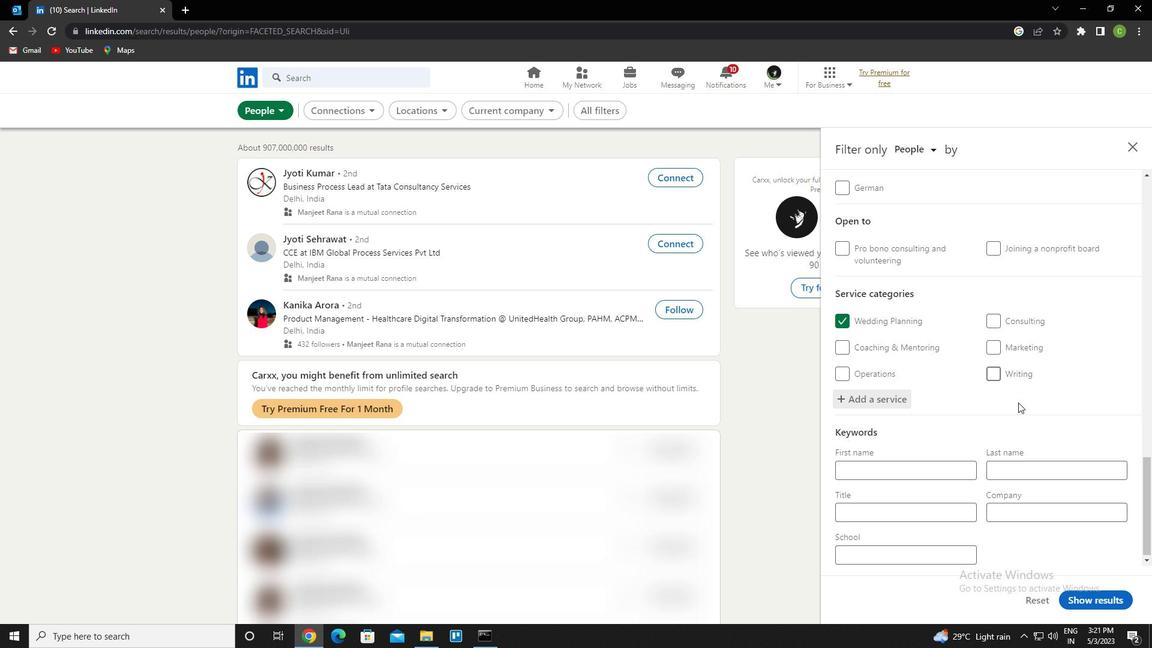 
Action: Mouse scrolled (1015, 408) with delta (0, 0)
Screenshot: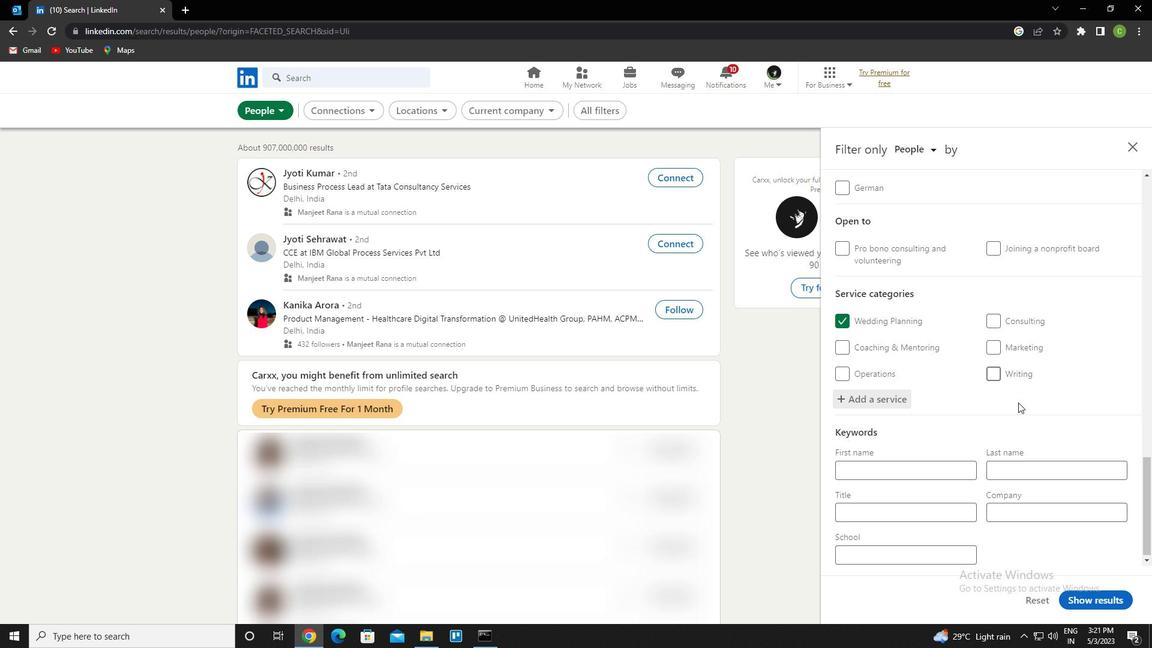 
Action: Mouse moved to (1012, 416)
Screenshot: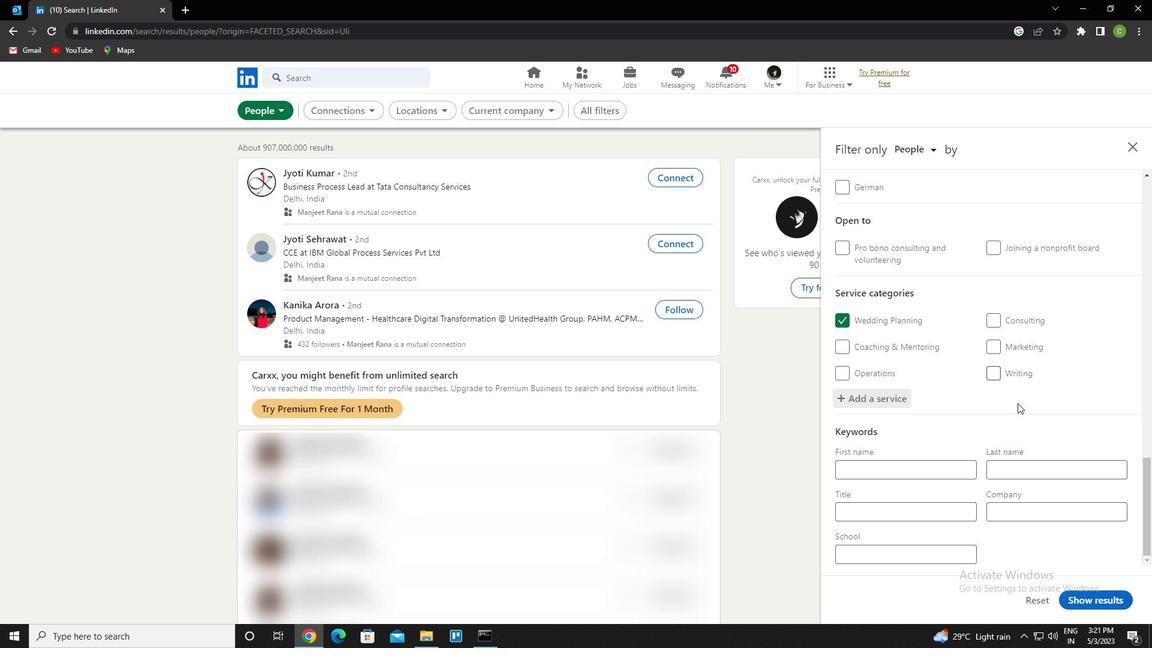 
Action: Mouse scrolled (1012, 415) with delta (0, 0)
Screenshot: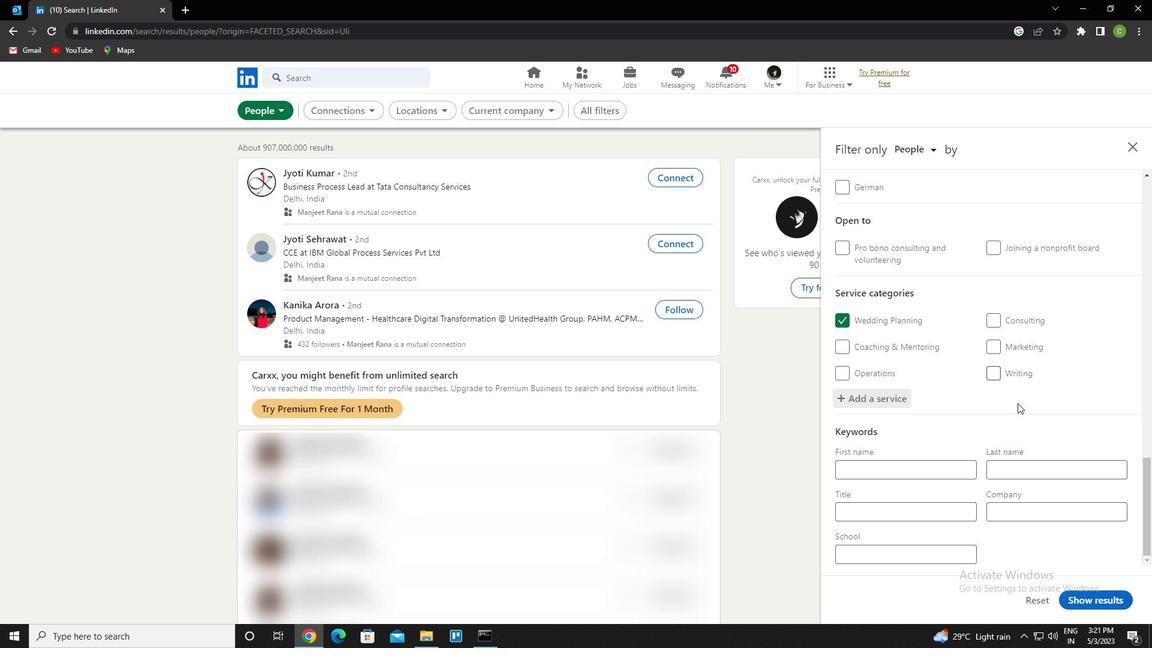 
Action: Mouse moved to (1009, 434)
Screenshot: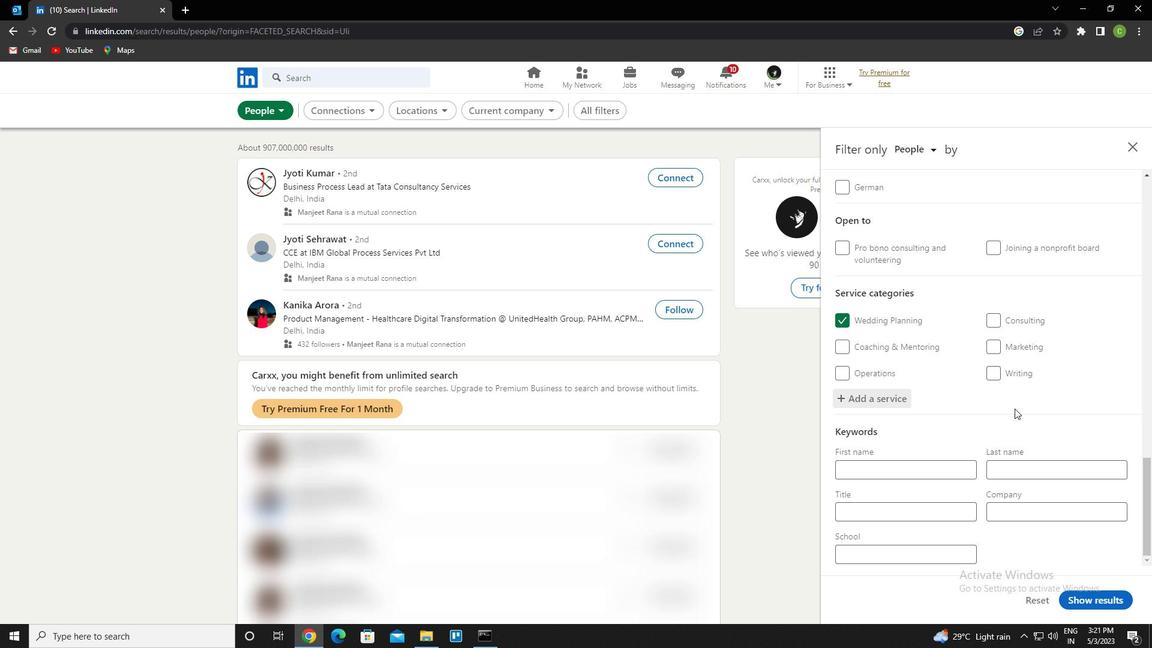 
Action: Mouse scrolled (1009, 433) with delta (0, 0)
Screenshot: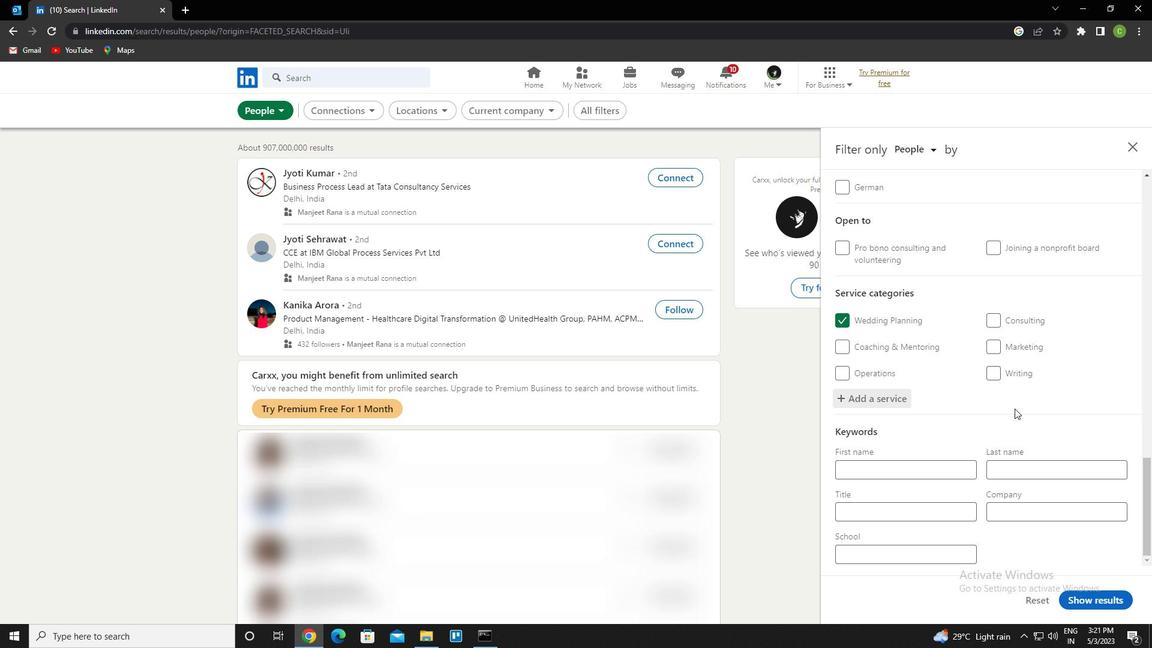 
Action: Mouse moved to (874, 509)
Screenshot: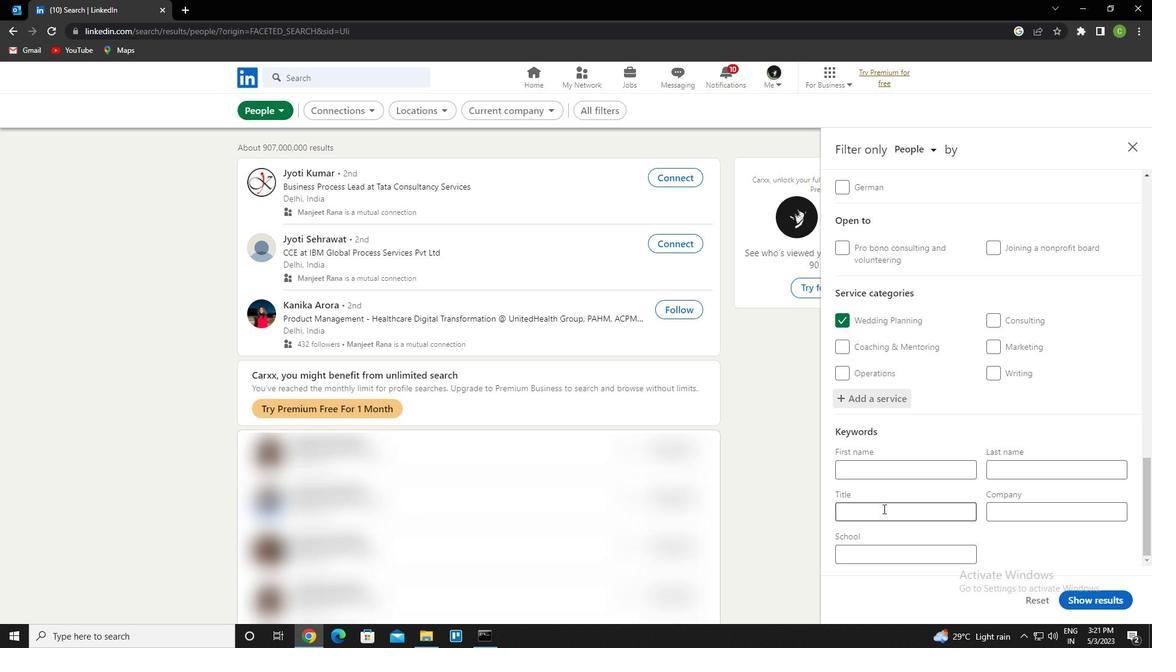 
Action: Mouse pressed left at (874, 509)
Screenshot: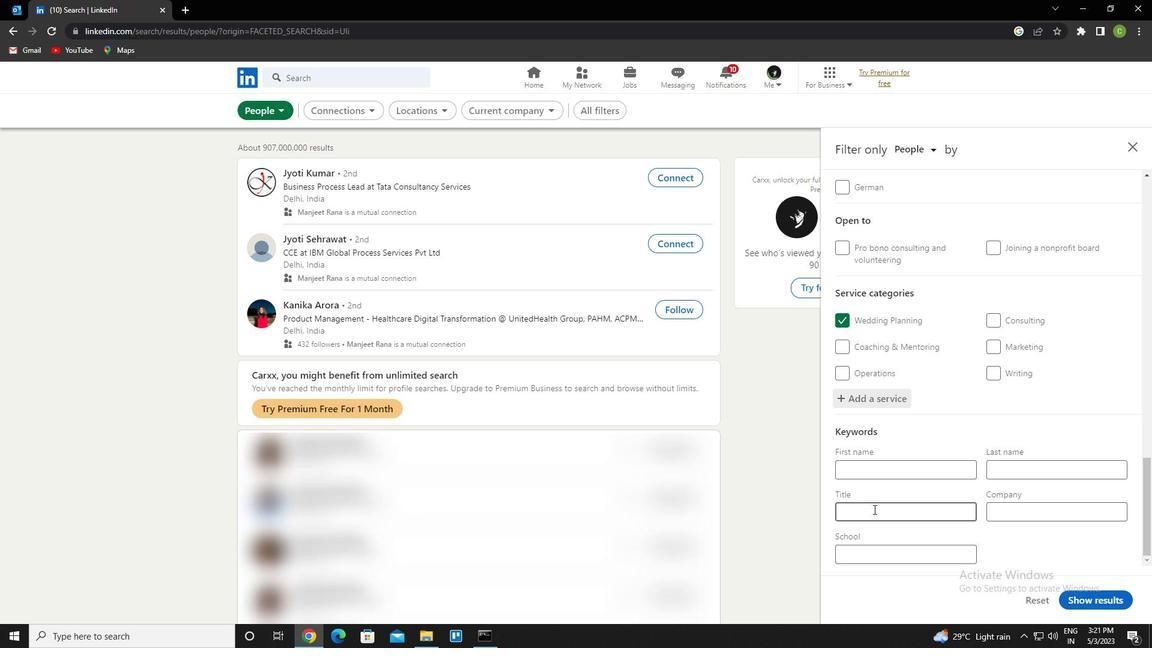 
Action: Key pressed <Key.caps_lock>c<Key.caps_lock>redit<Key.space><Key.caps_lock>a<Key.caps_lock>uthirizer
Screenshot: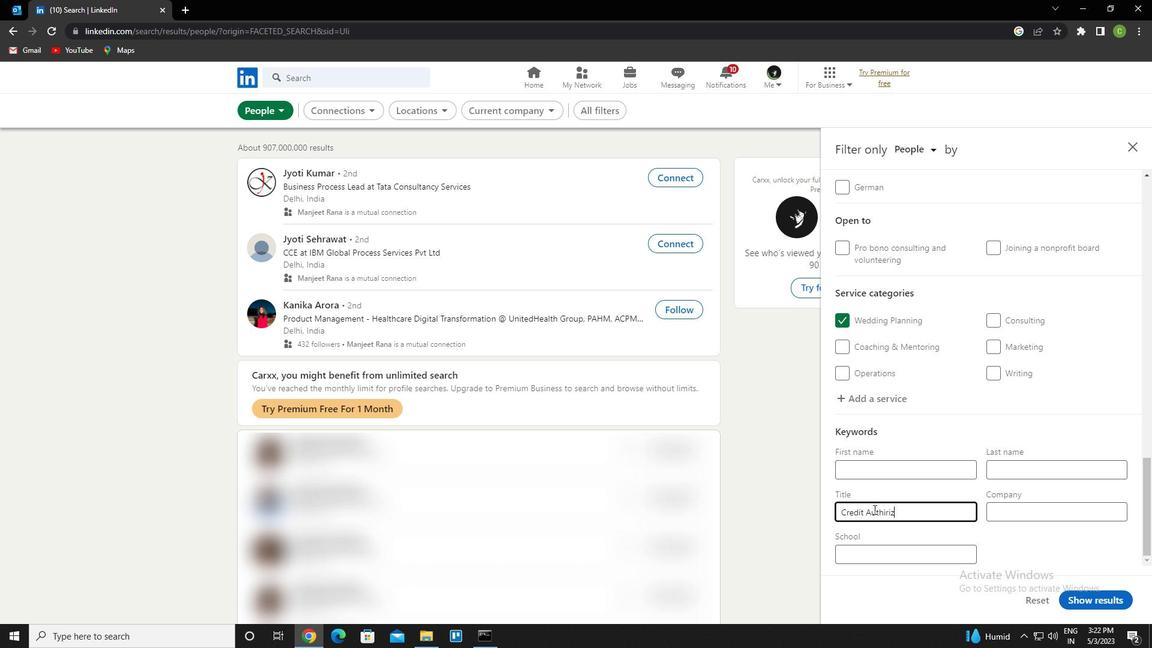 
Action: Mouse moved to (886, 513)
Screenshot: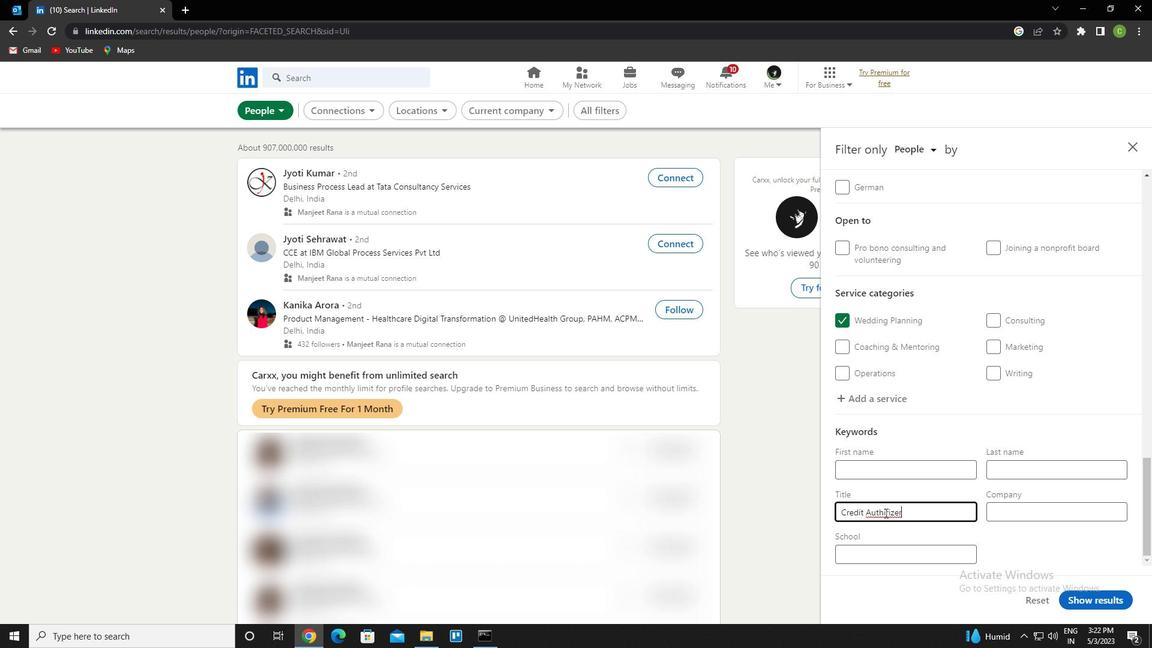 
Action: Mouse pressed left at (886, 513)
Screenshot: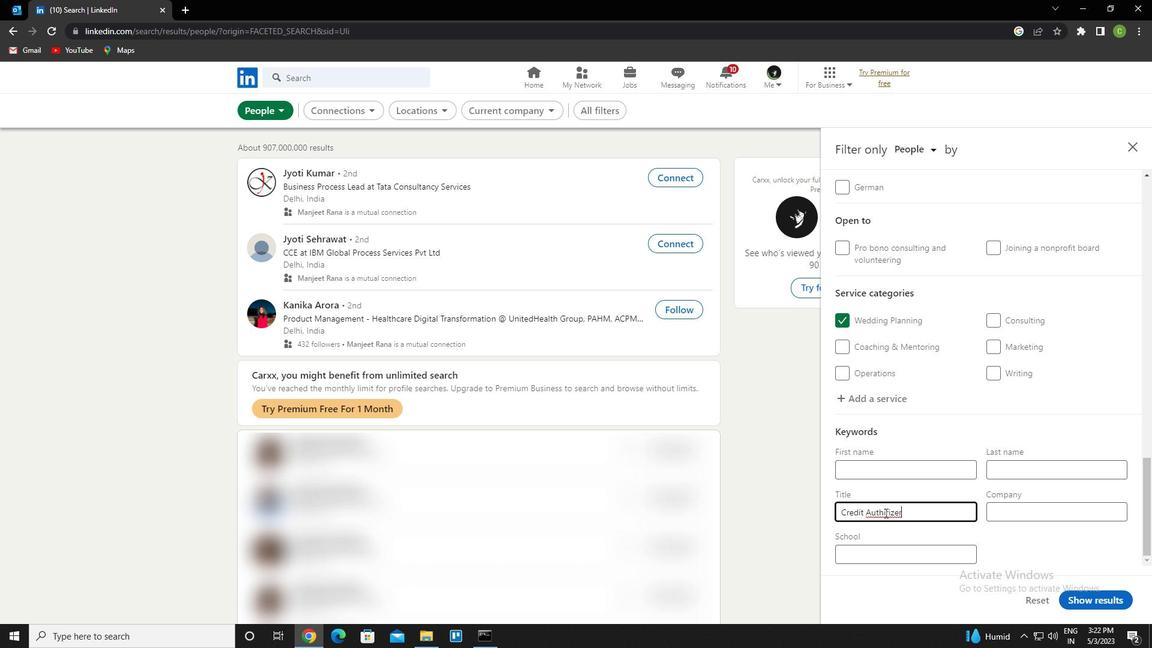 
Action: Mouse moved to (920, 523)
Screenshot: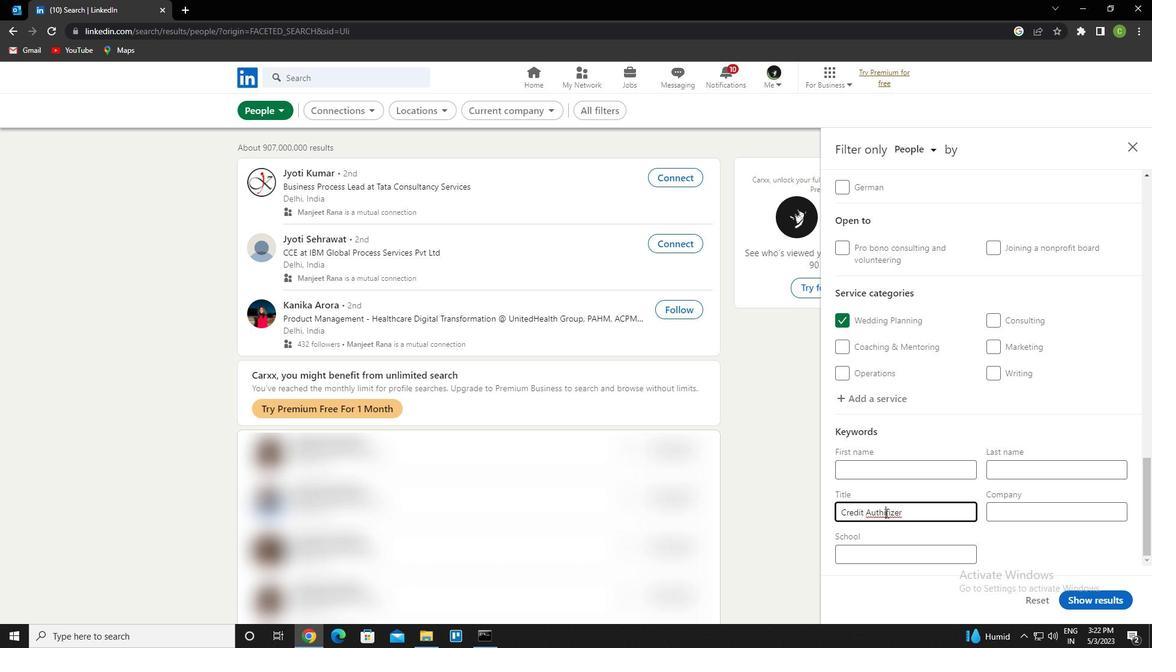 
Action: Key pressed <Key.backspace>o
Screenshot: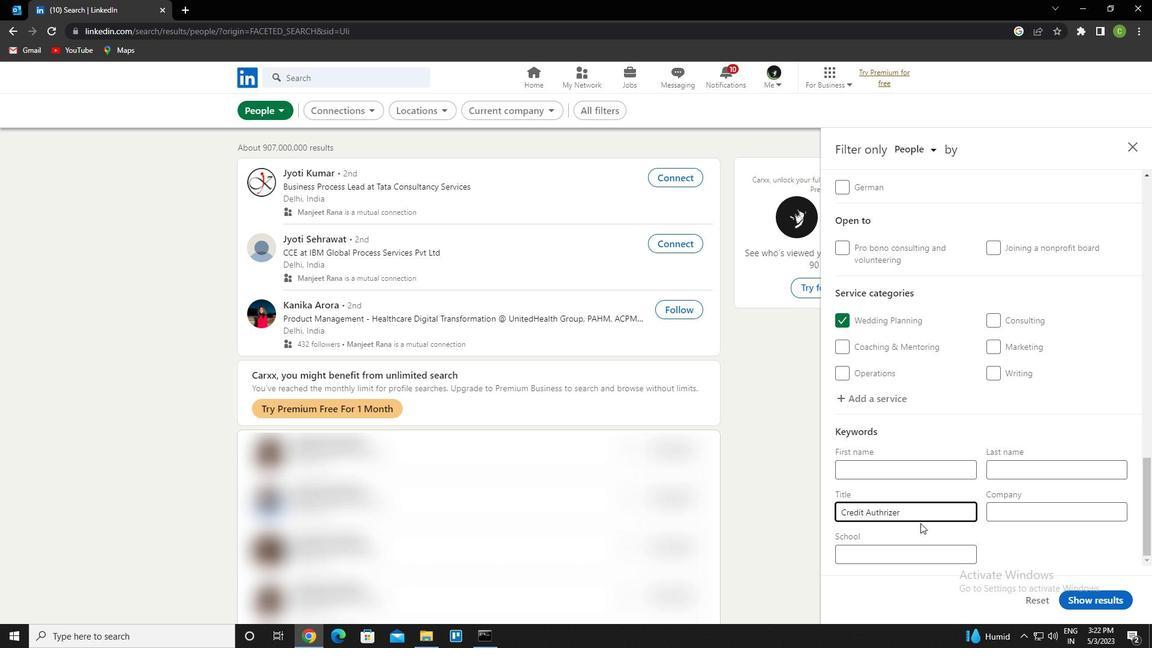 
Action: Mouse moved to (1115, 594)
Screenshot: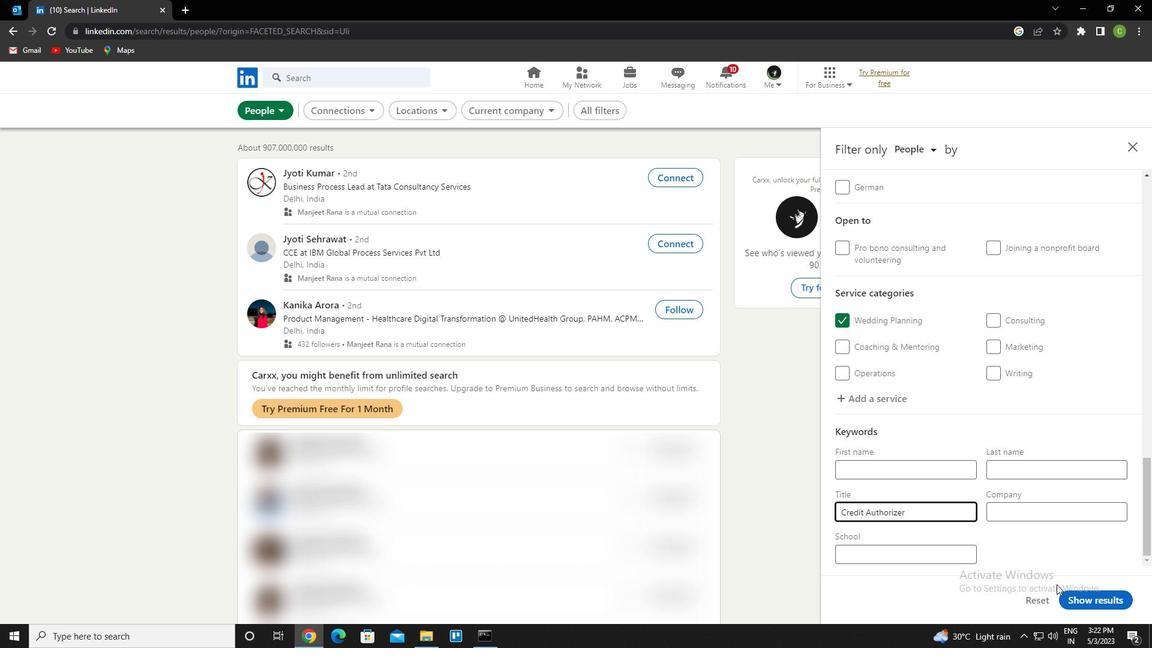 
Action: Mouse pressed left at (1115, 594)
Screenshot: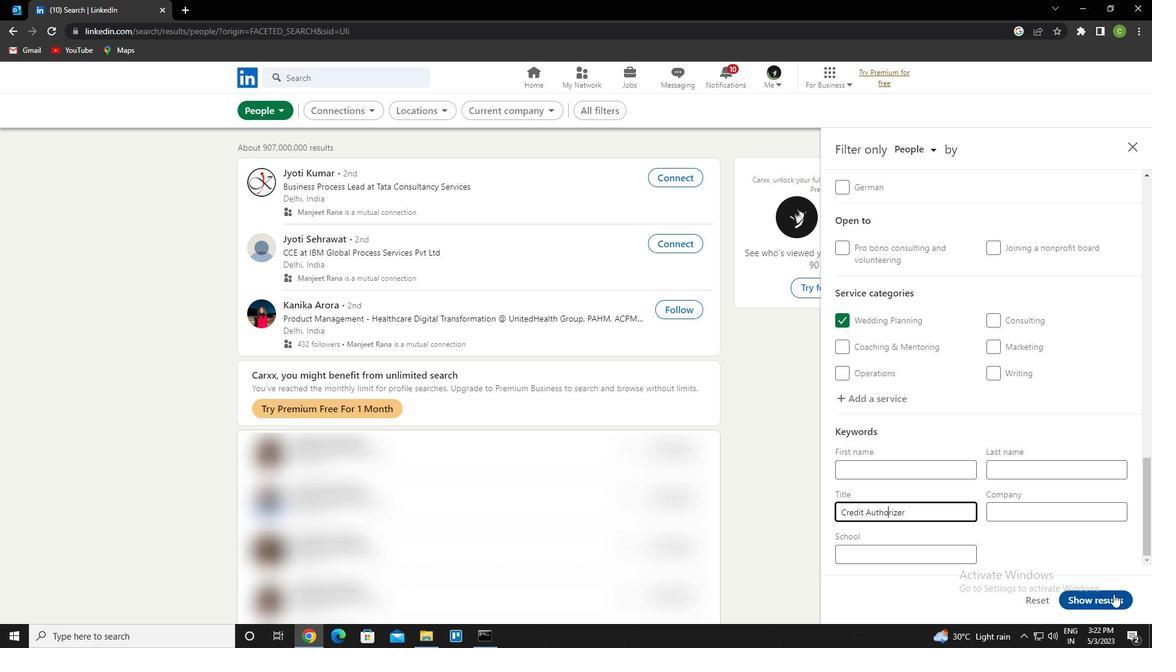 
Action: Mouse moved to (486, 528)
Screenshot: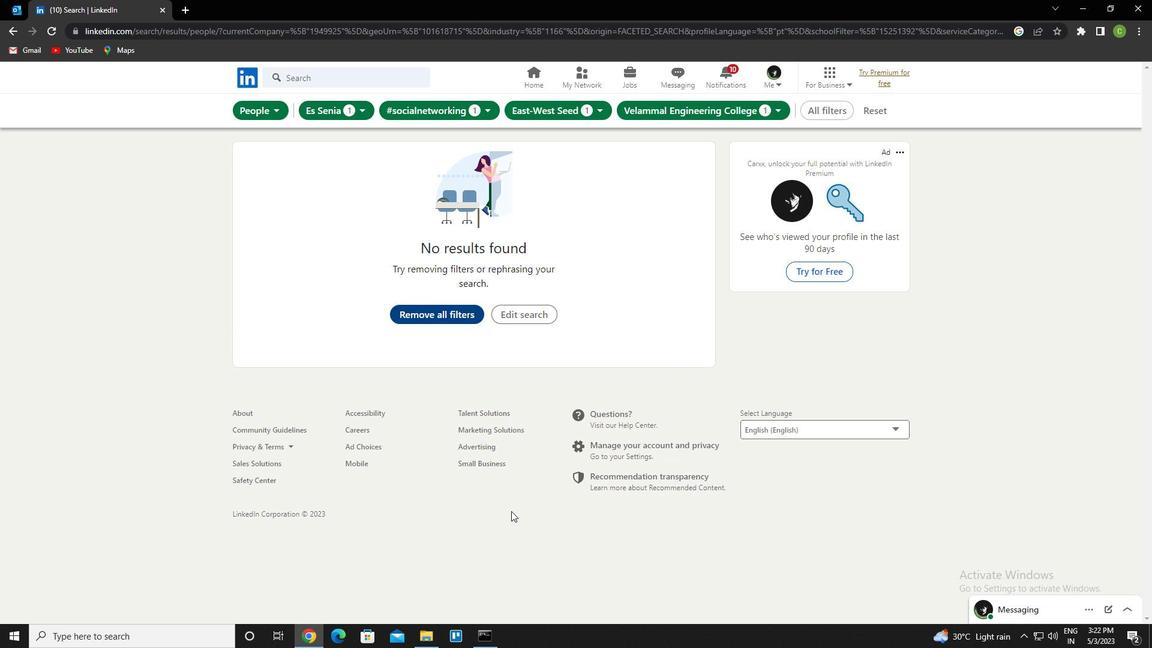 
